 Task: Research Airbnb properties in Qazax, Azerbaijan from 12th November, 2023 to 15th November, 2023 for 2 adults.1  bedroom having 1 bed and 1 bathroom. Property type can be hotel. Amenities needed are: air conditioning. Look for 4 properties as per requirement.
Action: Mouse moved to (422, 65)
Screenshot: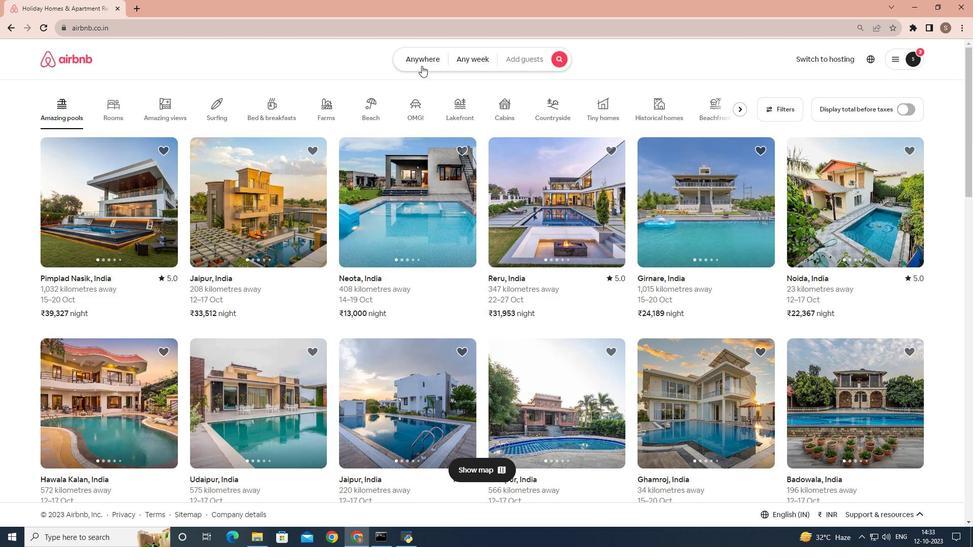 
Action: Mouse pressed left at (422, 65)
Screenshot: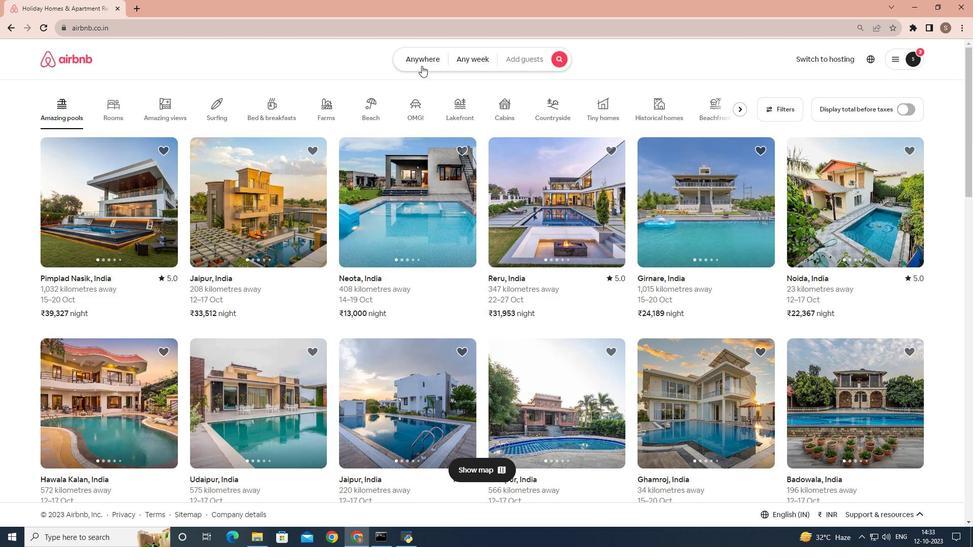 
Action: Mouse moved to (348, 97)
Screenshot: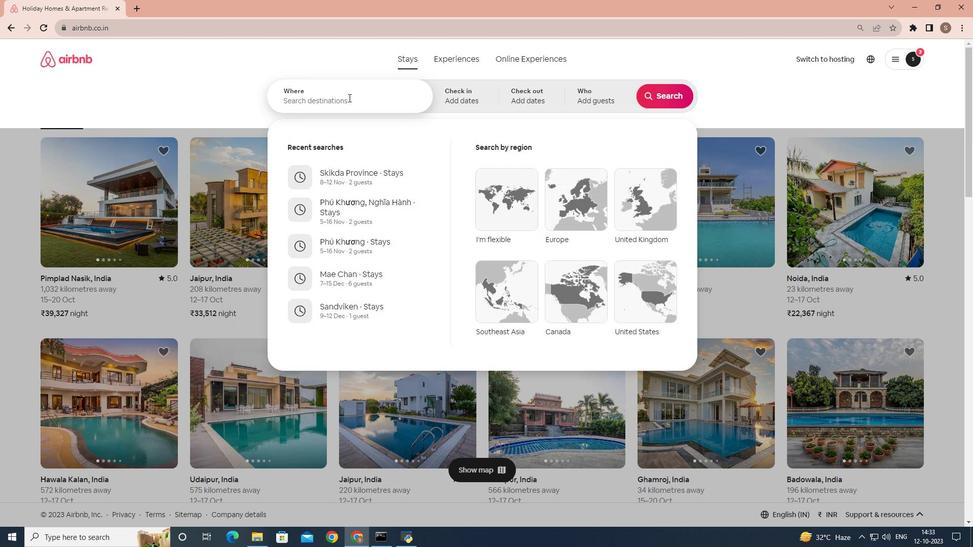 
Action: Mouse pressed left at (348, 97)
Screenshot: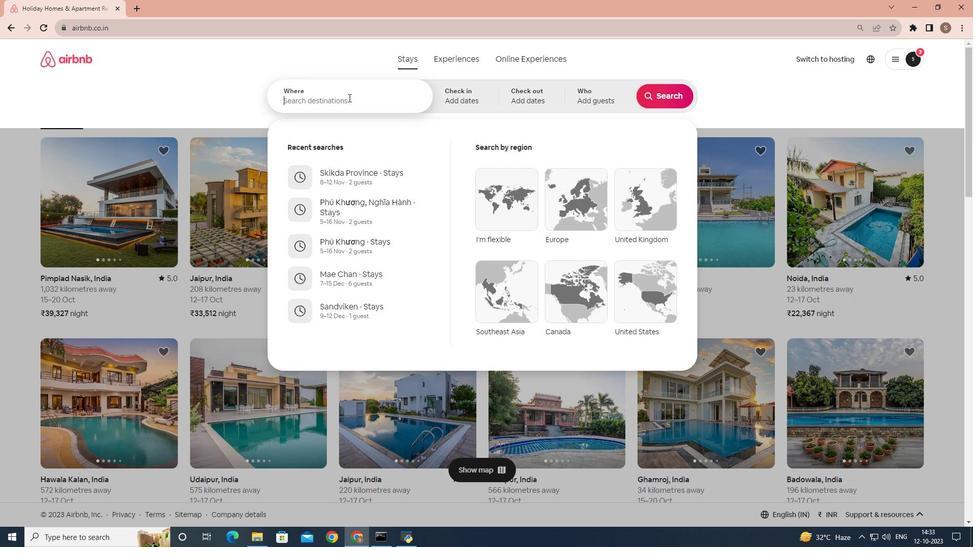 
Action: Key pressed <Key.shift>Qazax,<Key.space><Key.shift>Azerbaijan
Screenshot: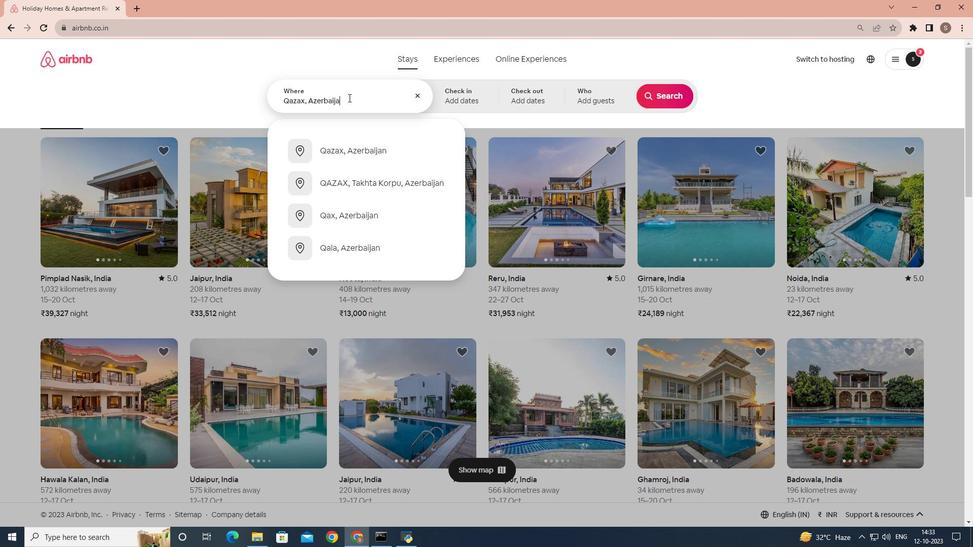 
Action: Mouse moved to (349, 148)
Screenshot: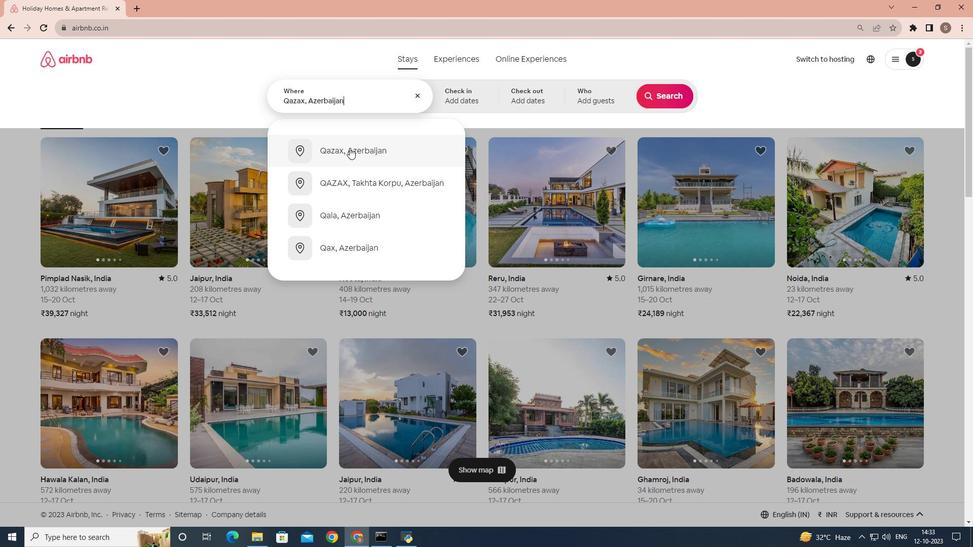 
Action: Mouse pressed left at (349, 148)
Screenshot: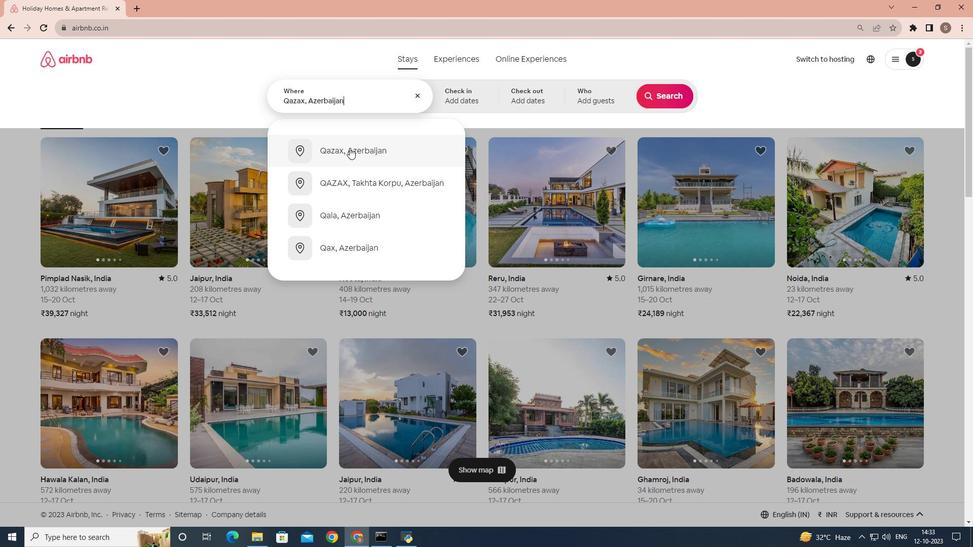 
Action: Mouse moved to (507, 267)
Screenshot: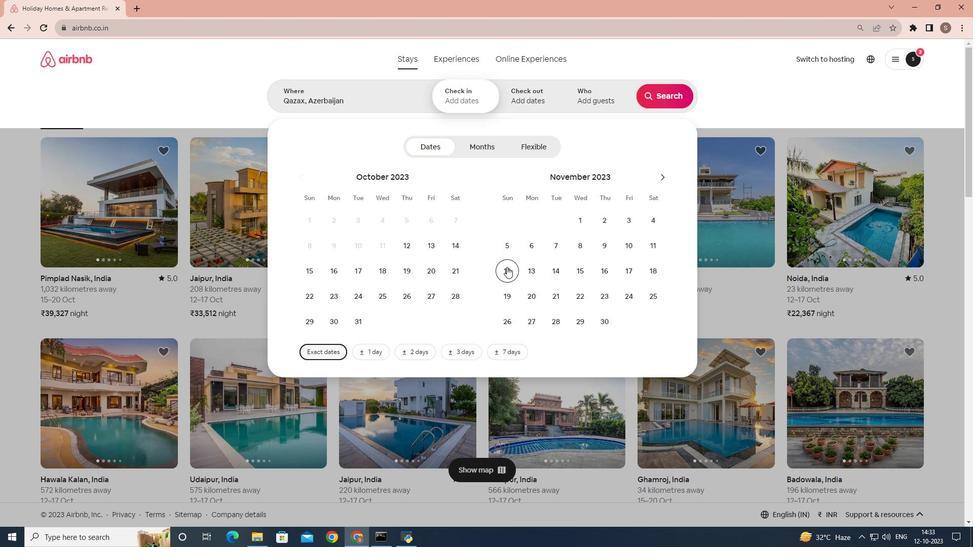 
Action: Mouse pressed left at (507, 267)
Screenshot: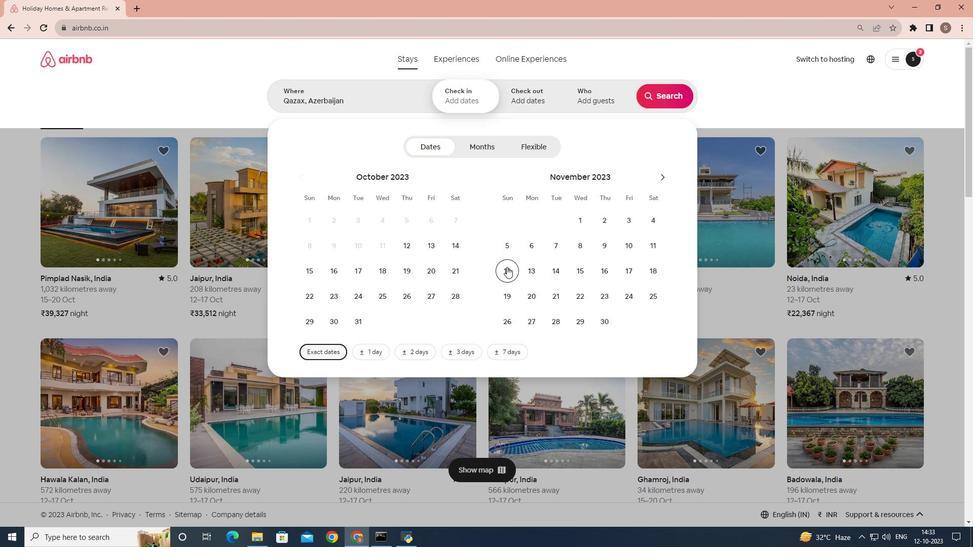 
Action: Mouse moved to (579, 276)
Screenshot: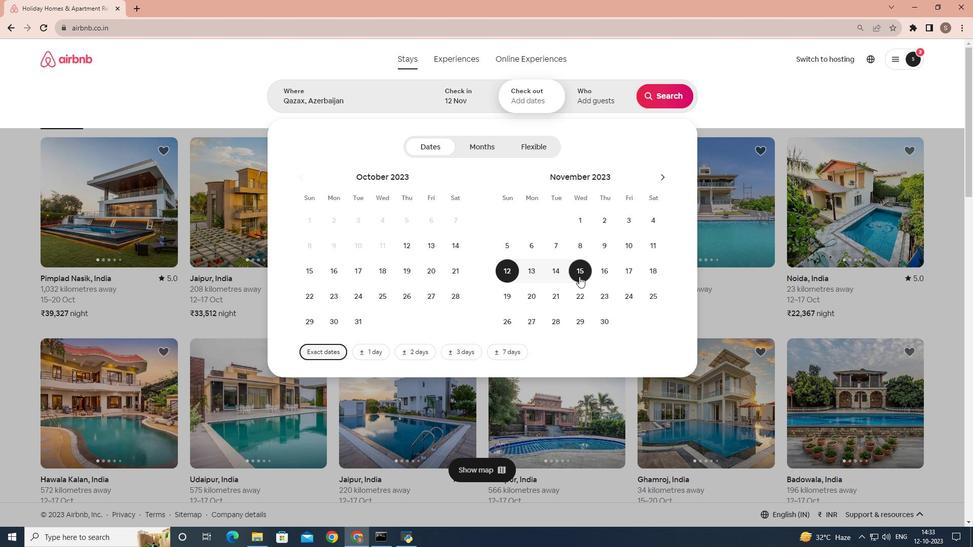 
Action: Mouse pressed left at (579, 276)
Screenshot: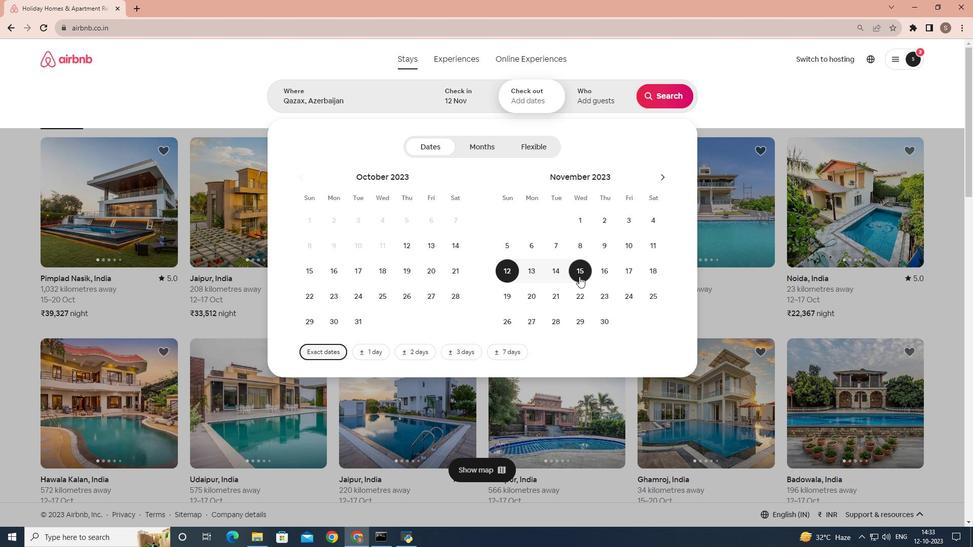 
Action: Mouse moved to (603, 105)
Screenshot: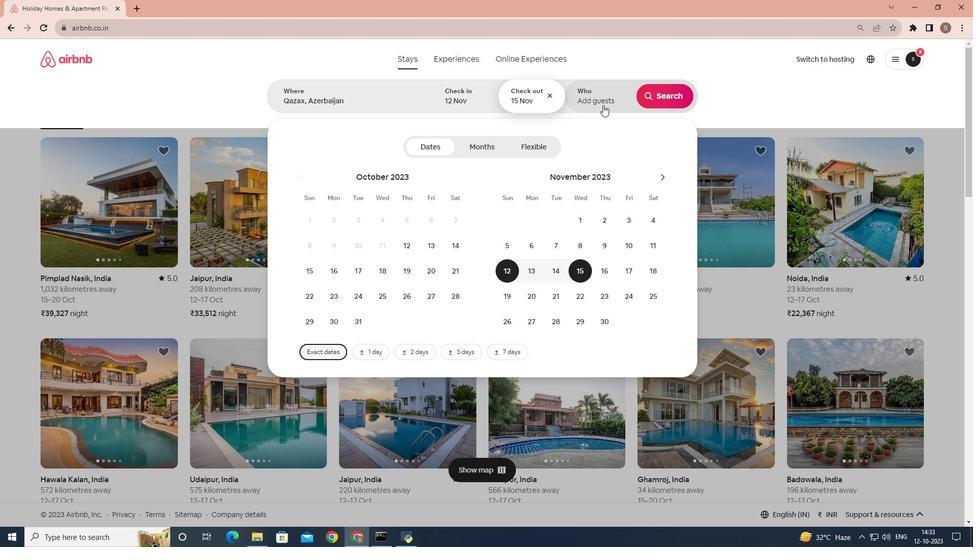 
Action: Mouse pressed left at (603, 105)
Screenshot: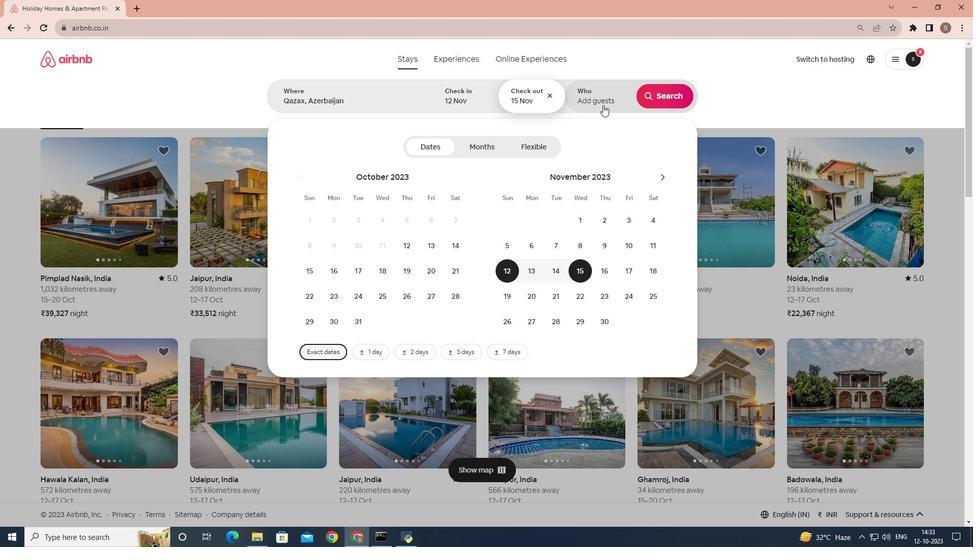 
Action: Mouse moved to (672, 145)
Screenshot: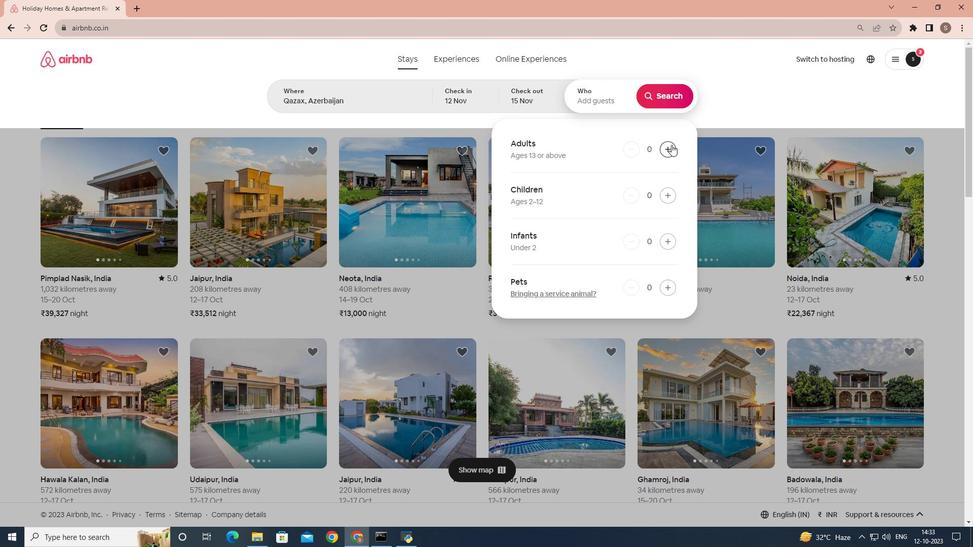 
Action: Mouse pressed left at (672, 145)
Screenshot: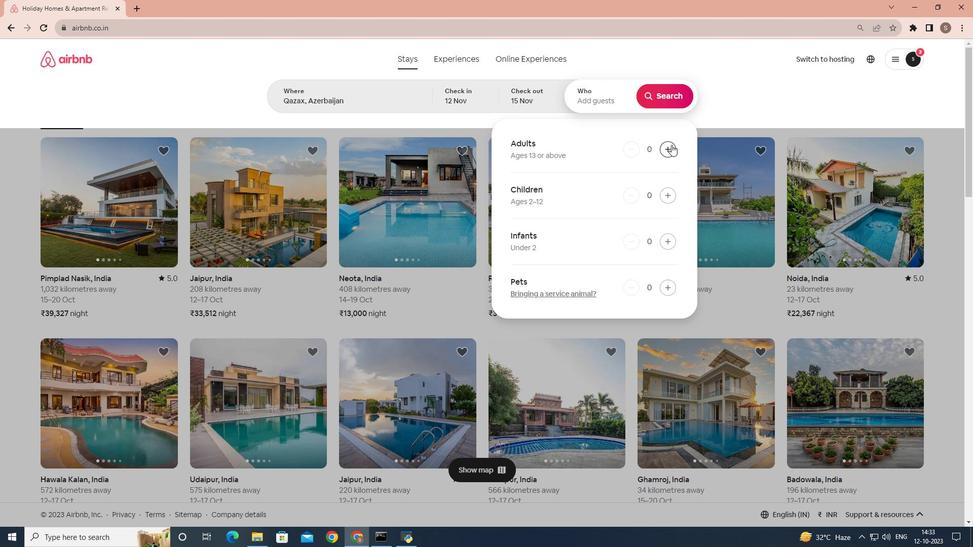 
Action: Mouse pressed left at (672, 145)
Screenshot: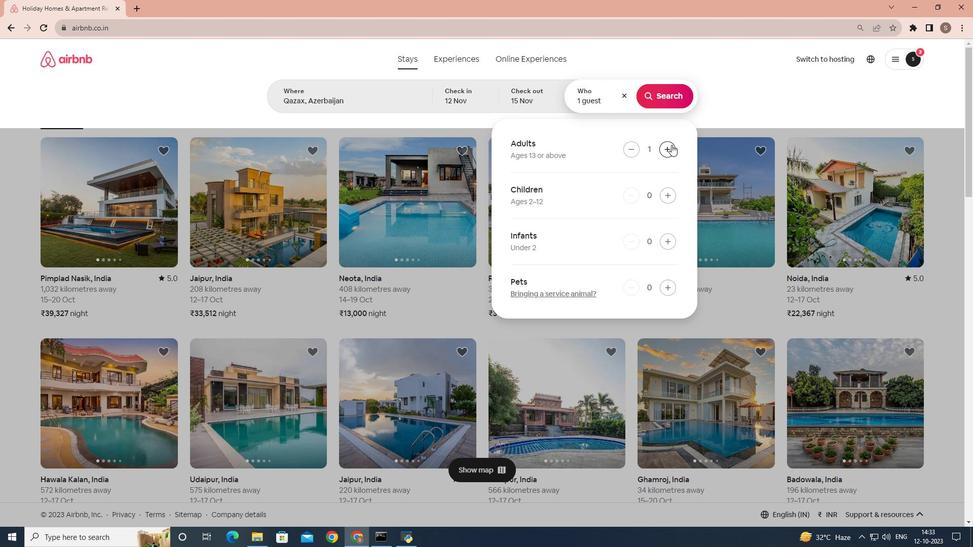 
Action: Mouse moved to (669, 93)
Screenshot: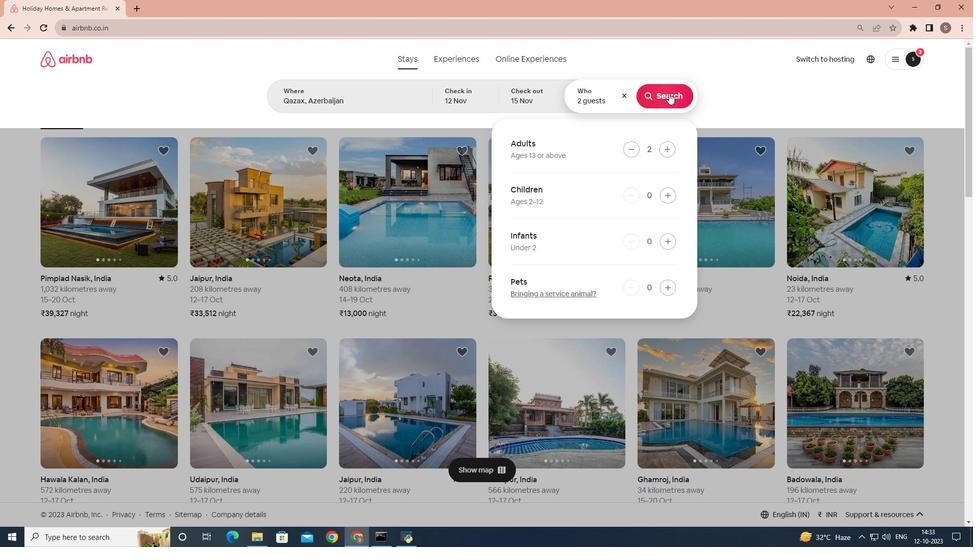 
Action: Mouse pressed left at (669, 93)
Screenshot: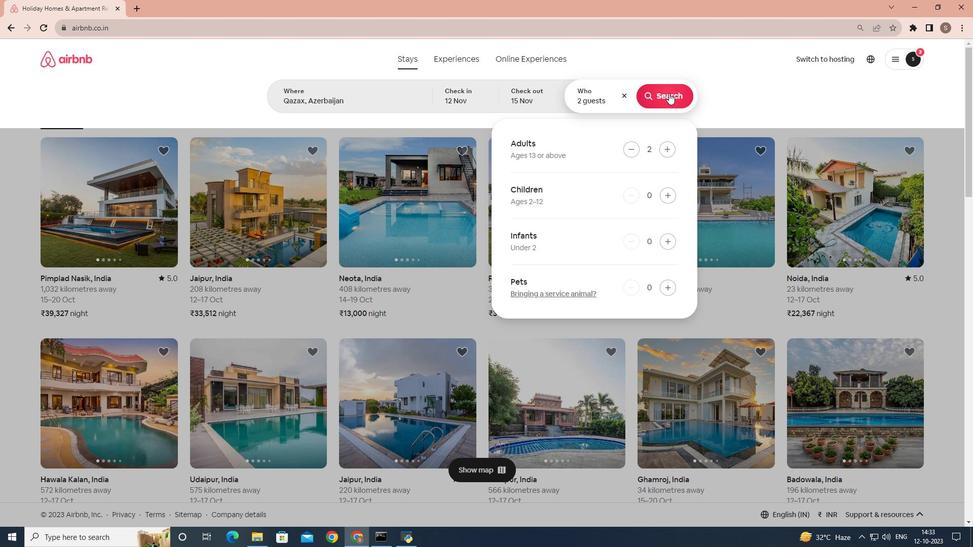 
Action: Mouse moved to (813, 100)
Screenshot: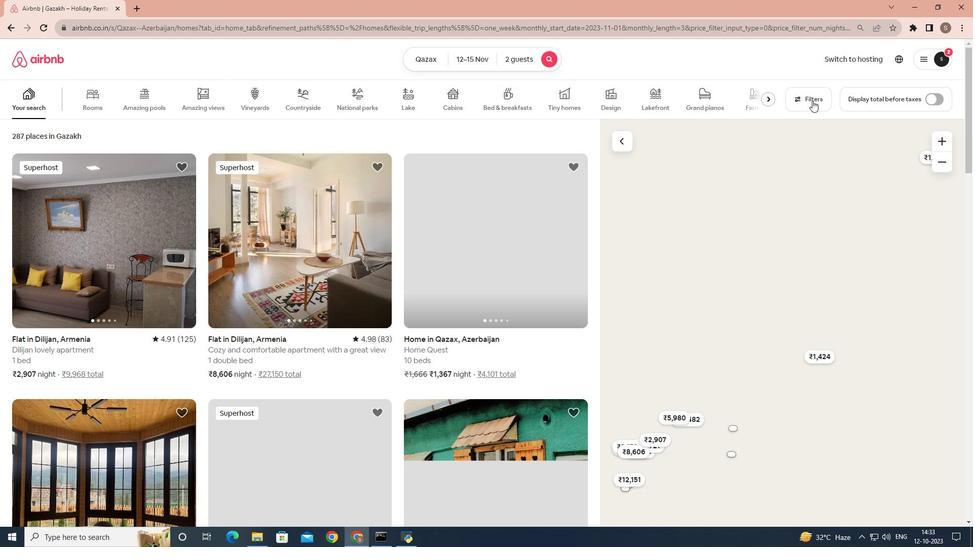 
Action: Mouse pressed left at (813, 100)
Screenshot: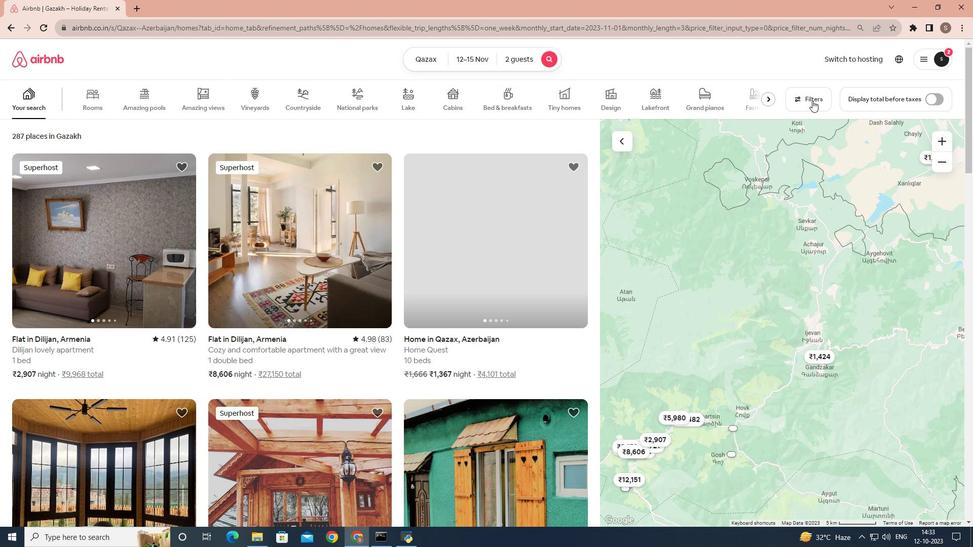 
Action: Mouse moved to (515, 285)
Screenshot: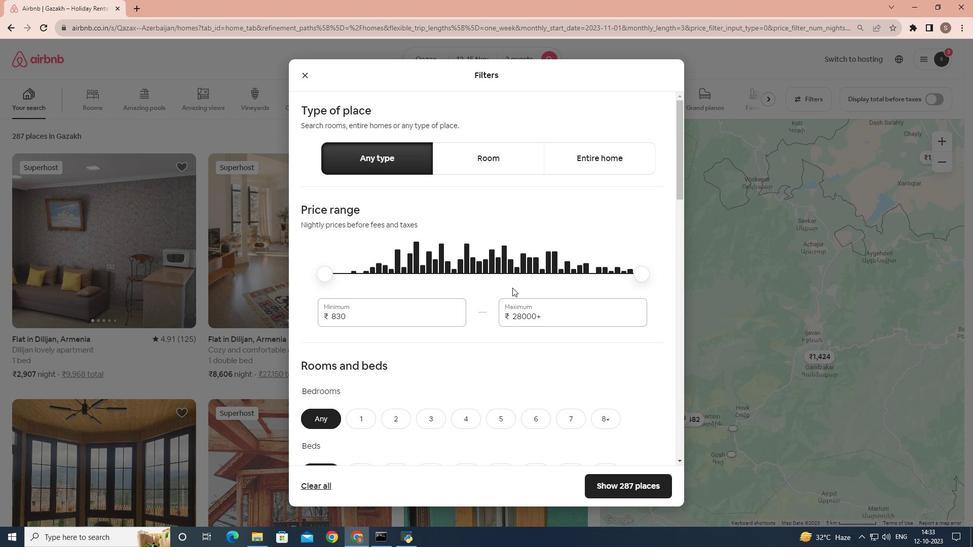 
Action: Mouse scrolled (515, 285) with delta (0, 0)
Screenshot: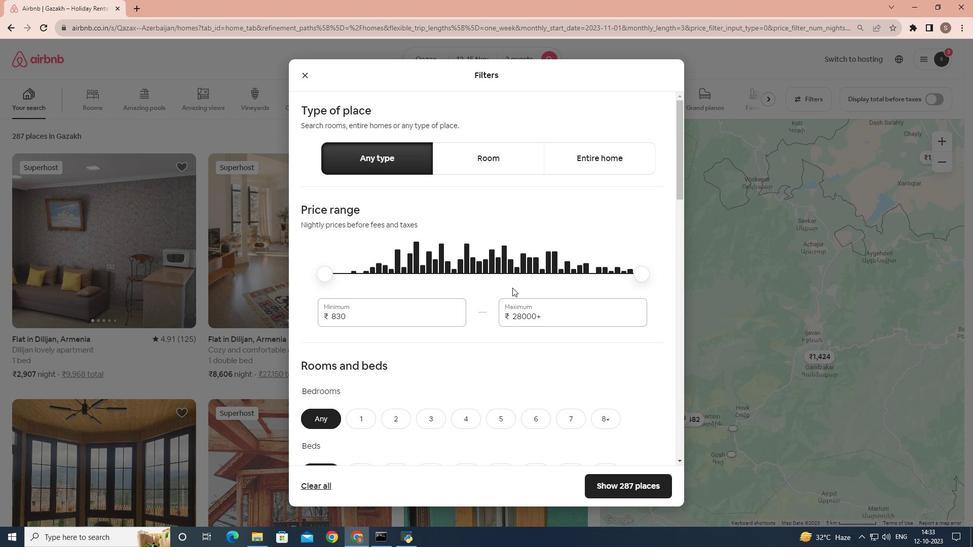 
Action: Mouse moved to (510, 289)
Screenshot: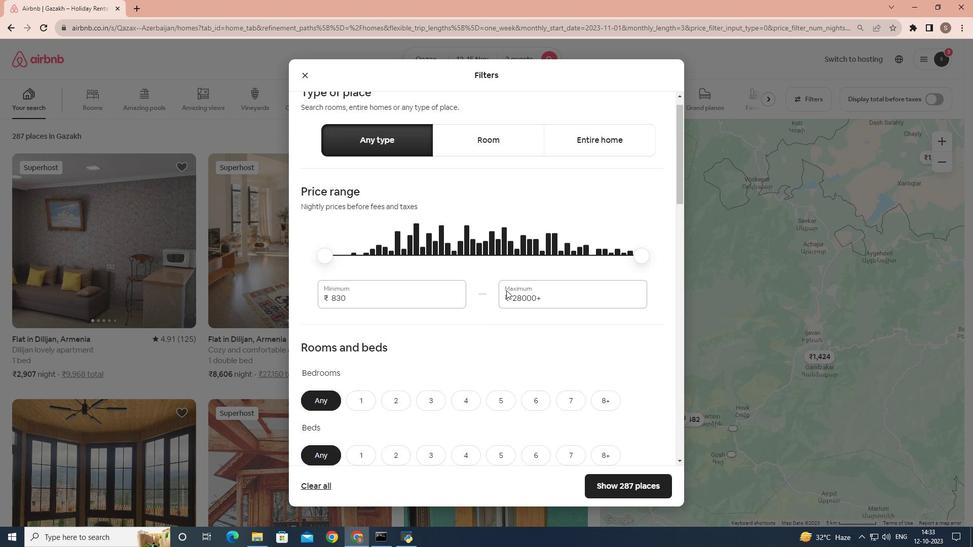 
Action: Mouse scrolled (510, 289) with delta (0, 0)
Screenshot: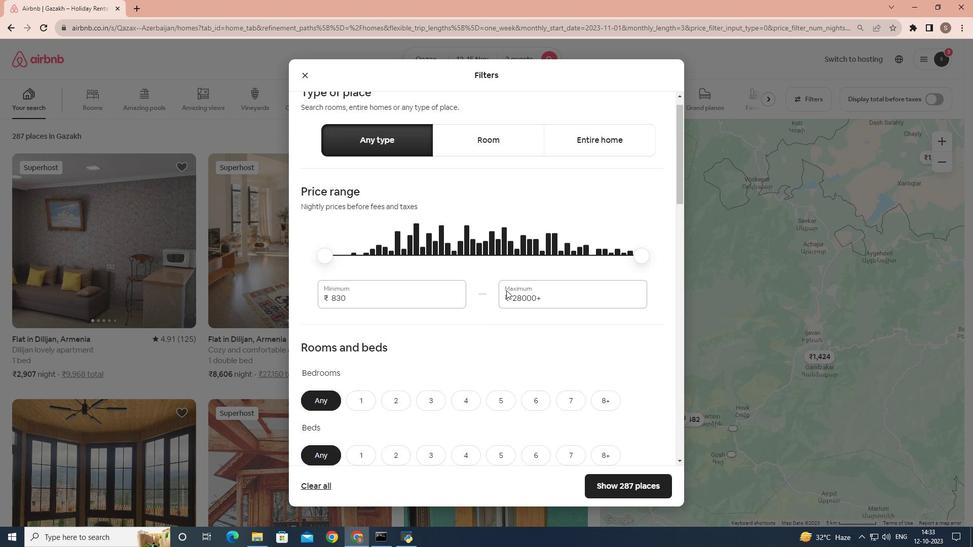 
Action: Mouse moved to (367, 311)
Screenshot: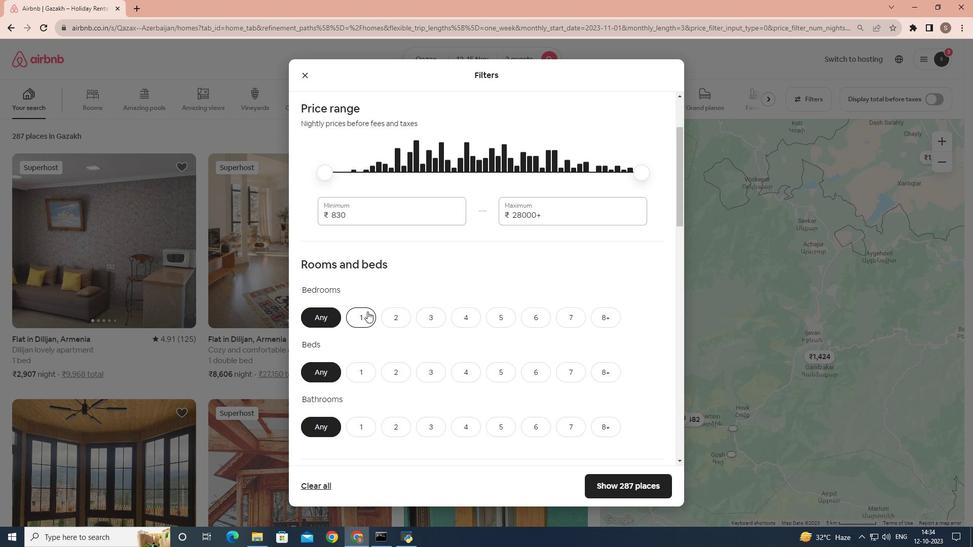 
Action: Mouse pressed left at (367, 311)
Screenshot: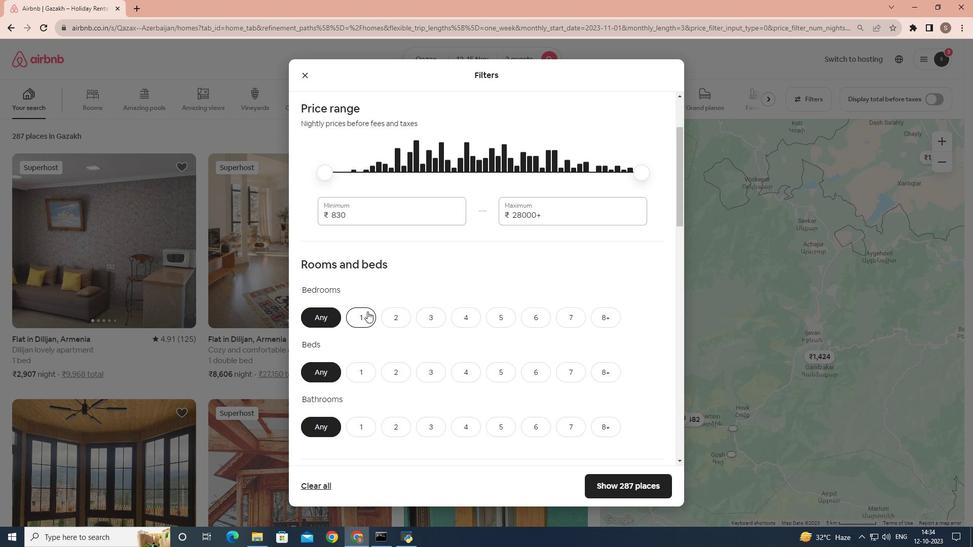 
Action: Mouse scrolled (367, 311) with delta (0, 0)
Screenshot: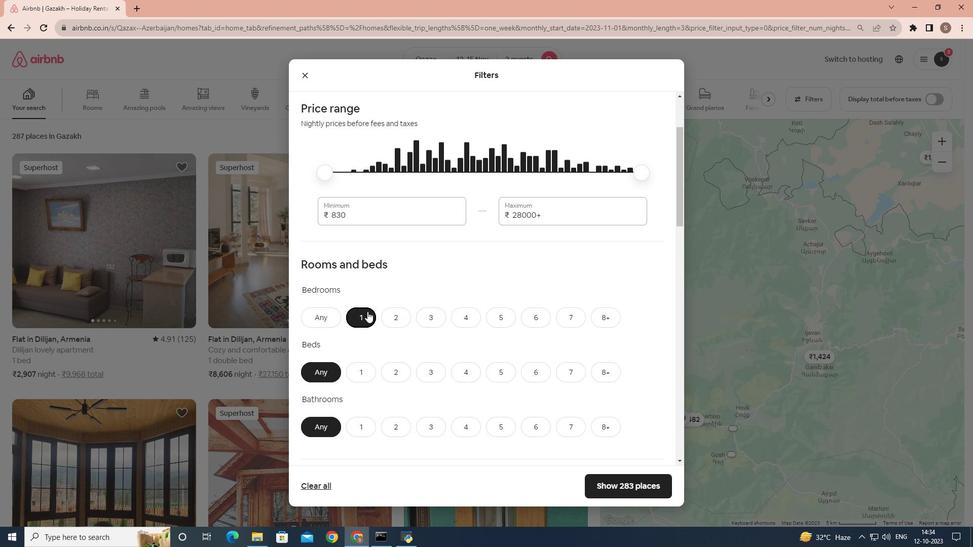 
Action: Mouse moved to (356, 324)
Screenshot: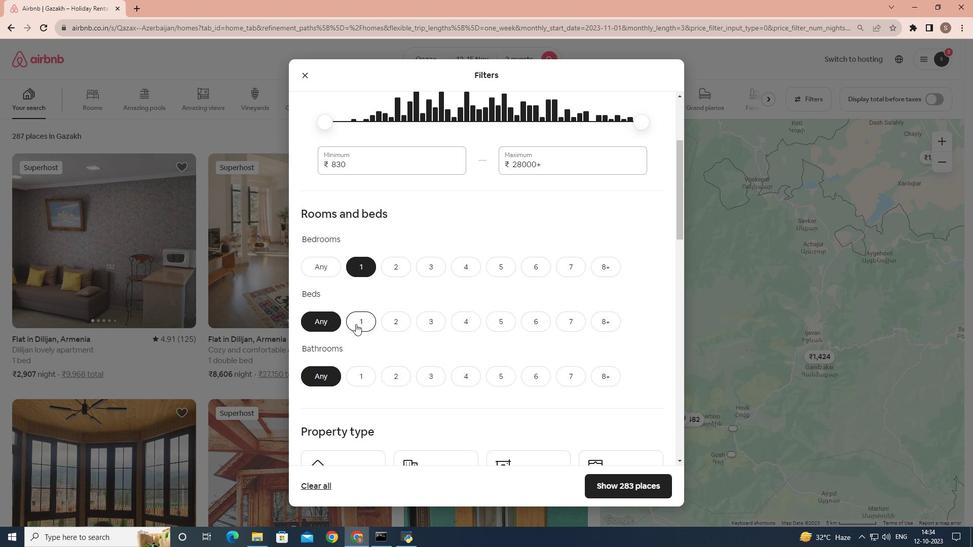 
Action: Mouse pressed left at (356, 324)
Screenshot: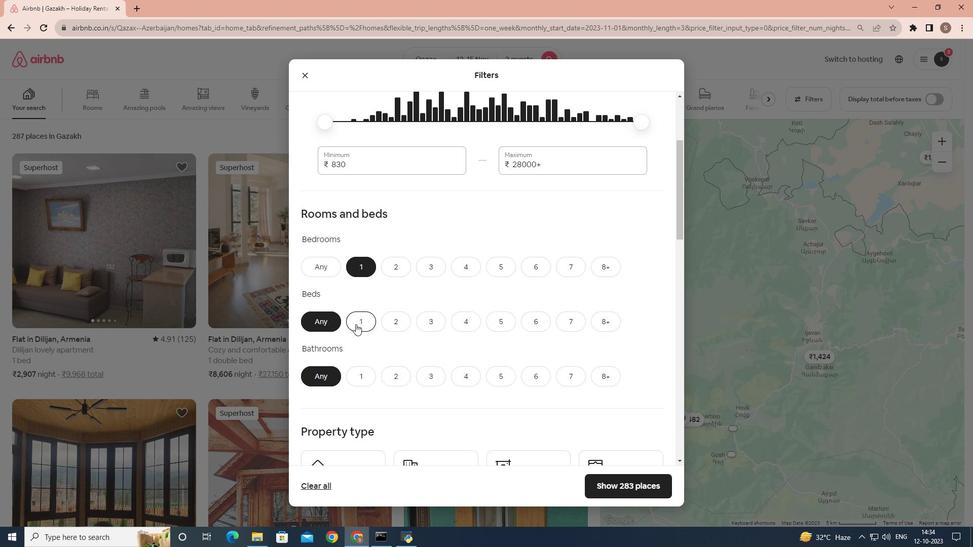 
Action: Mouse scrolled (356, 324) with delta (0, 0)
Screenshot: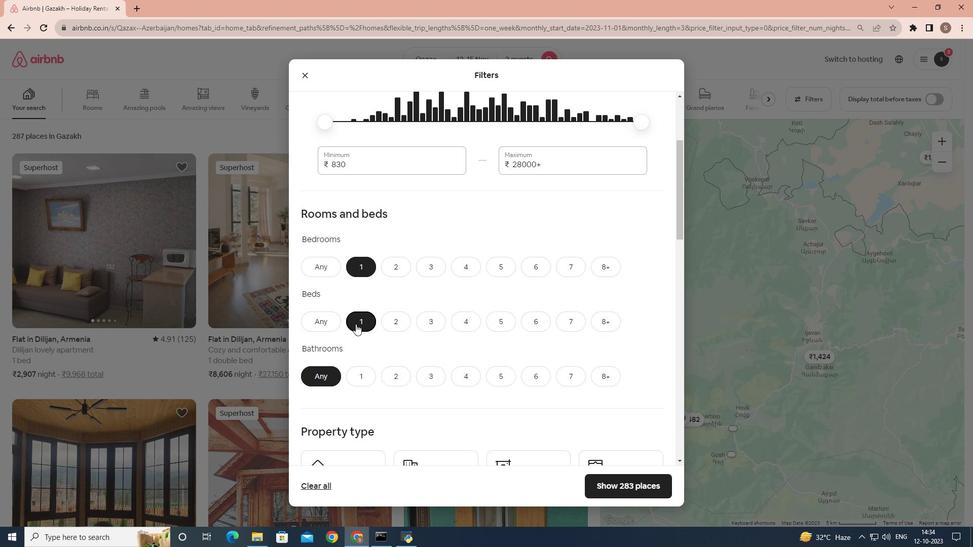 
Action: Mouse scrolled (356, 324) with delta (0, 0)
Screenshot: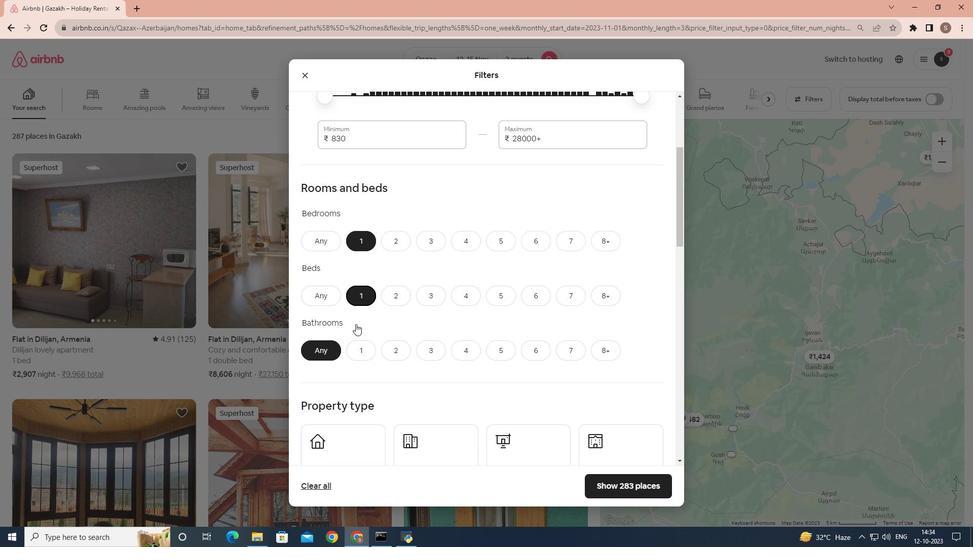 
Action: Mouse moved to (359, 283)
Screenshot: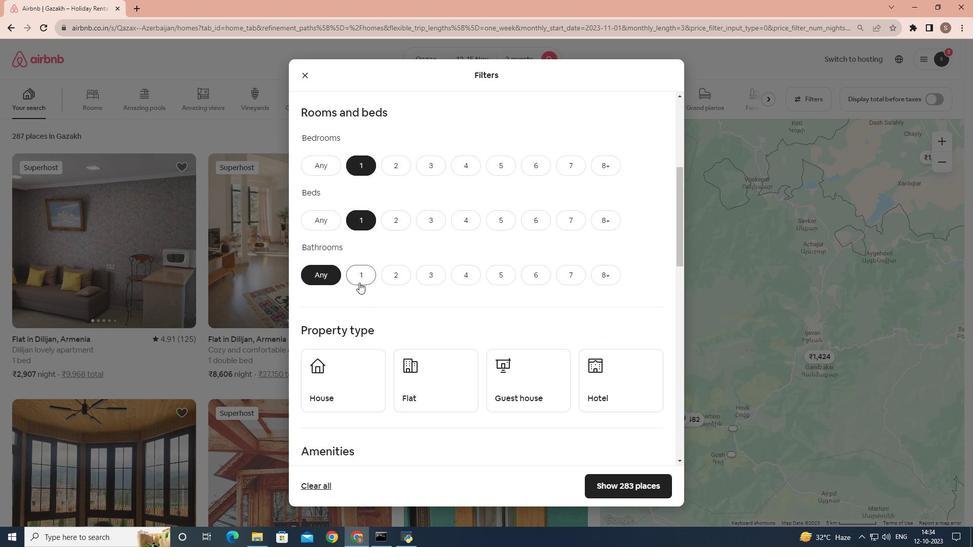 
Action: Mouse pressed left at (359, 283)
Screenshot: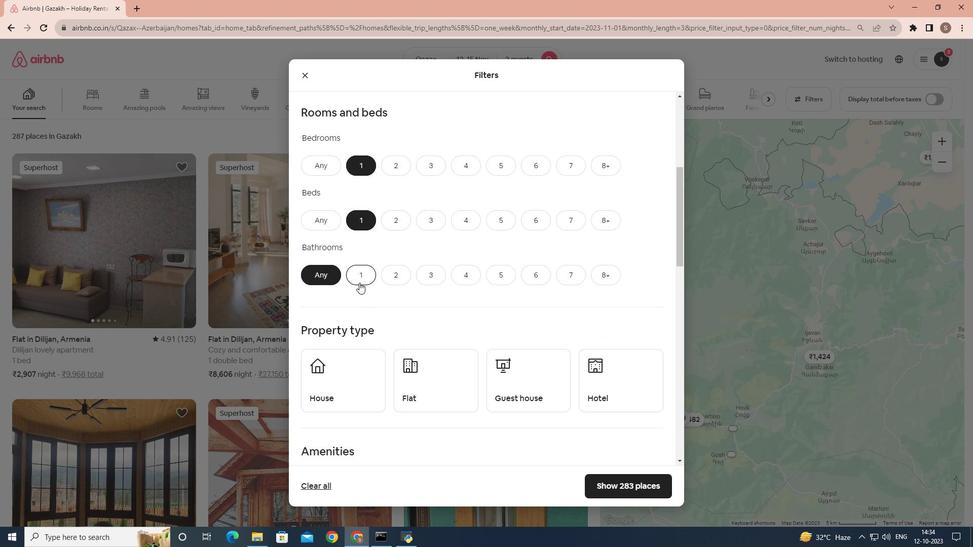 
Action: Mouse moved to (376, 291)
Screenshot: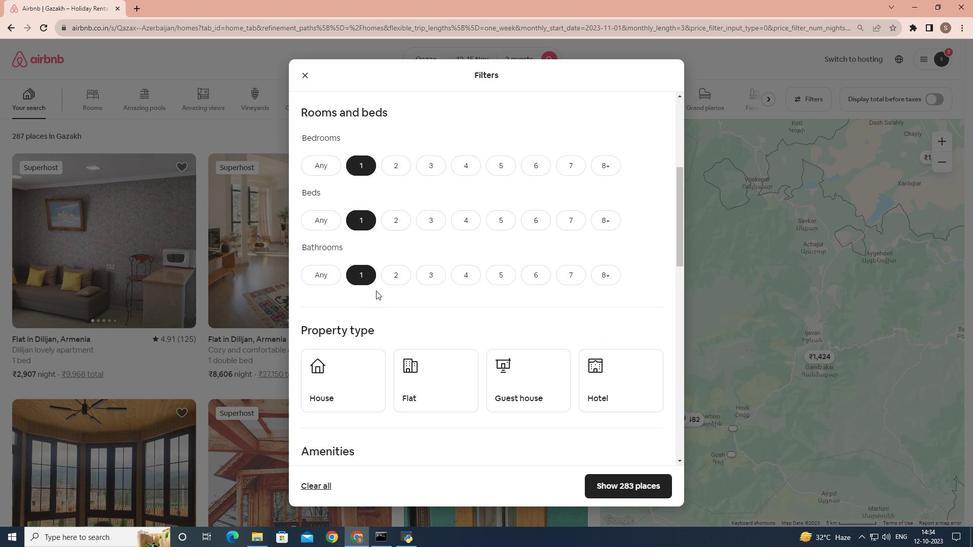 
Action: Mouse scrolled (376, 290) with delta (0, 0)
Screenshot: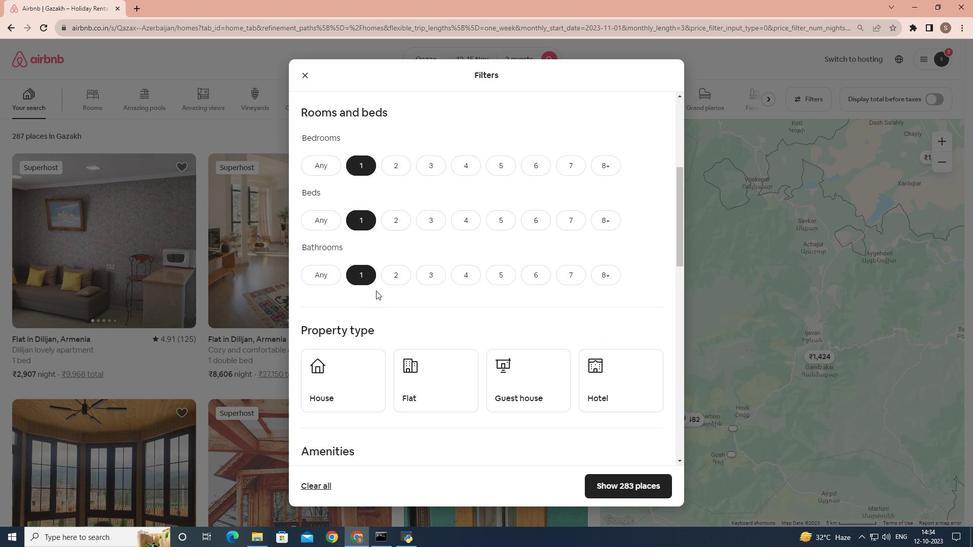 
Action: Mouse scrolled (376, 290) with delta (0, 0)
Screenshot: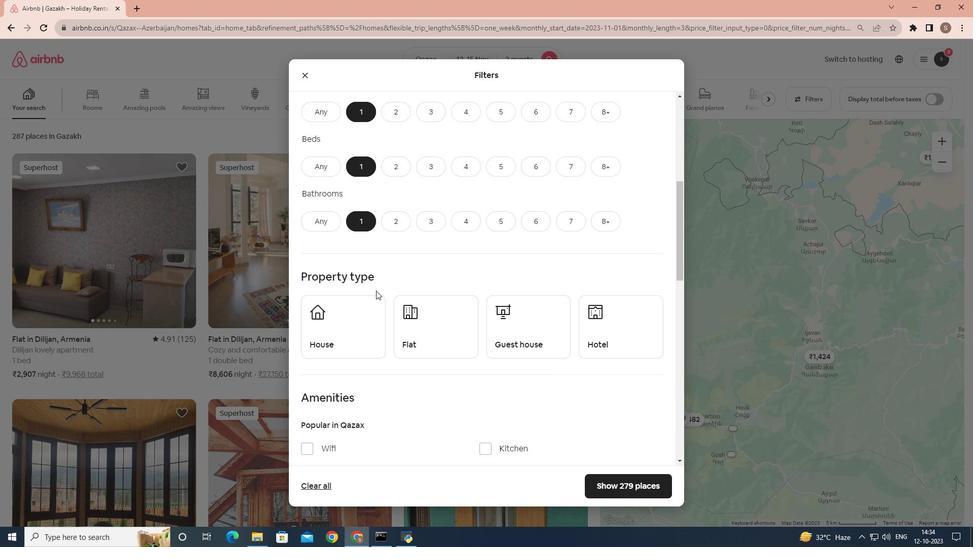
Action: Mouse moved to (603, 287)
Screenshot: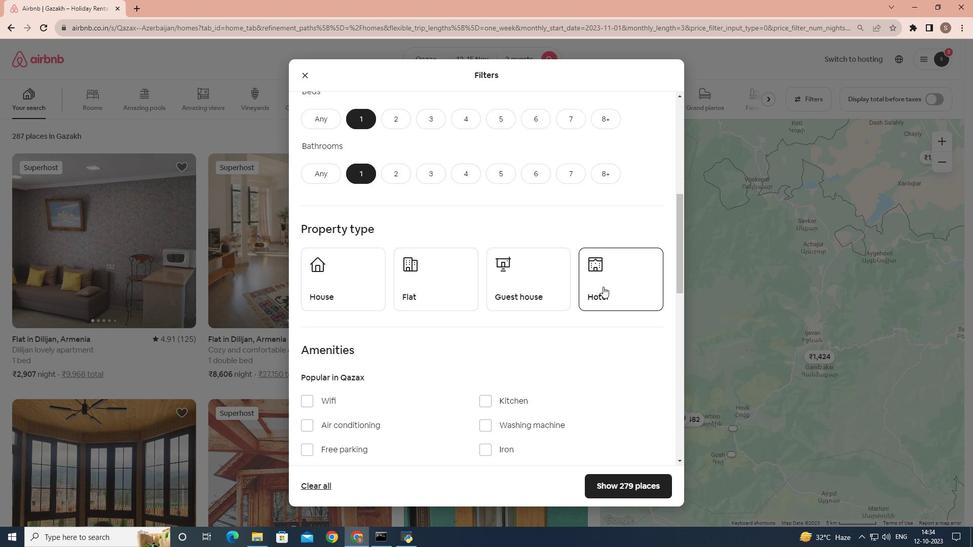 
Action: Mouse pressed left at (603, 287)
Screenshot: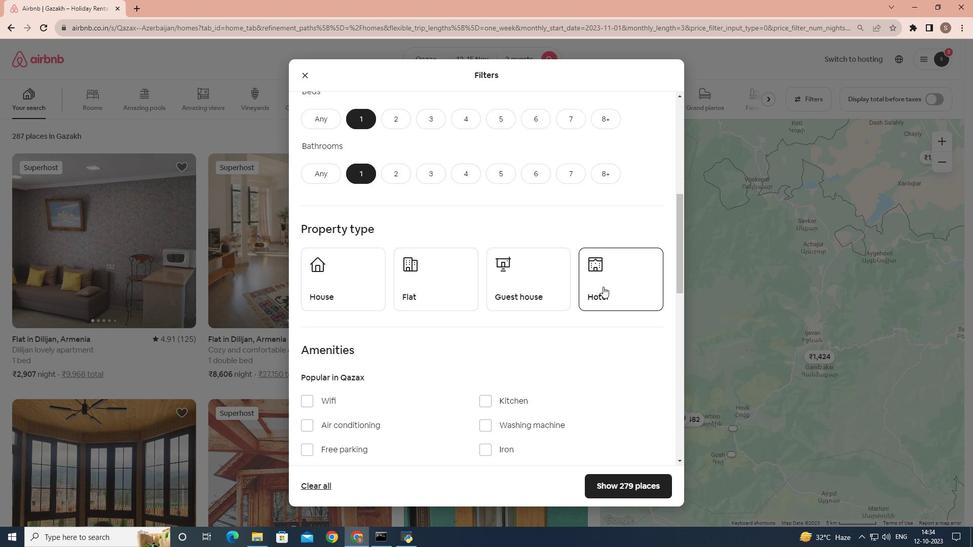 
Action: Mouse moved to (476, 302)
Screenshot: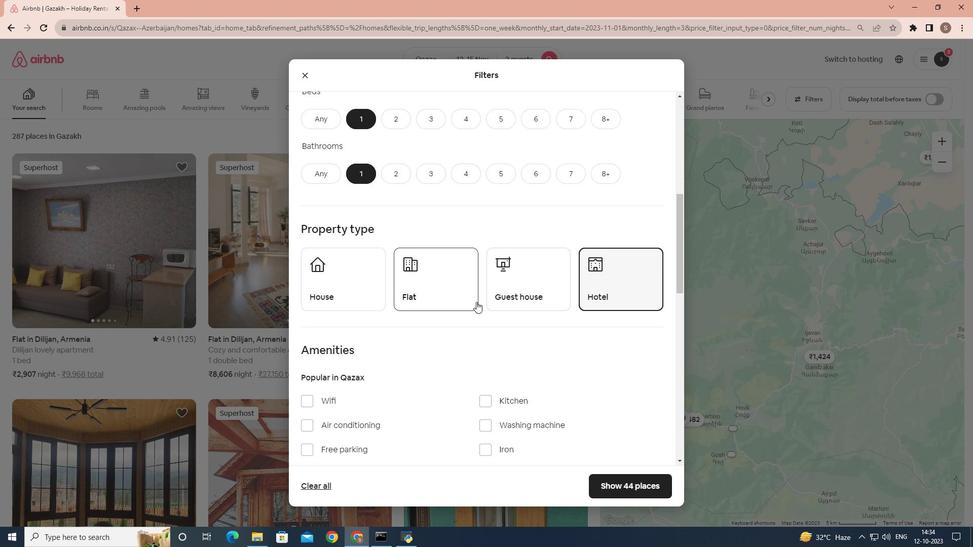 
Action: Mouse scrolled (476, 301) with delta (0, 0)
Screenshot: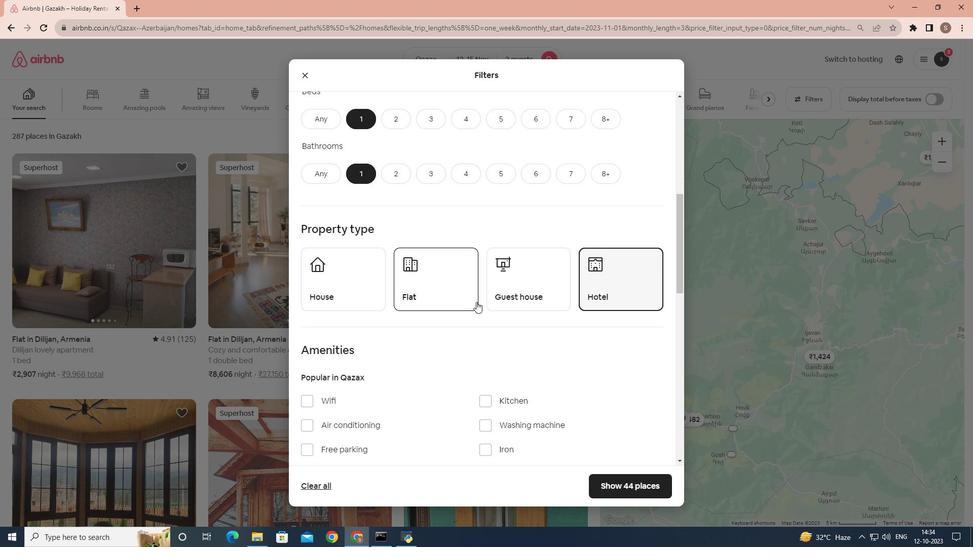 
Action: Mouse scrolled (476, 301) with delta (0, 0)
Screenshot: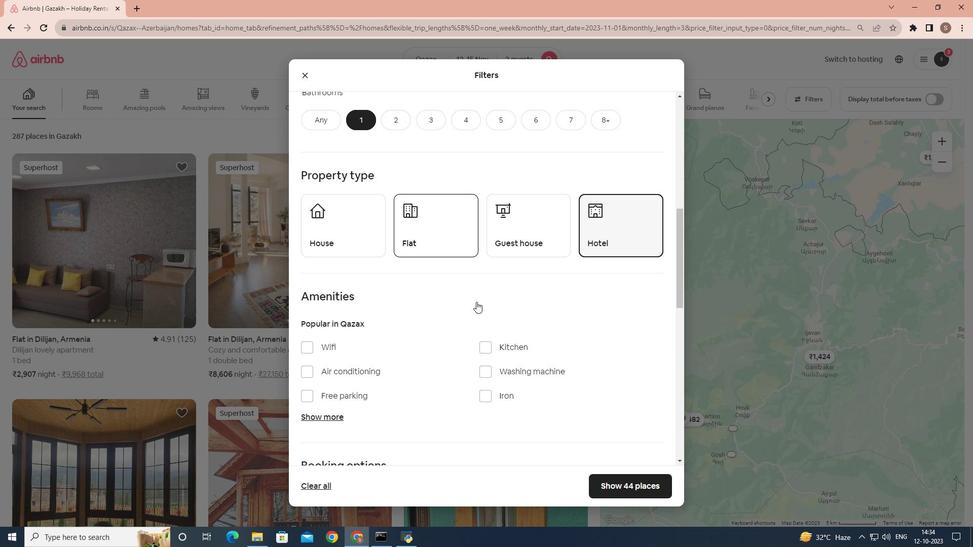 
Action: Mouse scrolled (476, 301) with delta (0, 0)
Screenshot: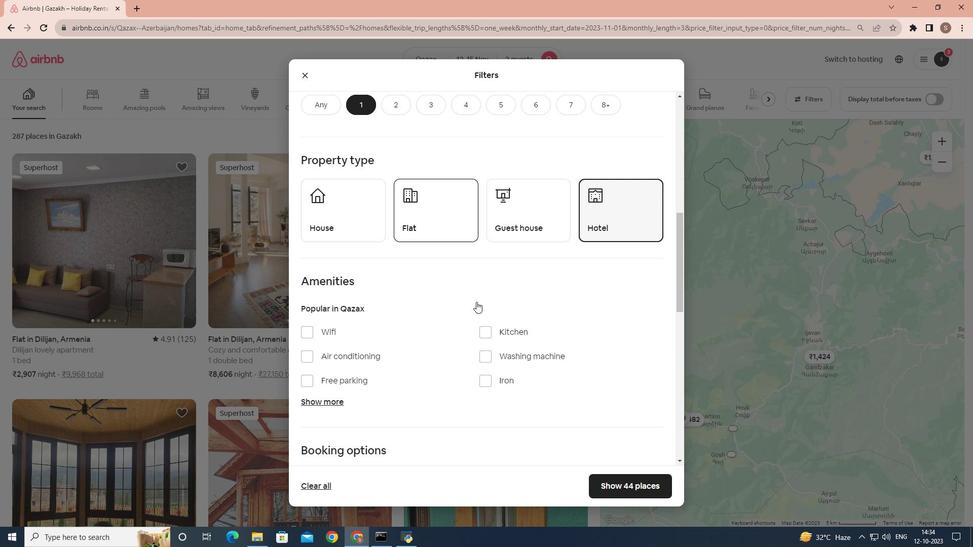 
Action: Mouse moved to (304, 277)
Screenshot: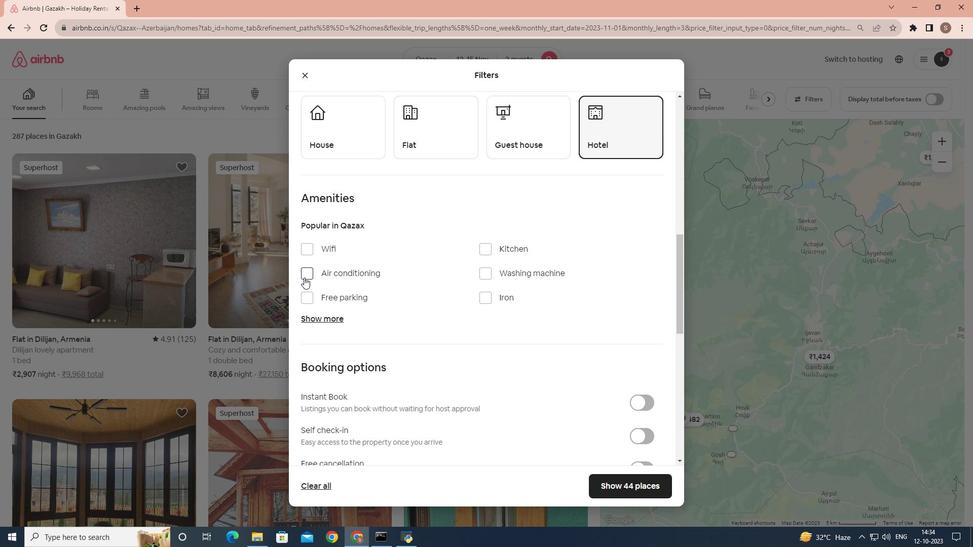 
Action: Mouse pressed left at (304, 277)
Screenshot: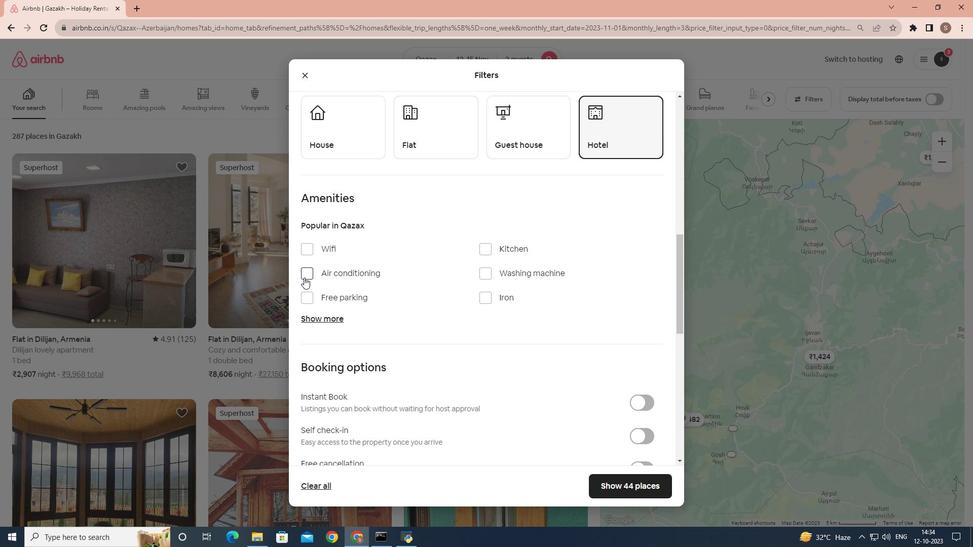 
Action: Mouse moved to (618, 488)
Screenshot: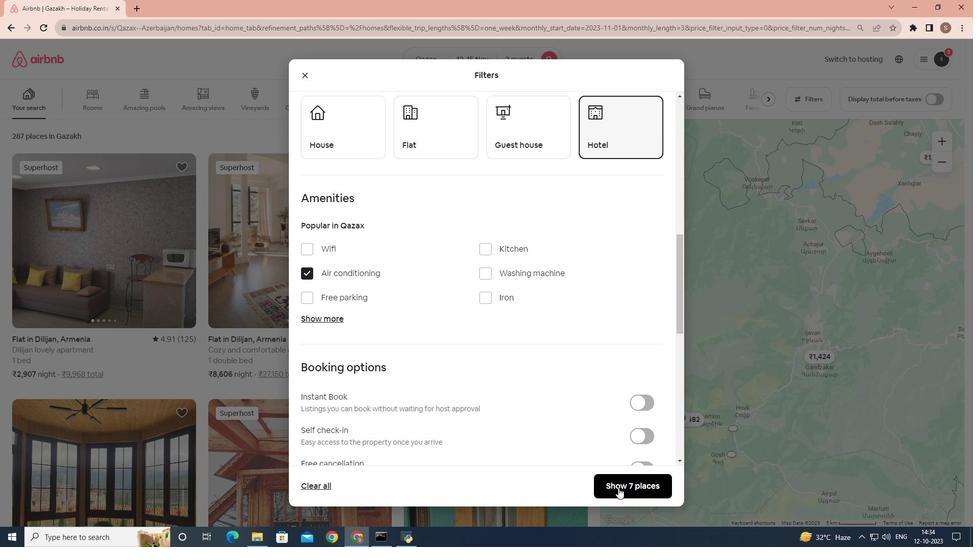 
Action: Mouse pressed left at (618, 488)
Screenshot: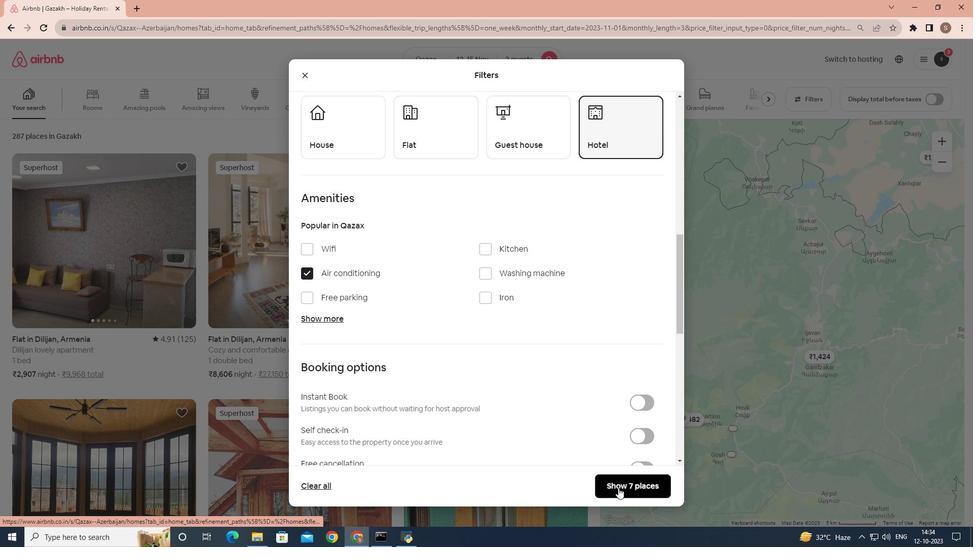 
Action: Mouse moved to (135, 270)
Screenshot: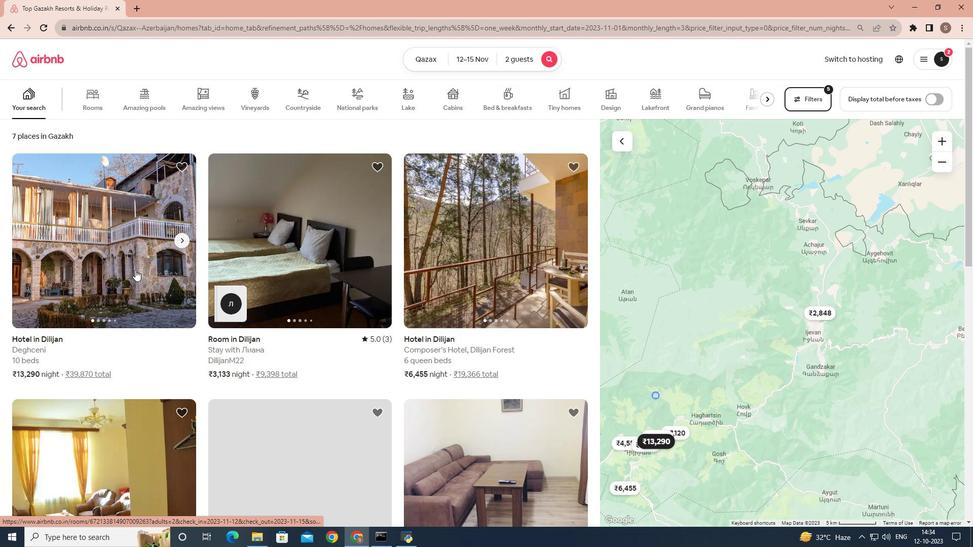 
Action: Mouse pressed left at (135, 270)
Screenshot: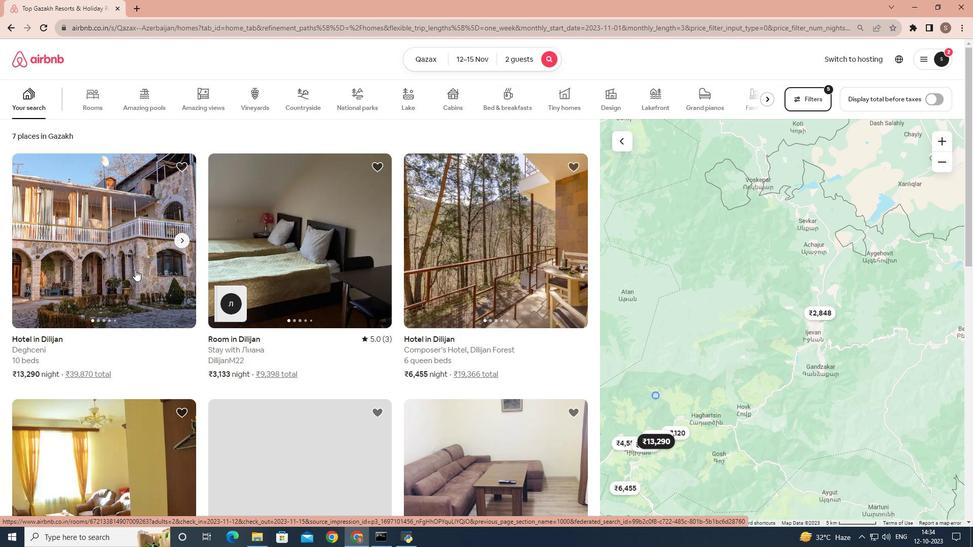 
Action: Mouse moved to (706, 370)
Screenshot: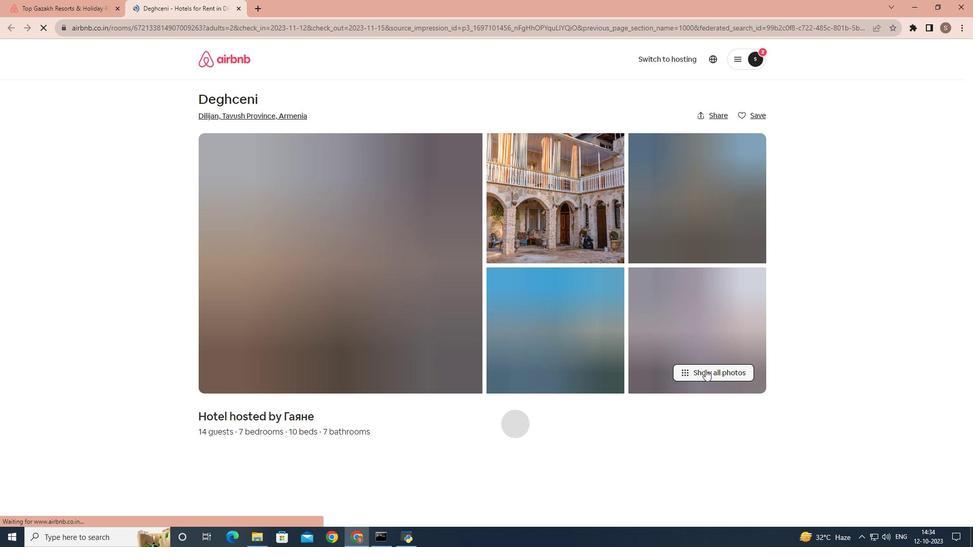 
Action: Mouse pressed left at (706, 370)
Screenshot: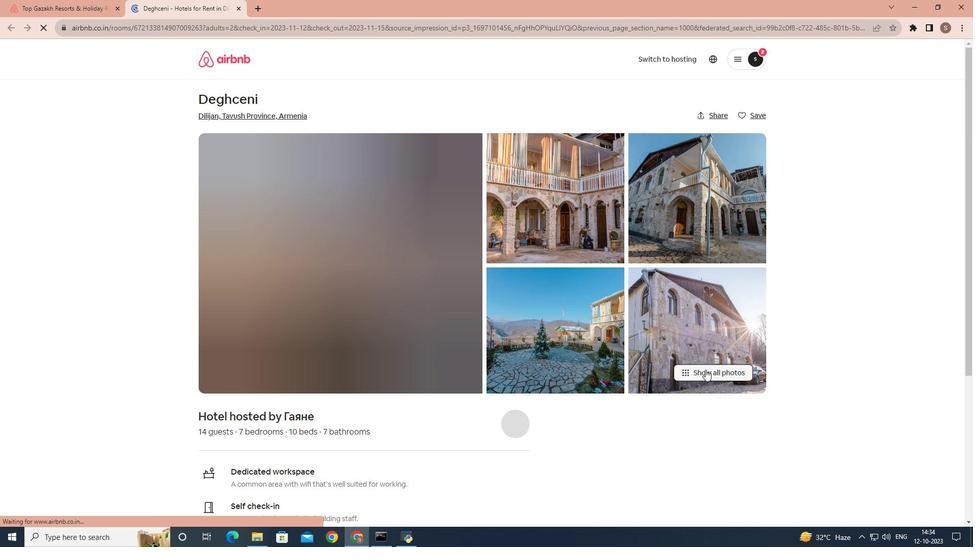 
Action: Mouse scrolled (706, 369) with delta (0, 0)
Screenshot: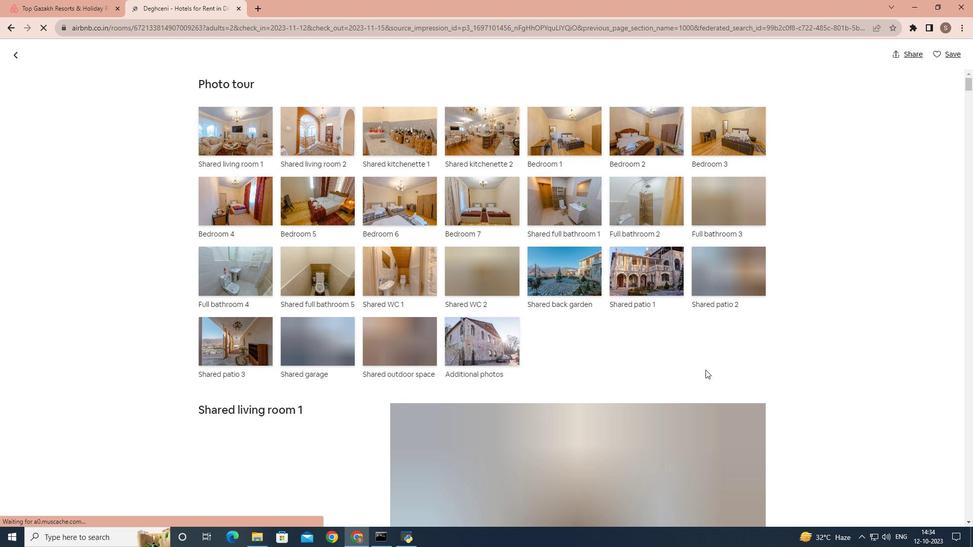 
Action: Mouse scrolled (706, 369) with delta (0, 0)
Screenshot: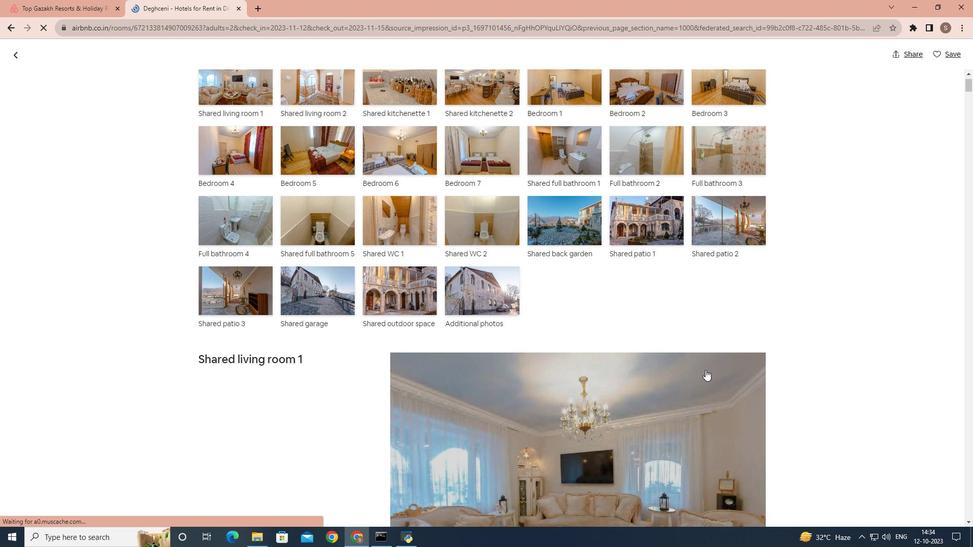
Action: Mouse scrolled (706, 369) with delta (0, 0)
Screenshot: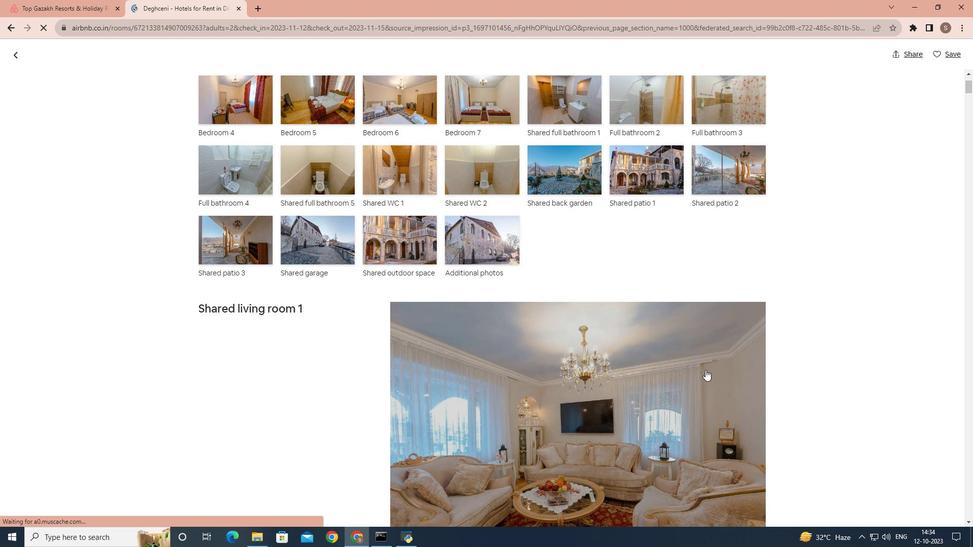 
Action: Mouse scrolled (706, 370) with delta (0, 0)
Screenshot: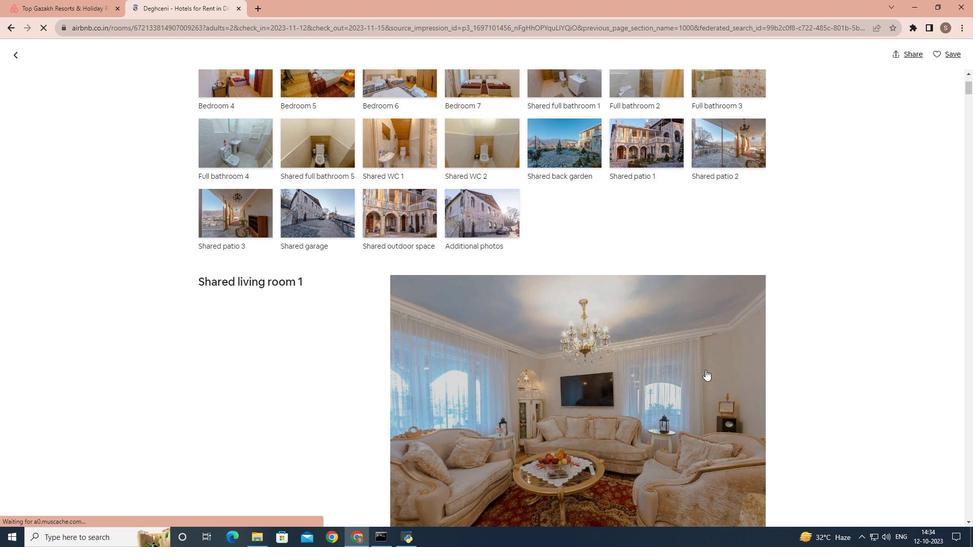 
Action: Mouse scrolled (706, 369) with delta (0, 0)
Screenshot: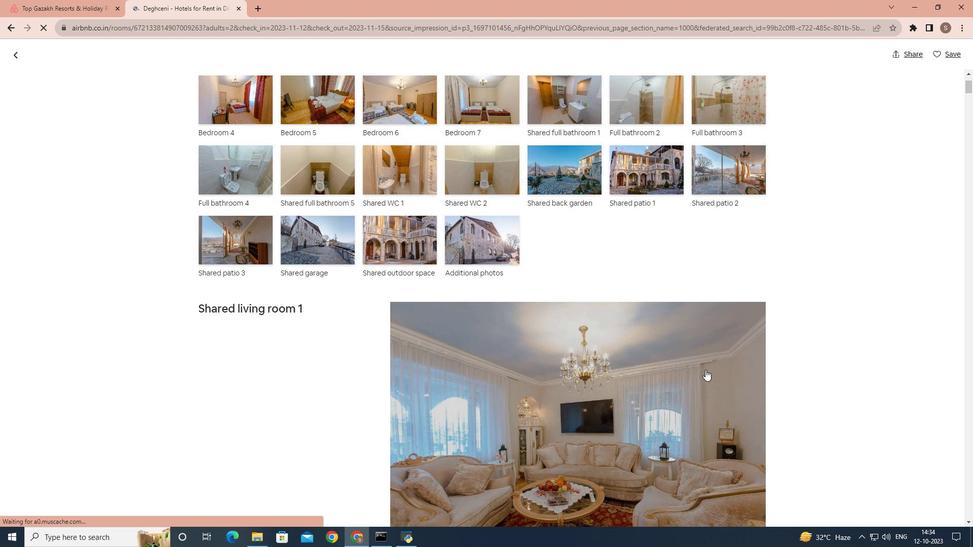 
Action: Mouse scrolled (706, 369) with delta (0, 0)
Screenshot: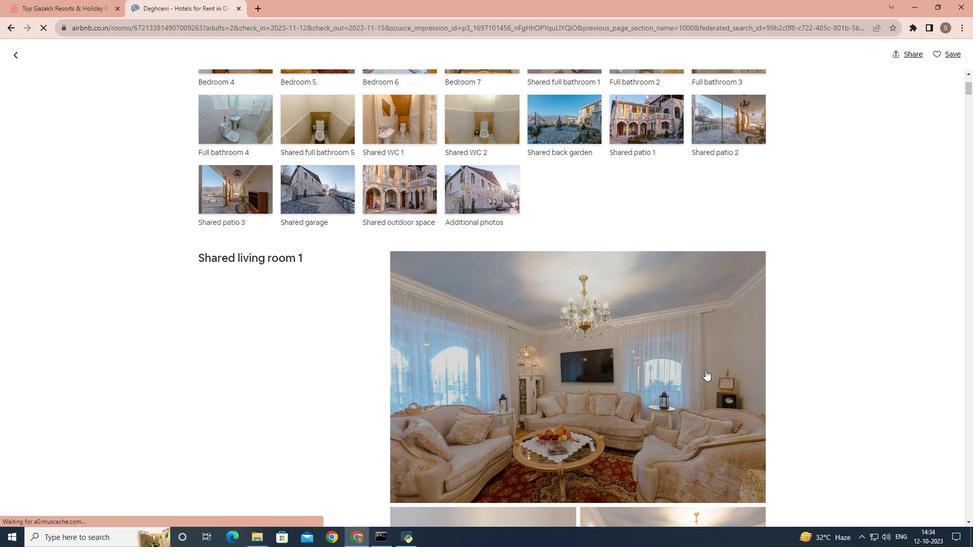 
Action: Mouse scrolled (706, 369) with delta (0, 0)
Screenshot: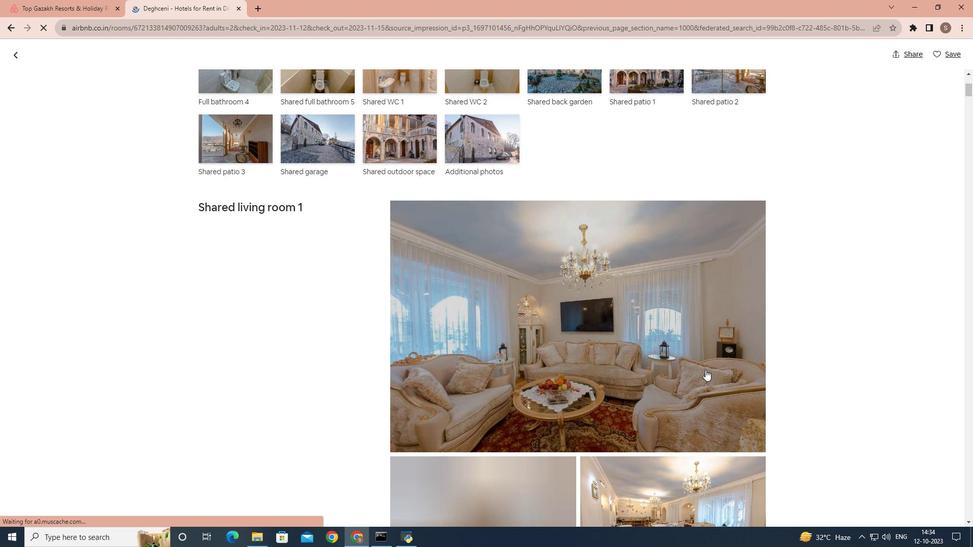 
Action: Mouse scrolled (706, 369) with delta (0, 0)
Screenshot: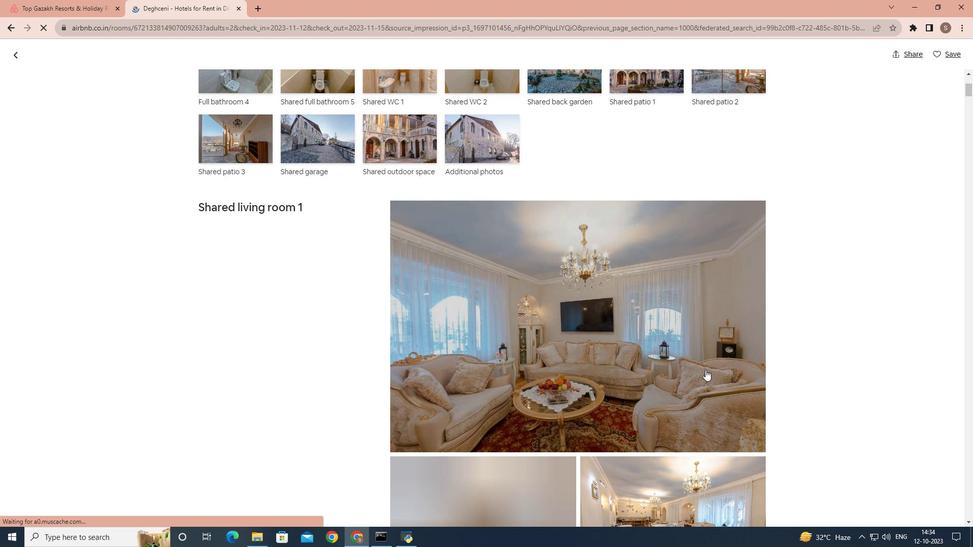 
Action: Mouse scrolled (706, 369) with delta (0, 0)
Screenshot: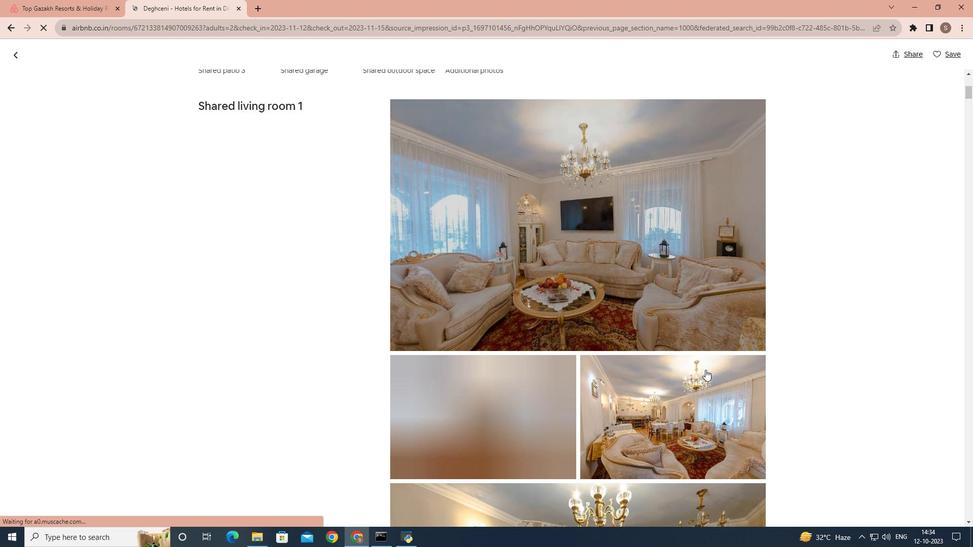 
Action: Mouse scrolled (706, 369) with delta (0, 0)
Screenshot: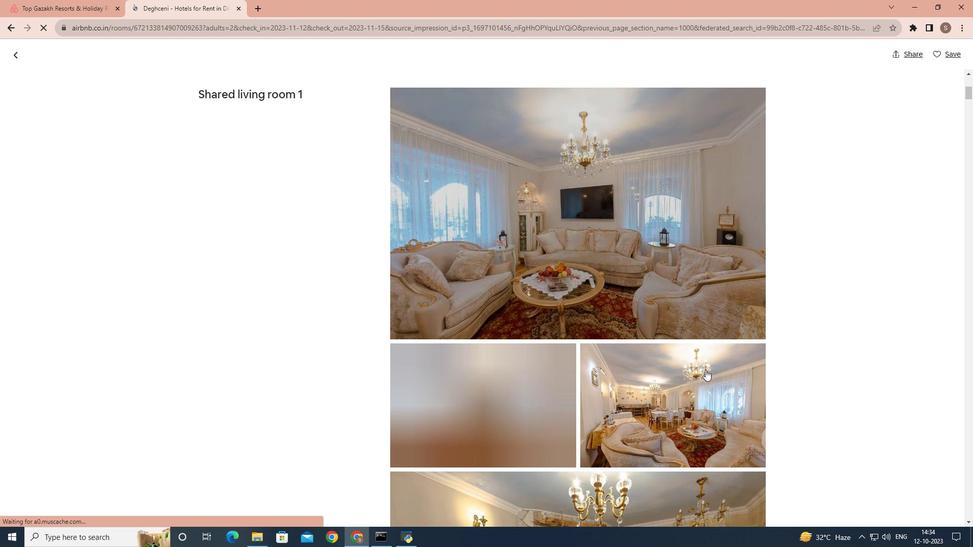 
Action: Mouse scrolled (706, 369) with delta (0, 0)
Screenshot: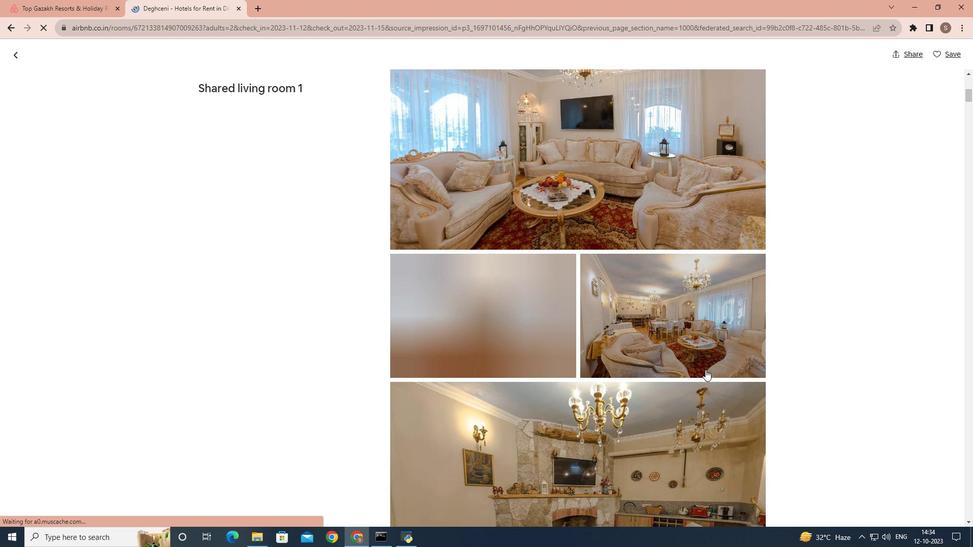 
Action: Mouse scrolled (706, 369) with delta (0, 0)
Screenshot: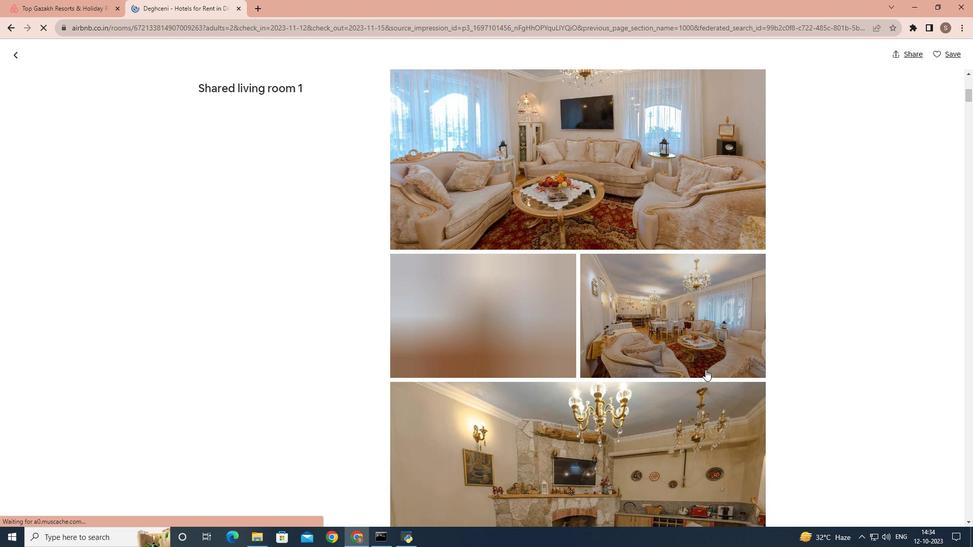 
Action: Mouse scrolled (706, 369) with delta (0, 0)
Screenshot: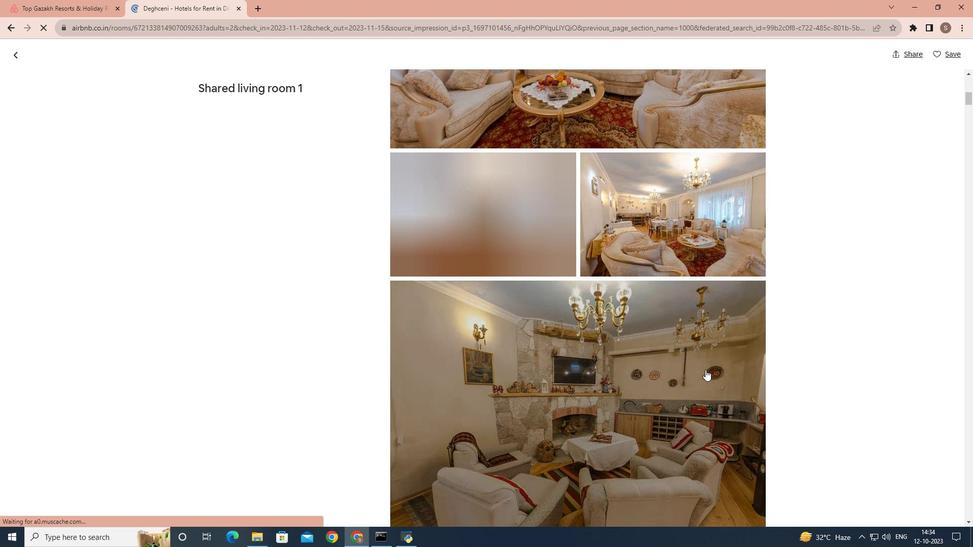 
Action: Mouse scrolled (706, 369) with delta (0, 0)
Screenshot: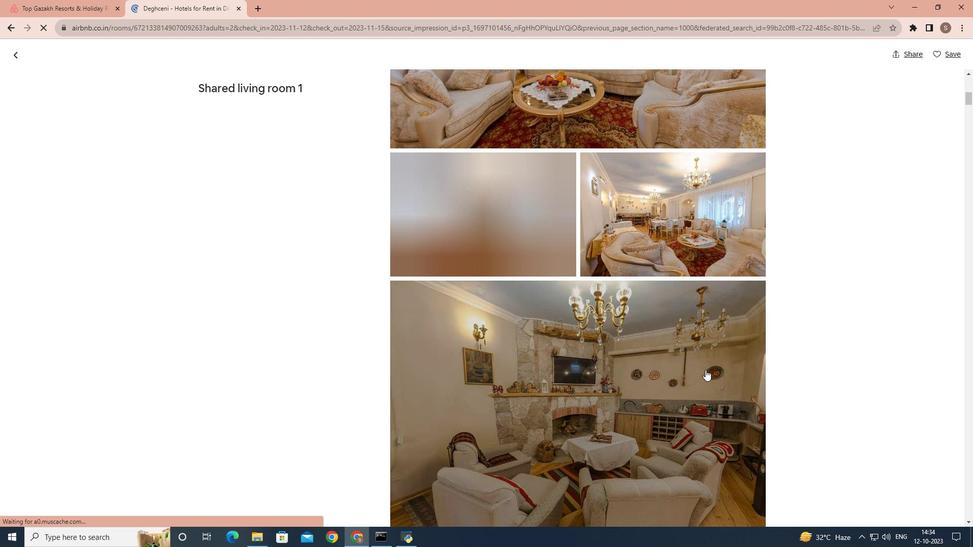 
Action: Mouse scrolled (706, 369) with delta (0, 0)
Screenshot: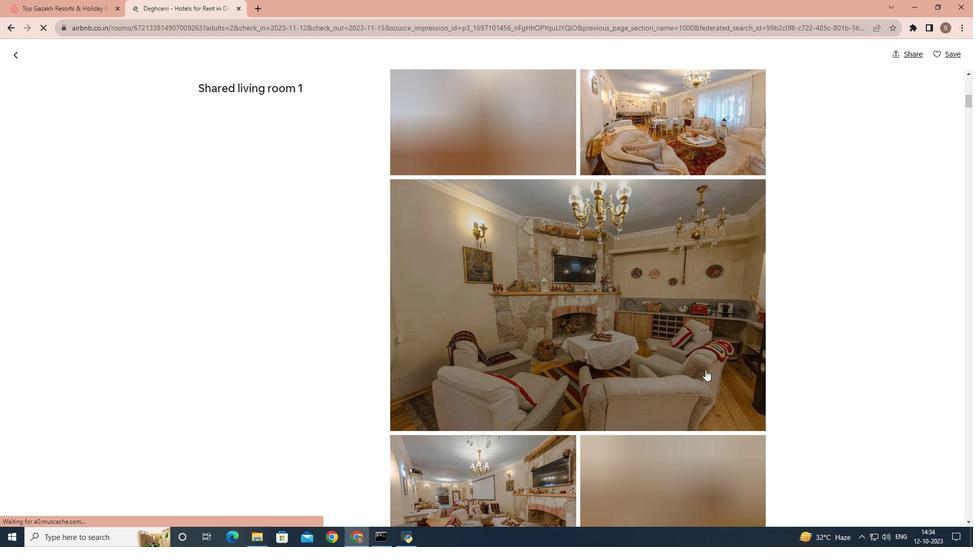 
Action: Mouse scrolled (706, 369) with delta (0, 0)
Screenshot: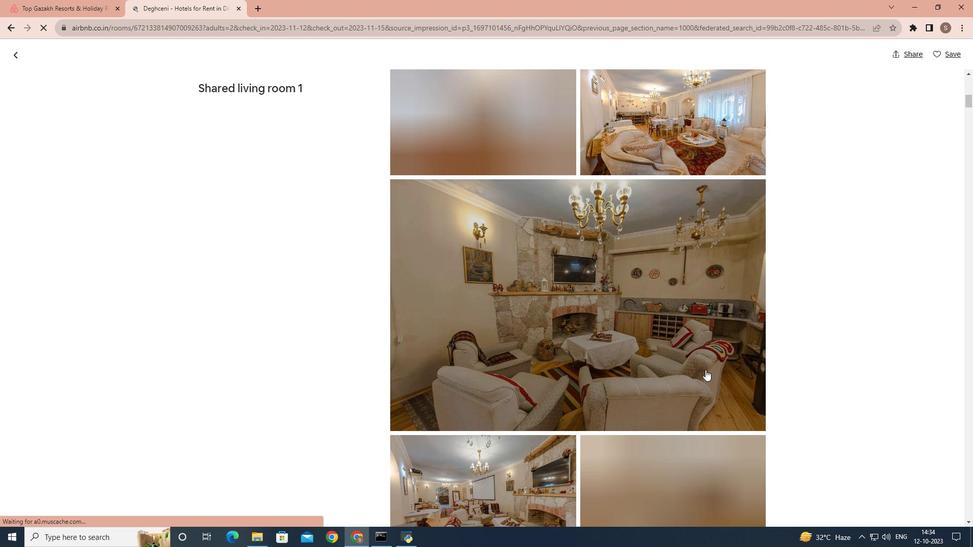 
Action: Mouse scrolled (706, 369) with delta (0, 0)
Screenshot: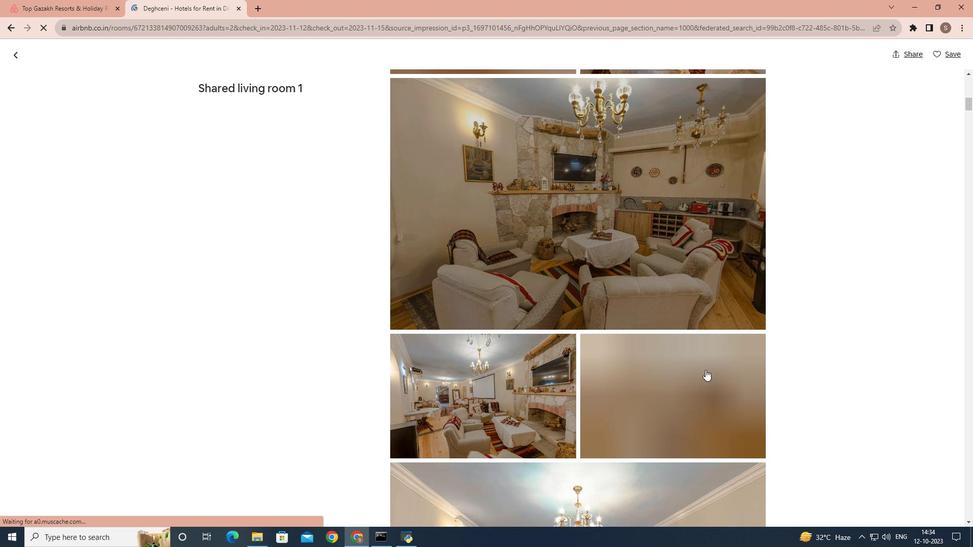 
Action: Mouse scrolled (706, 369) with delta (0, 0)
Screenshot: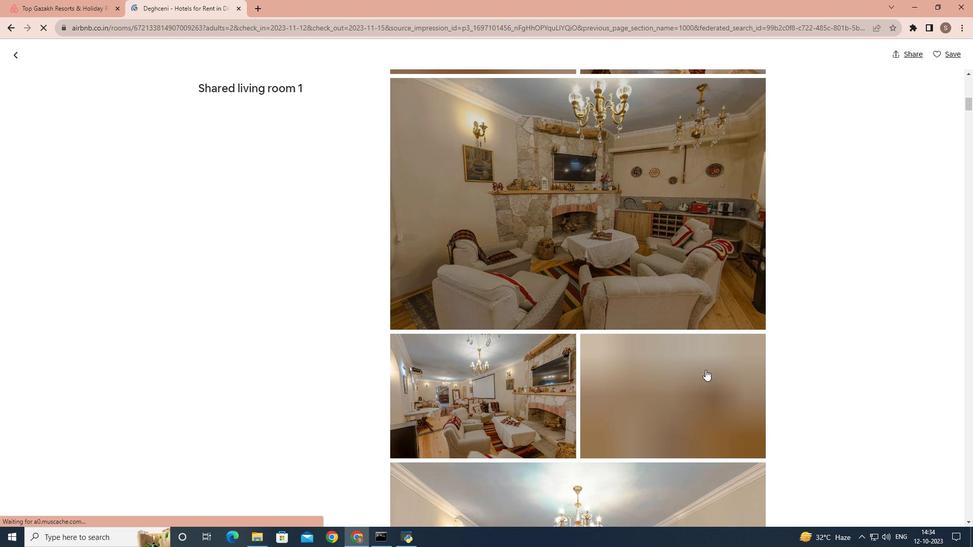 
Action: Mouse scrolled (706, 369) with delta (0, 0)
Screenshot: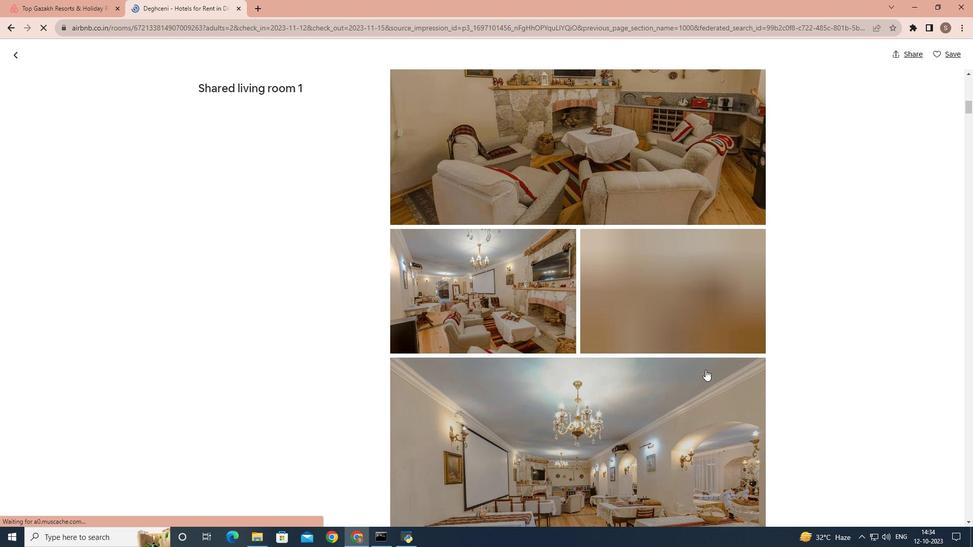 
Action: Mouse scrolled (706, 369) with delta (0, 0)
Screenshot: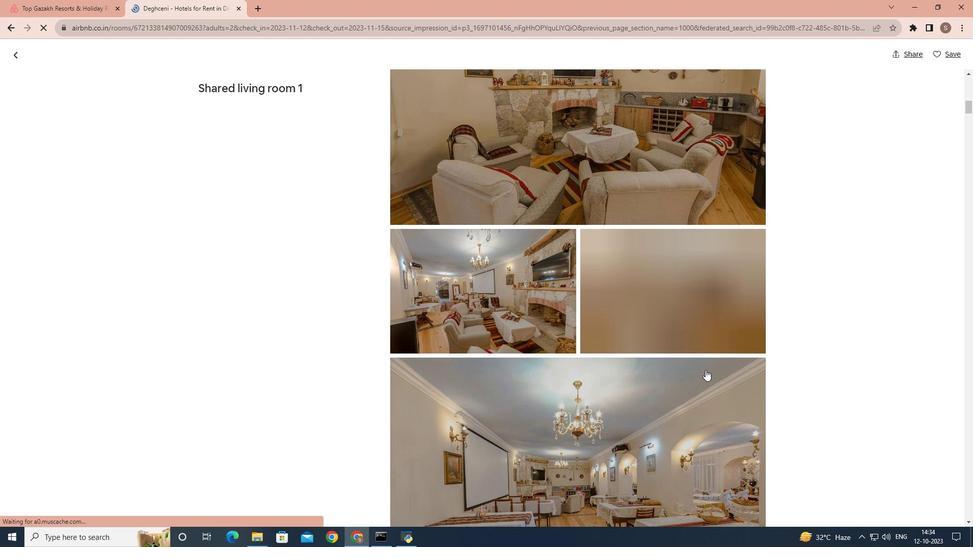 
Action: Mouse scrolled (706, 369) with delta (0, 0)
Screenshot: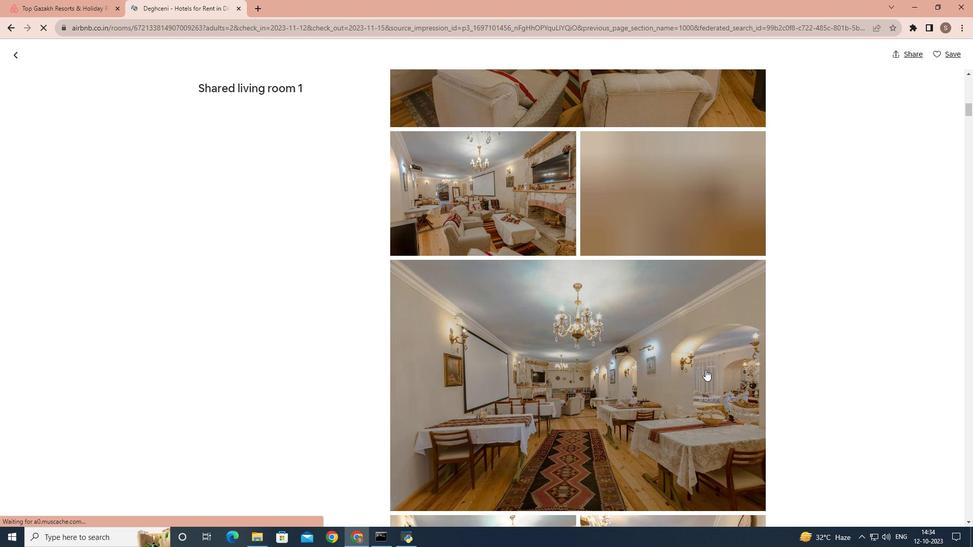
Action: Mouse scrolled (706, 369) with delta (0, 0)
Screenshot: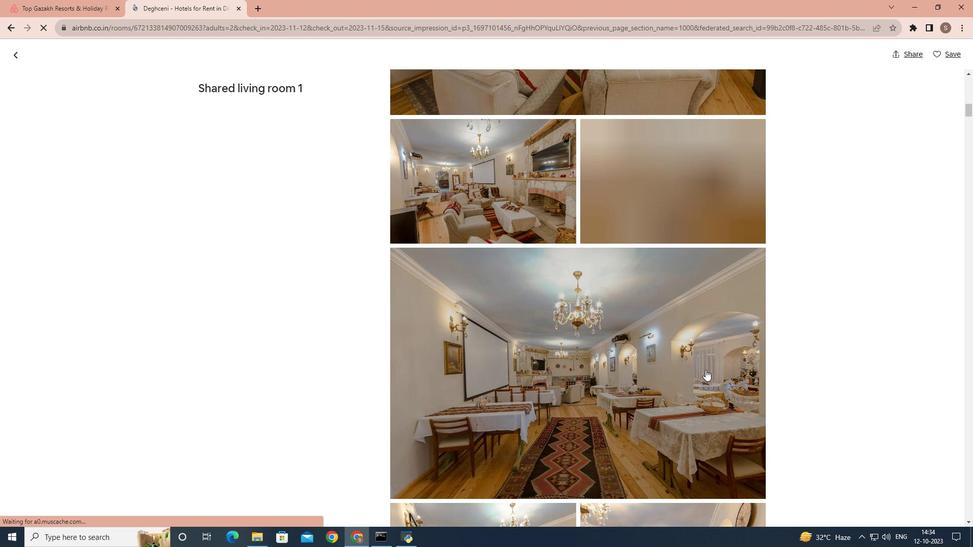 
Action: Mouse scrolled (706, 369) with delta (0, 0)
Screenshot: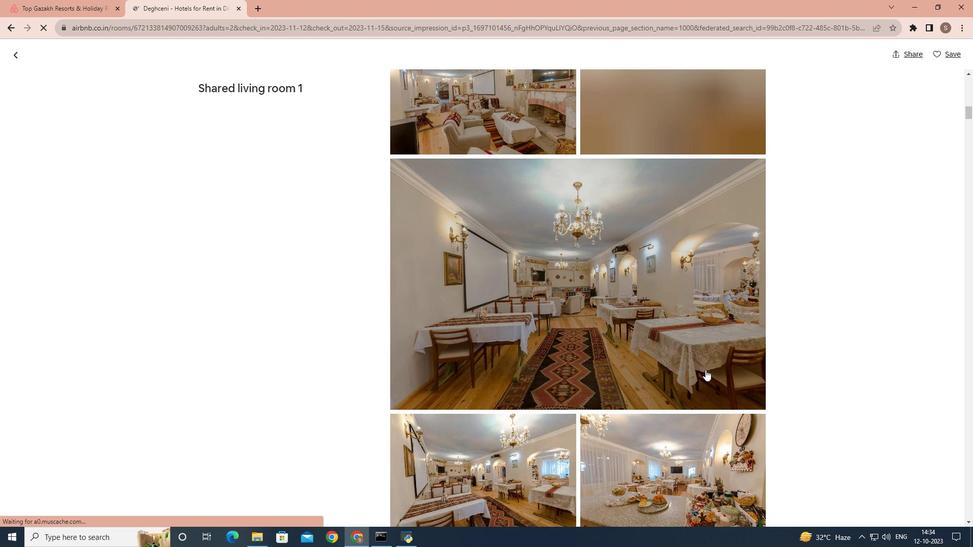 
Action: Mouse scrolled (706, 369) with delta (0, 0)
Screenshot: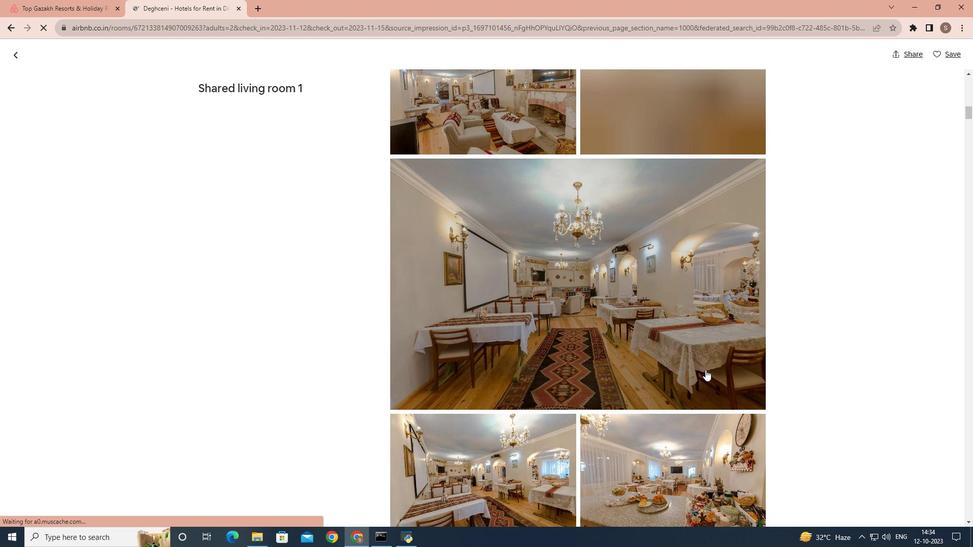 
Action: Mouse scrolled (706, 369) with delta (0, 0)
Screenshot: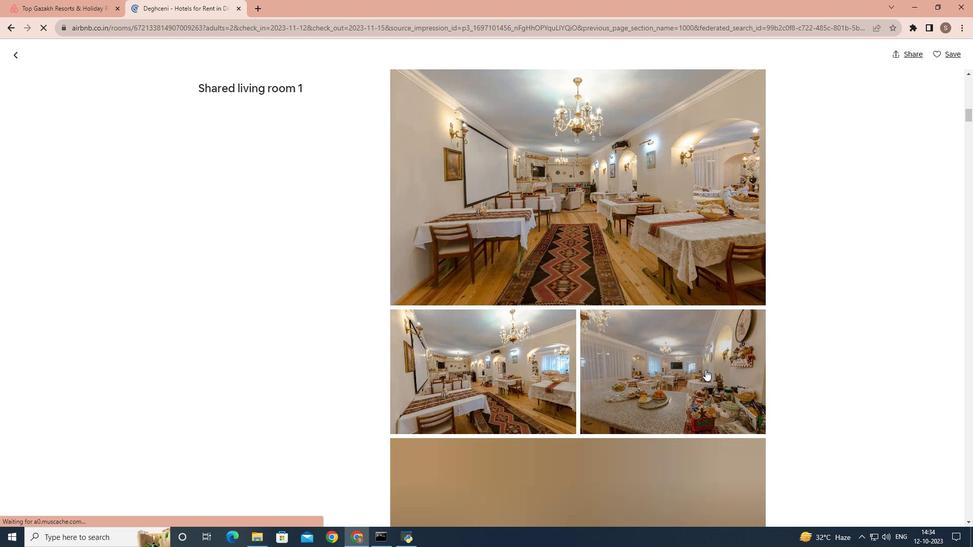 
Action: Mouse scrolled (706, 369) with delta (0, 0)
Screenshot: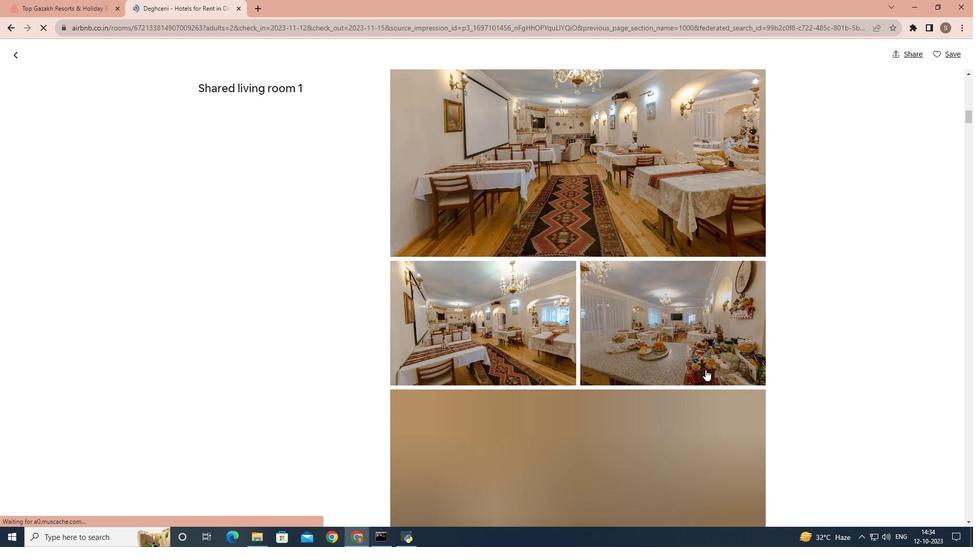 
Action: Mouse scrolled (706, 369) with delta (0, 0)
Screenshot: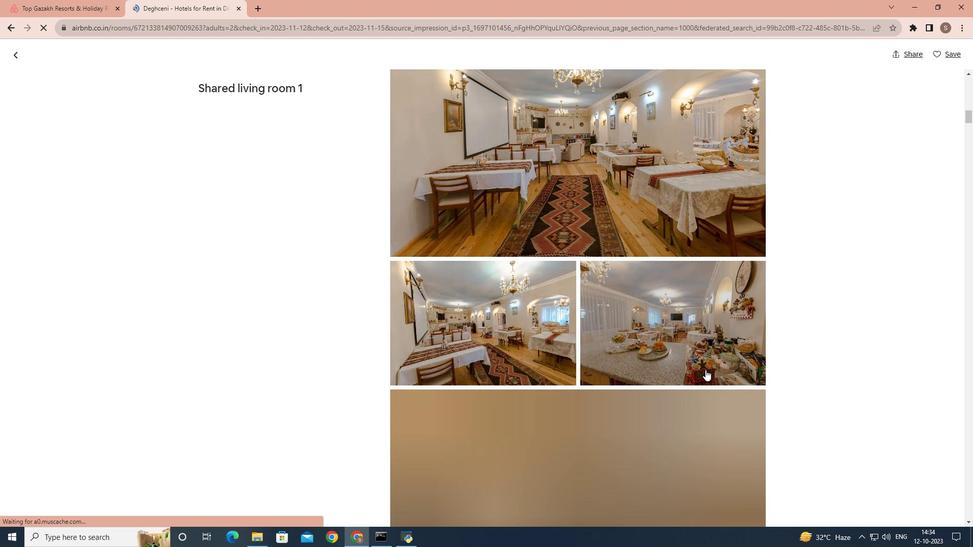 
Action: Mouse scrolled (706, 369) with delta (0, 0)
Screenshot: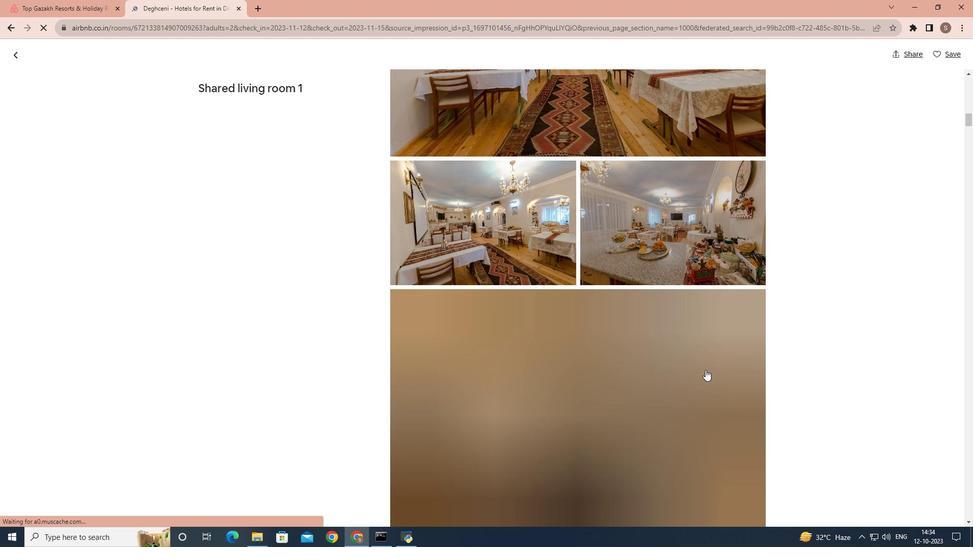 
Action: Mouse scrolled (706, 369) with delta (0, 0)
Screenshot: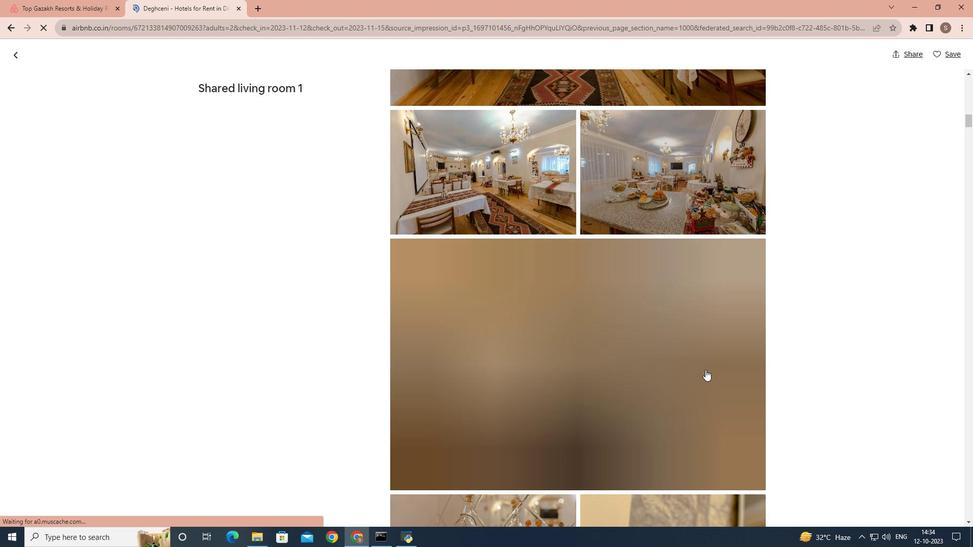
Action: Mouse scrolled (706, 369) with delta (0, 0)
Screenshot: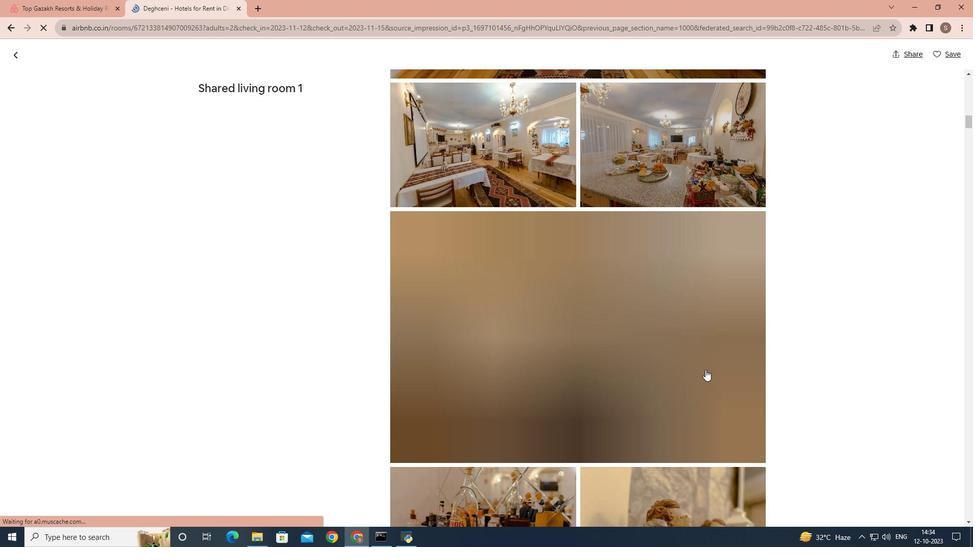 
Action: Mouse scrolled (706, 369) with delta (0, 0)
Screenshot: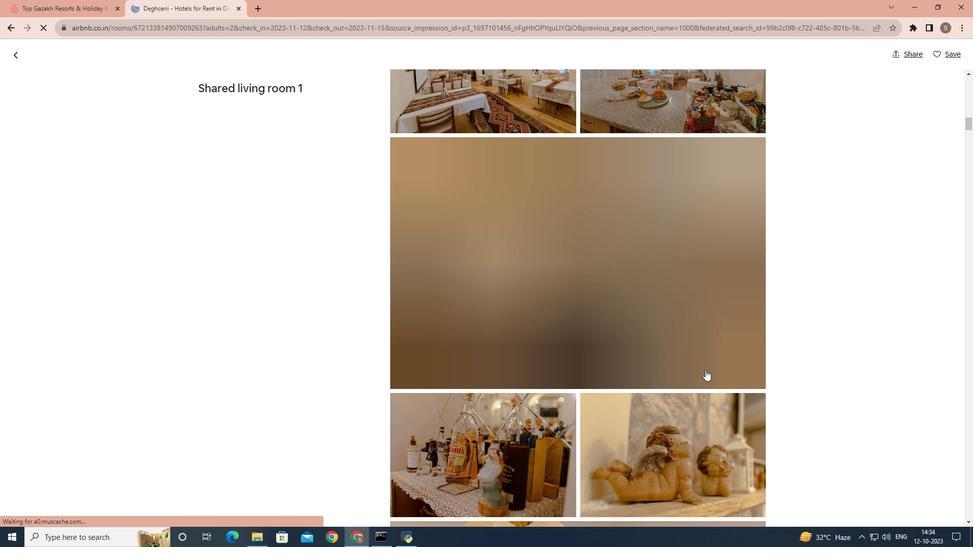 
Action: Mouse scrolled (706, 369) with delta (0, 0)
Screenshot: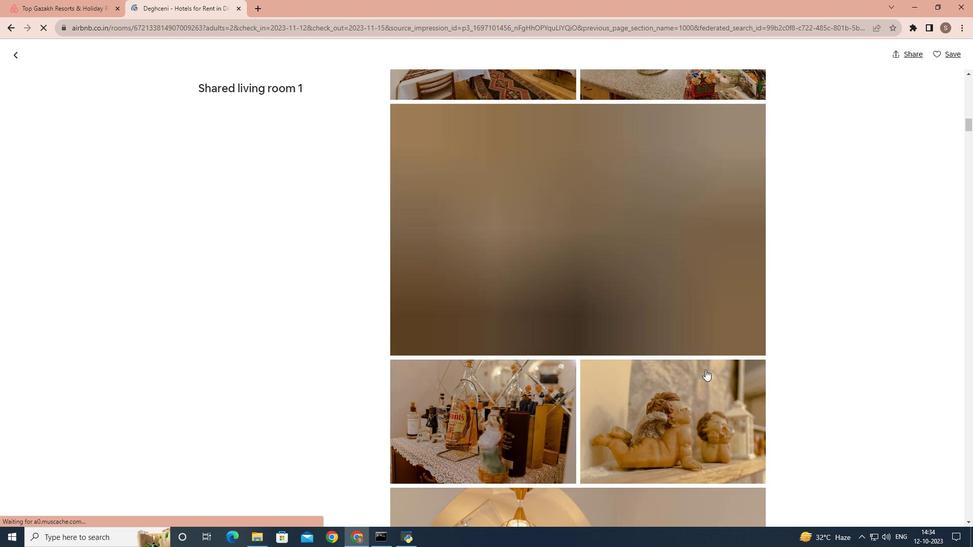 
Action: Mouse scrolled (706, 369) with delta (0, 0)
Screenshot: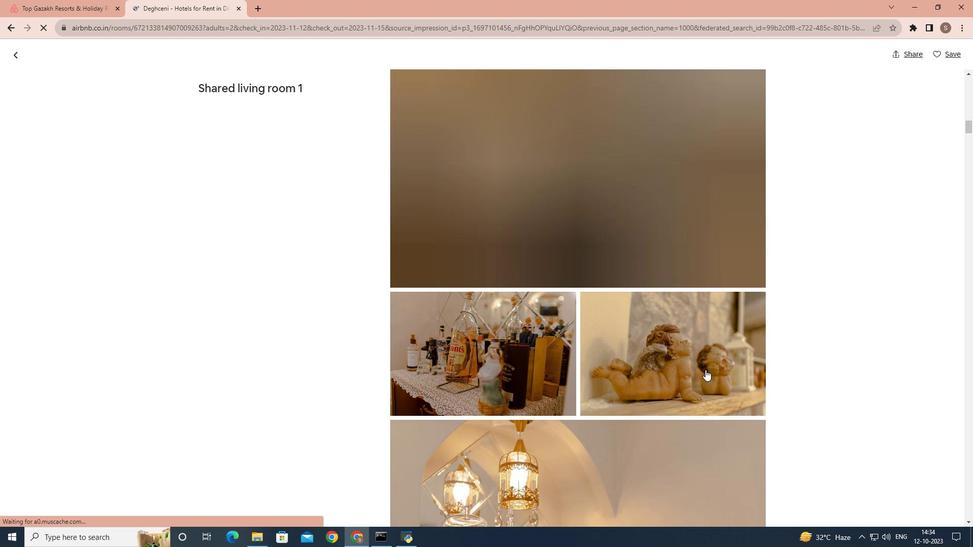 
Action: Mouse scrolled (706, 369) with delta (0, 0)
Screenshot: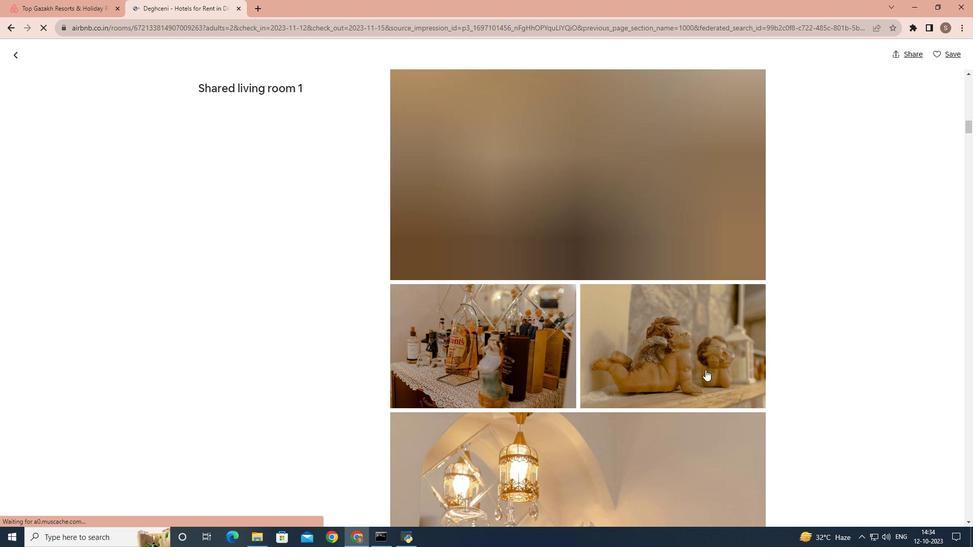 
Action: Mouse scrolled (706, 369) with delta (0, 0)
Screenshot: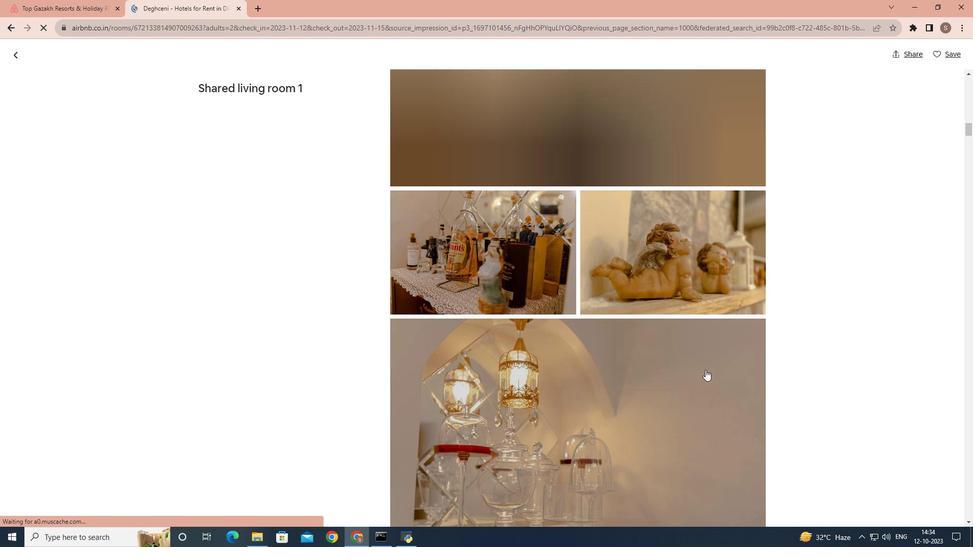 
Action: Mouse scrolled (706, 369) with delta (0, 0)
Screenshot: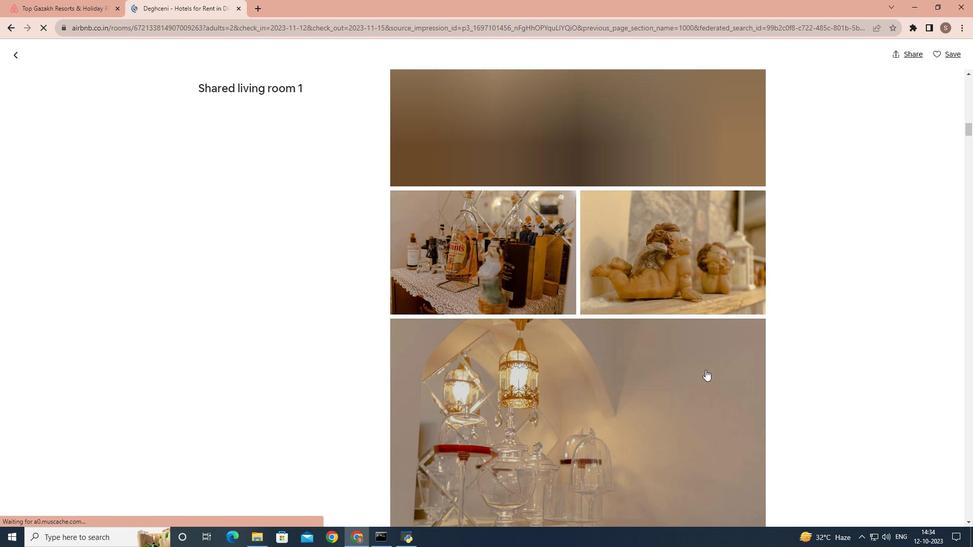 
Action: Mouse scrolled (706, 369) with delta (0, 0)
Screenshot: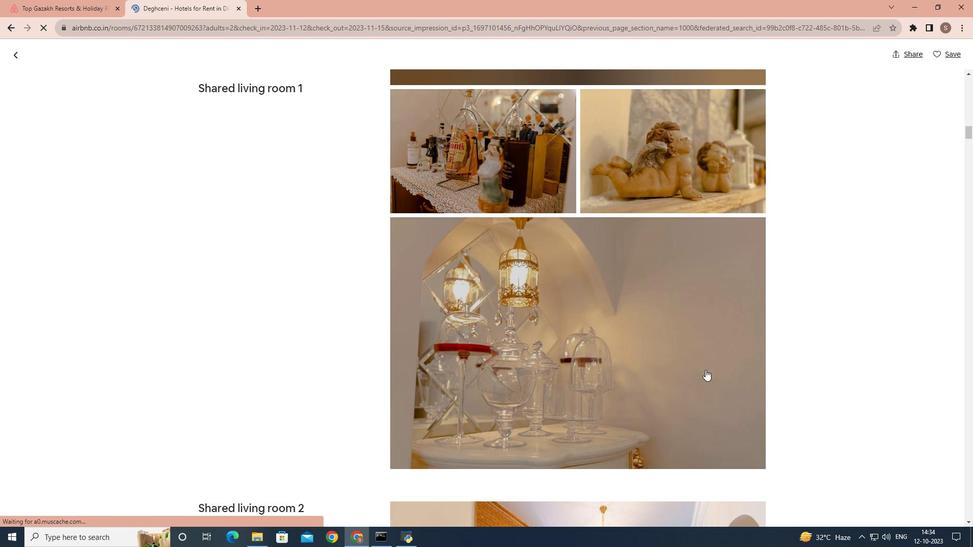 
Action: Mouse scrolled (706, 369) with delta (0, 0)
Screenshot: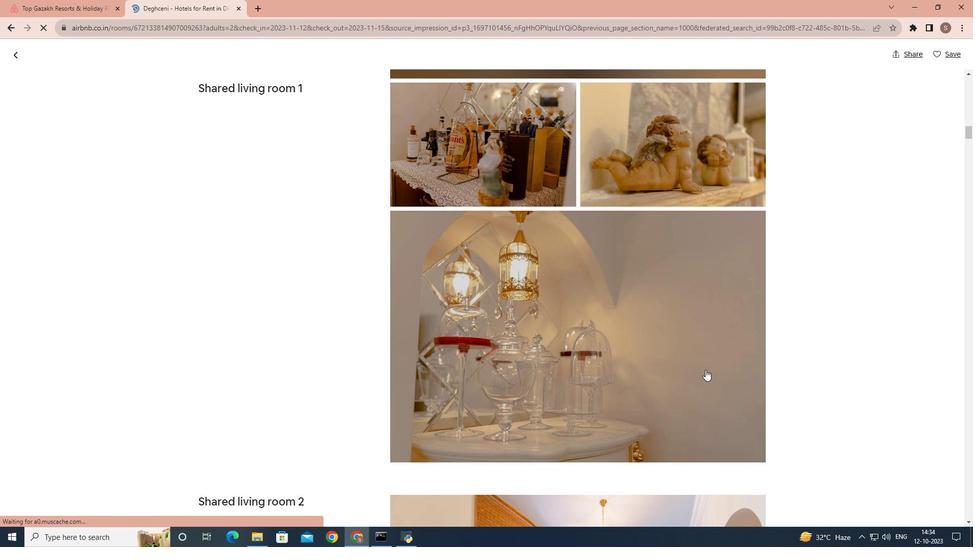 
Action: Mouse scrolled (706, 369) with delta (0, 0)
Screenshot: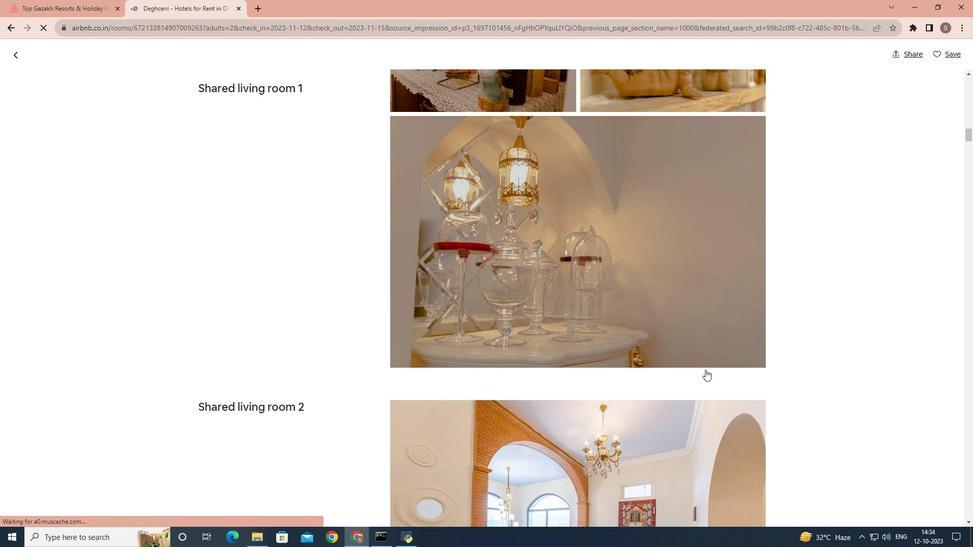 
Action: Mouse scrolled (706, 369) with delta (0, 0)
Screenshot: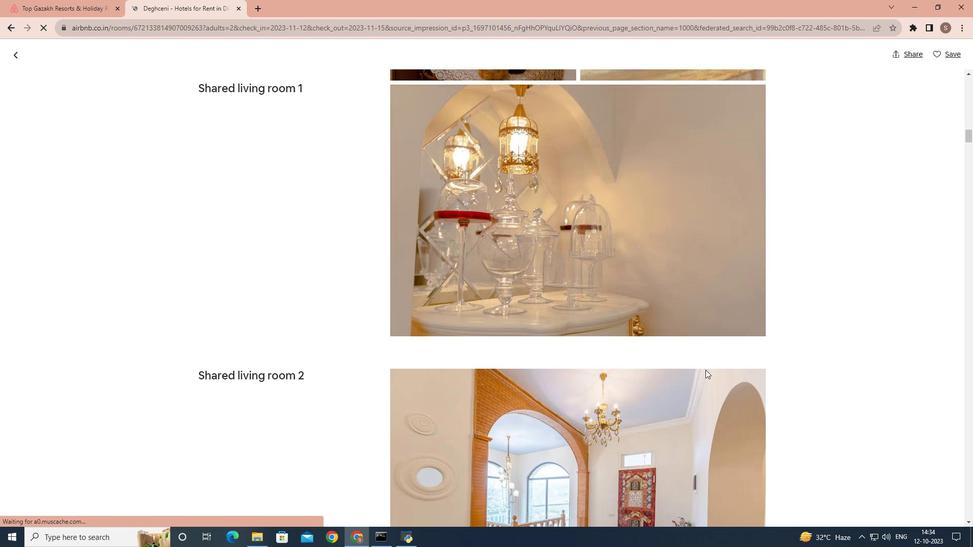 
Action: Mouse scrolled (706, 369) with delta (0, 0)
Screenshot: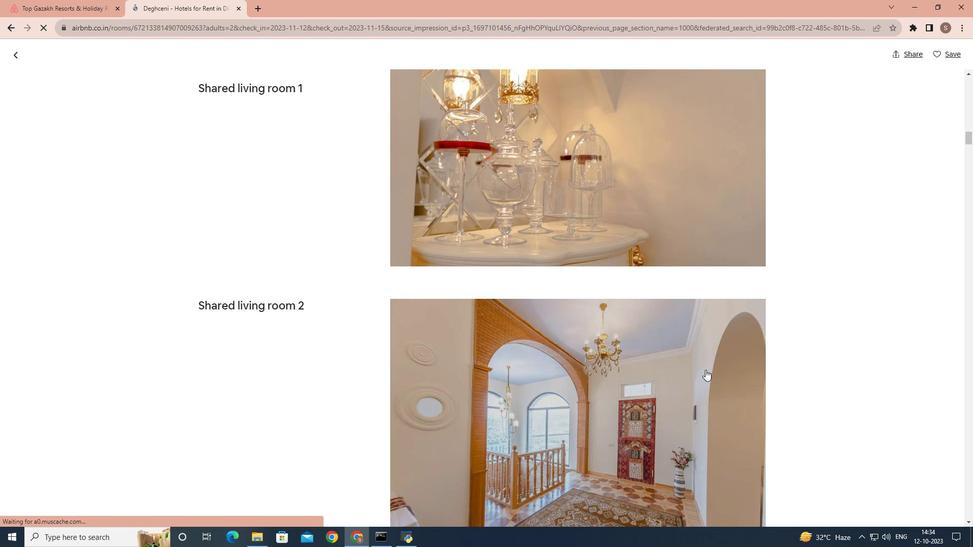 
Action: Mouse scrolled (706, 369) with delta (0, 0)
Screenshot: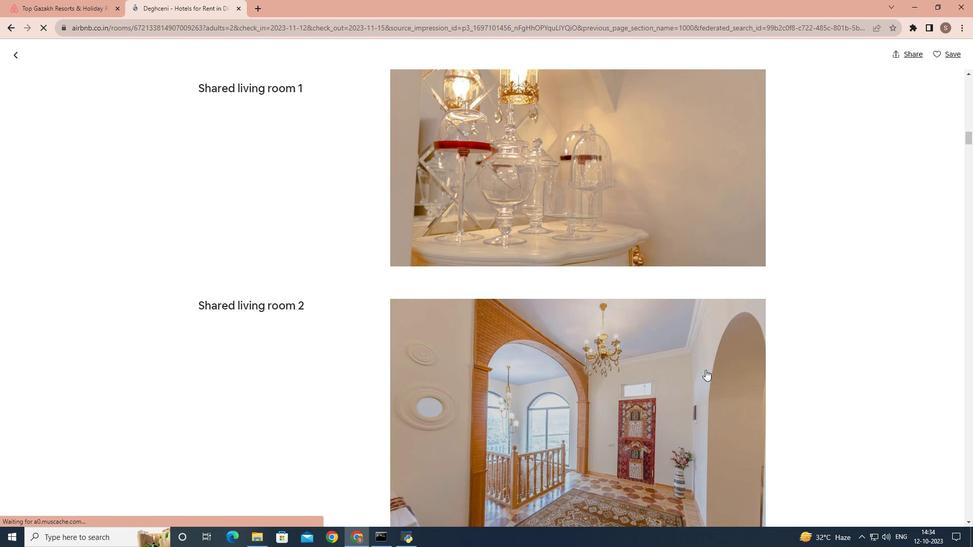 
Action: Mouse scrolled (706, 369) with delta (0, 0)
Screenshot: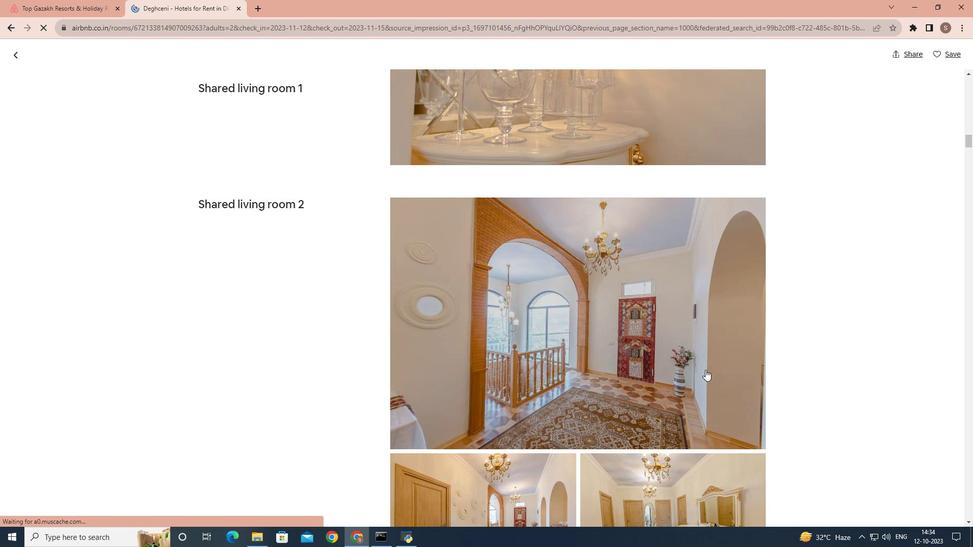 
Action: Mouse scrolled (706, 369) with delta (0, 0)
Screenshot: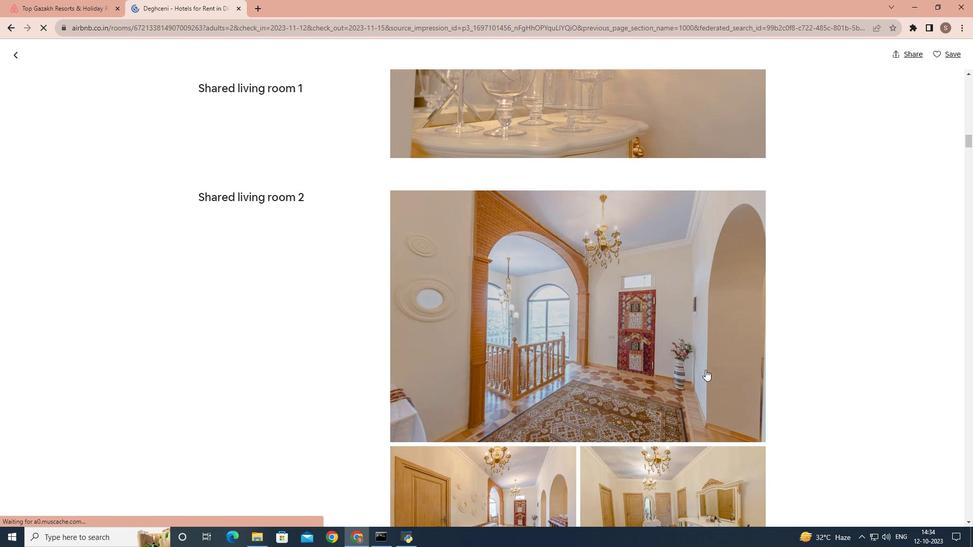
Action: Mouse scrolled (706, 369) with delta (0, 0)
Screenshot: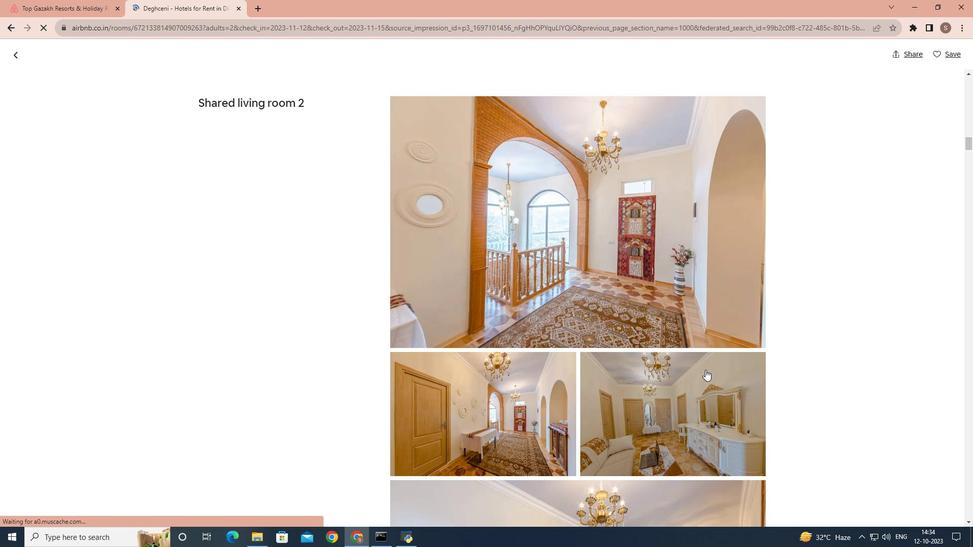 
Action: Mouse scrolled (706, 369) with delta (0, 0)
Screenshot: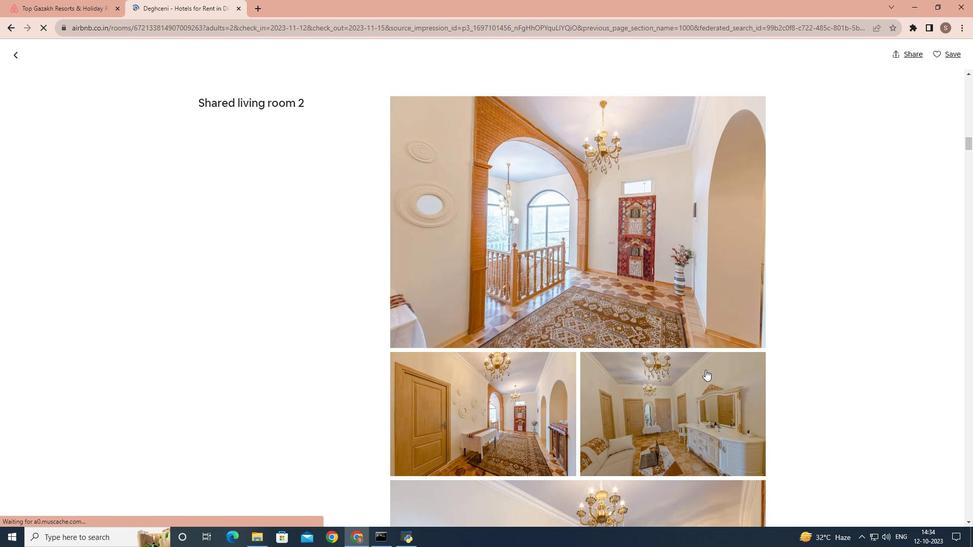 
Action: Mouse scrolled (706, 369) with delta (0, 0)
Screenshot: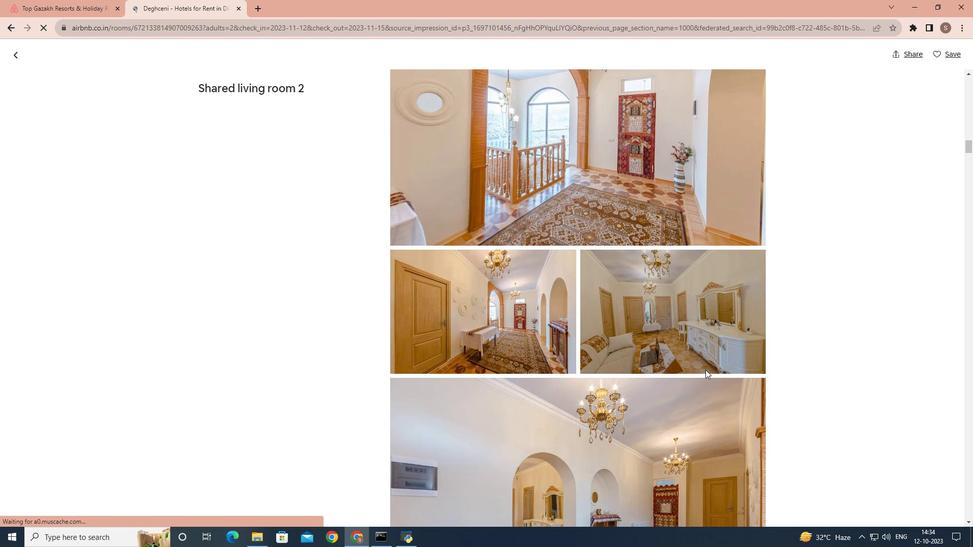 
Action: Mouse scrolled (706, 369) with delta (0, 0)
Screenshot: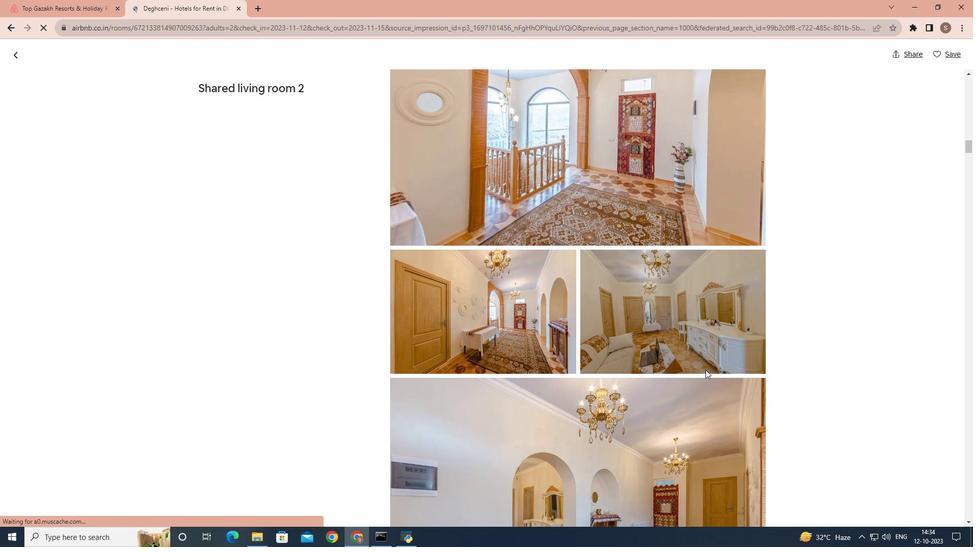 
Action: Mouse scrolled (706, 369) with delta (0, 0)
Screenshot: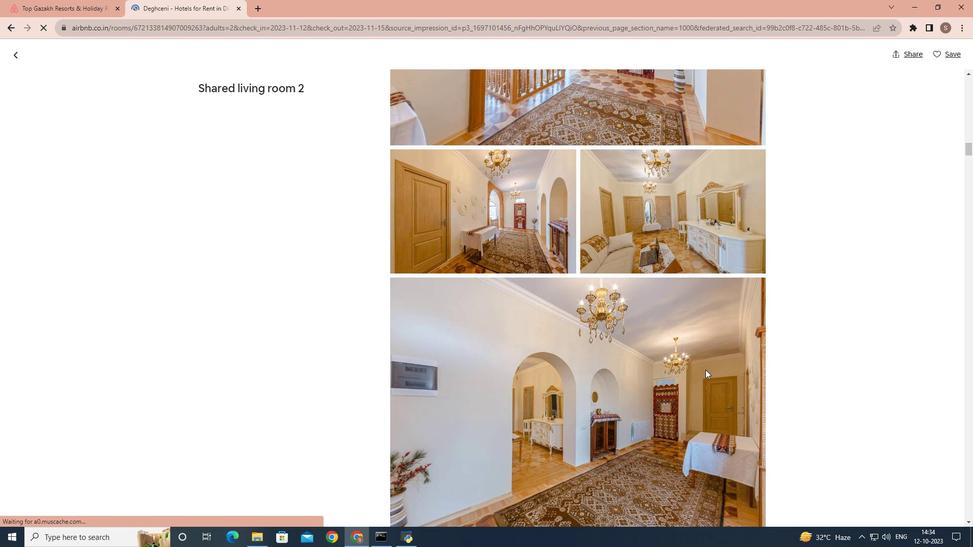 
Action: Mouse scrolled (706, 369) with delta (0, 0)
Screenshot: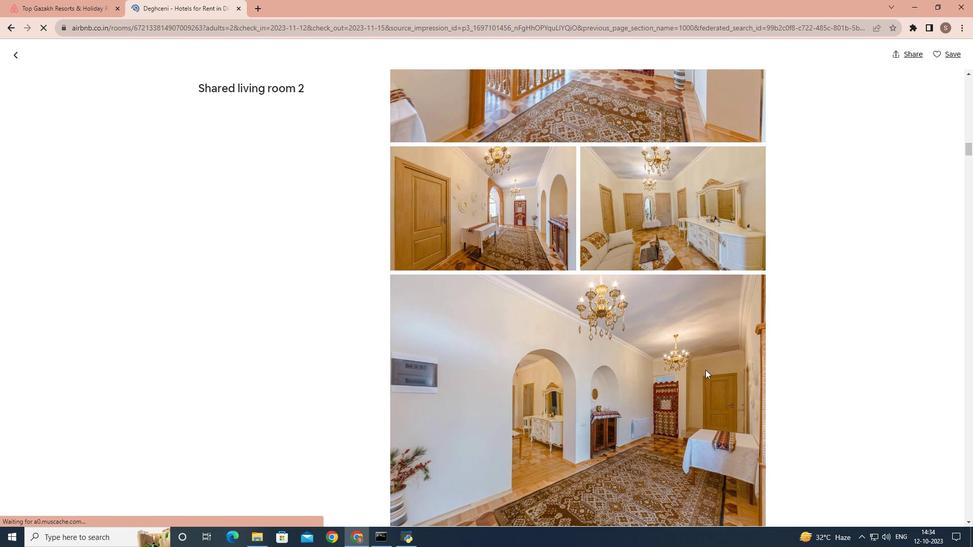 
Action: Mouse scrolled (706, 369) with delta (0, 0)
Screenshot: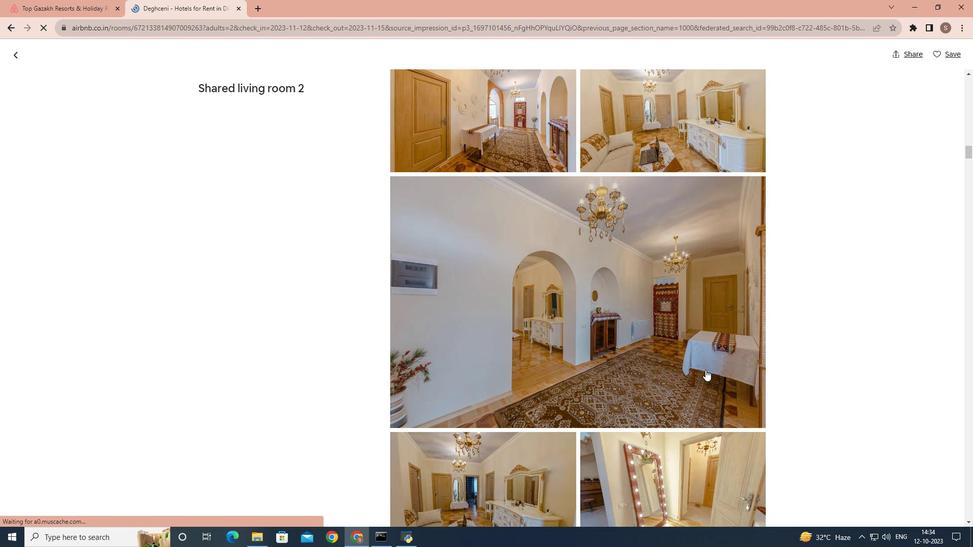 
Action: Mouse scrolled (706, 369) with delta (0, 0)
Screenshot: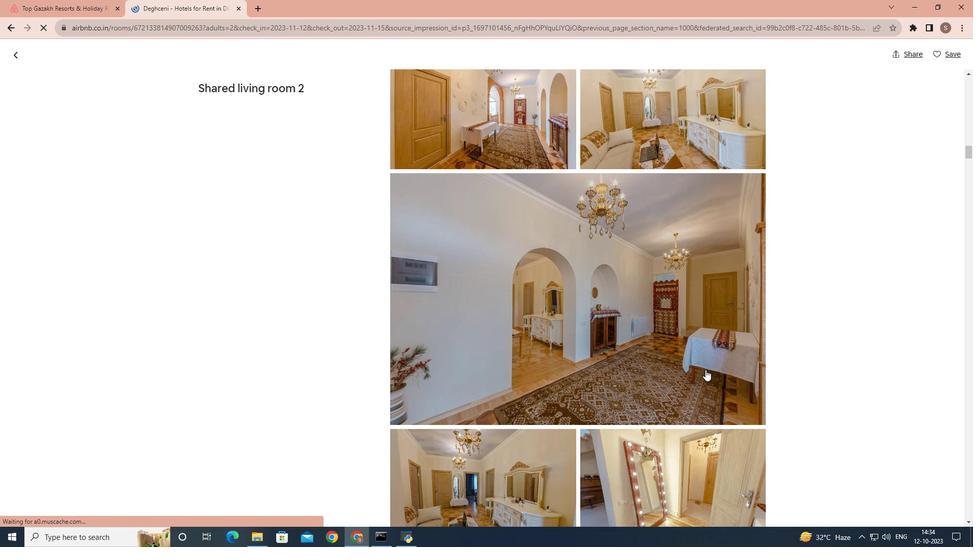 
Action: Mouse scrolled (706, 369) with delta (0, 0)
Screenshot: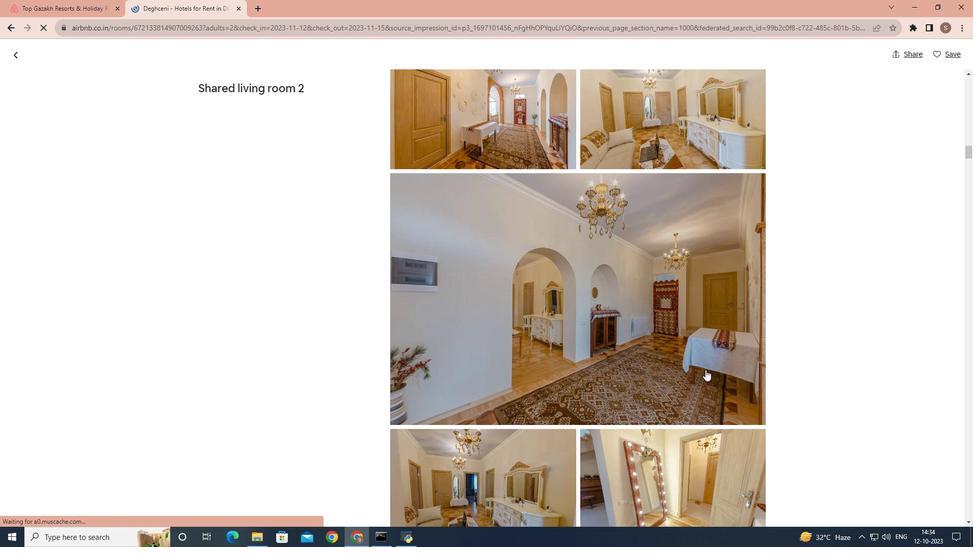 
Action: Mouse scrolled (706, 369) with delta (0, 0)
Screenshot: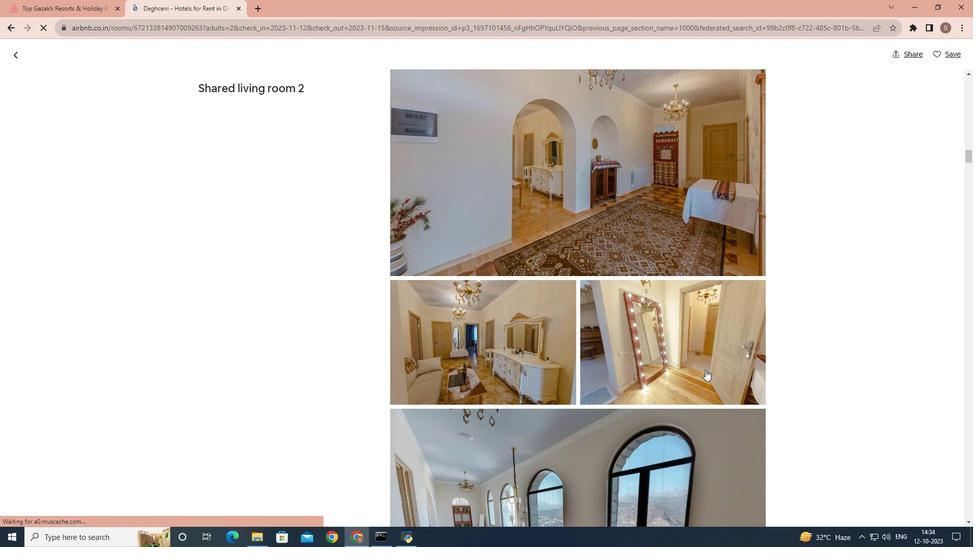 
Action: Mouse scrolled (706, 369) with delta (0, 0)
Screenshot: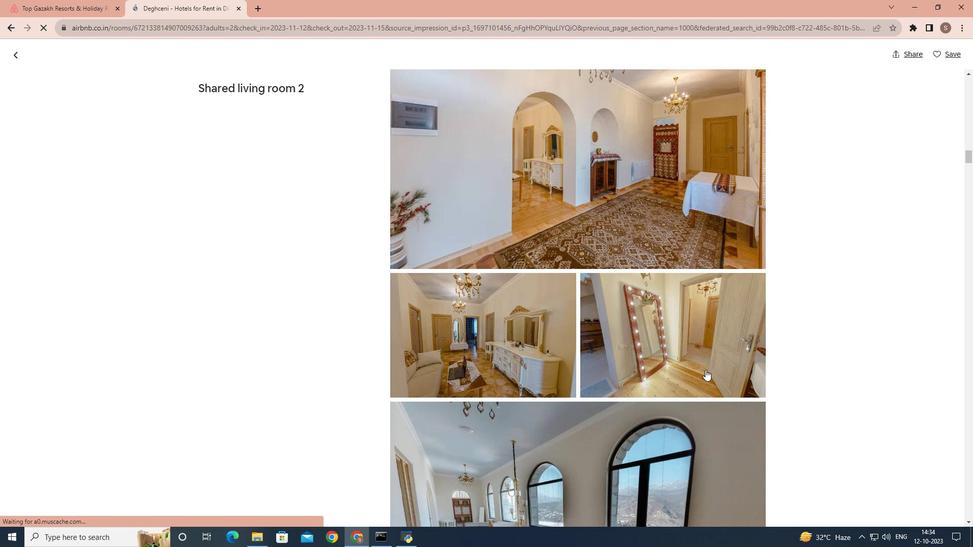 
Action: Mouse scrolled (706, 369) with delta (0, 0)
Screenshot: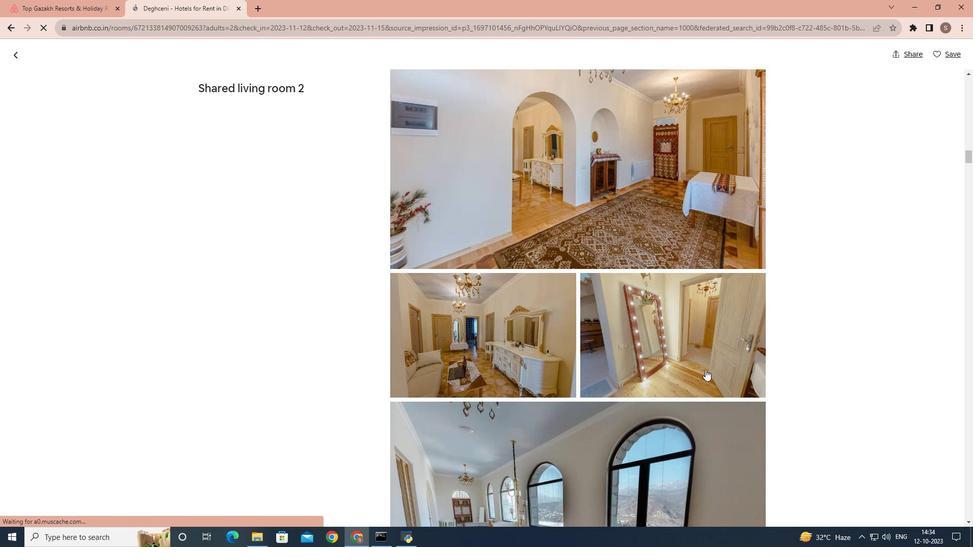 
Action: Mouse scrolled (706, 369) with delta (0, 0)
Screenshot: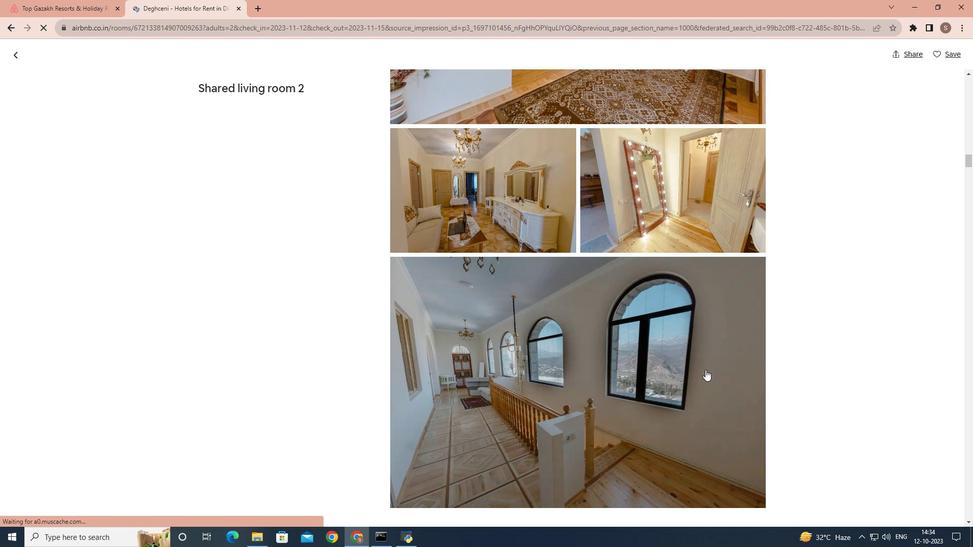 
Action: Mouse scrolled (706, 369) with delta (0, 0)
Screenshot: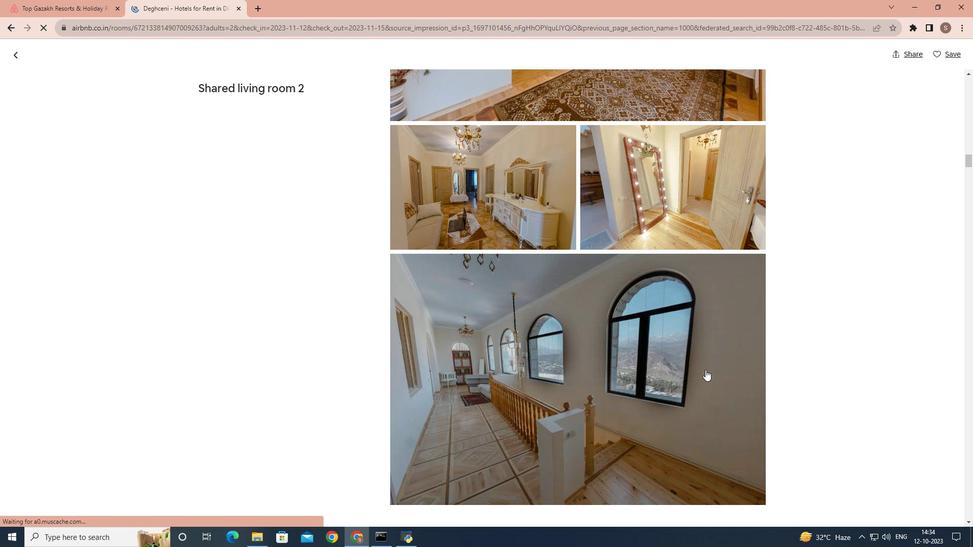 
Action: Mouse scrolled (706, 369) with delta (0, 0)
Screenshot: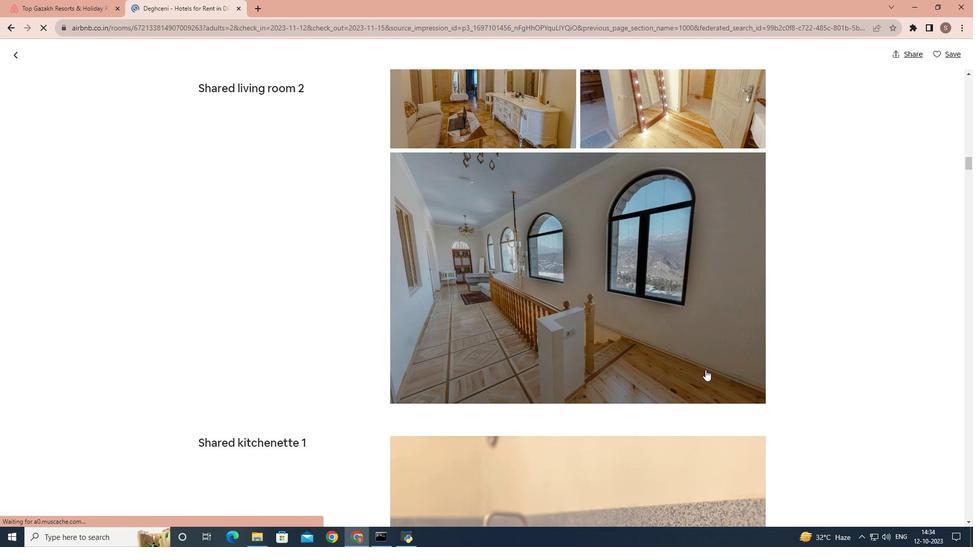 
Action: Mouse scrolled (706, 369) with delta (0, 0)
Screenshot: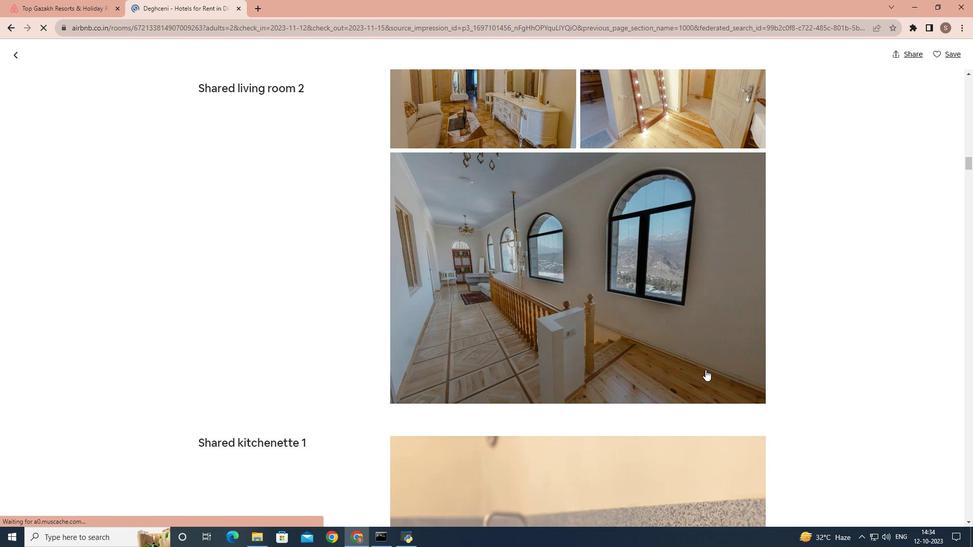 
Action: Mouse scrolled (706, 369) with delta (0, 0)
Screenshot: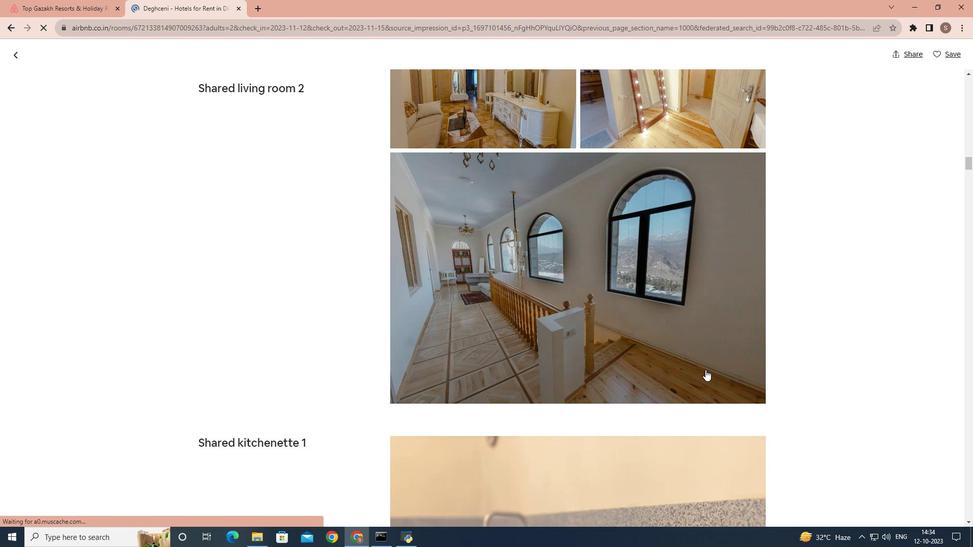 
Action: Mouse scrolled (706, 369) with delta (0, 0)
Screenshot: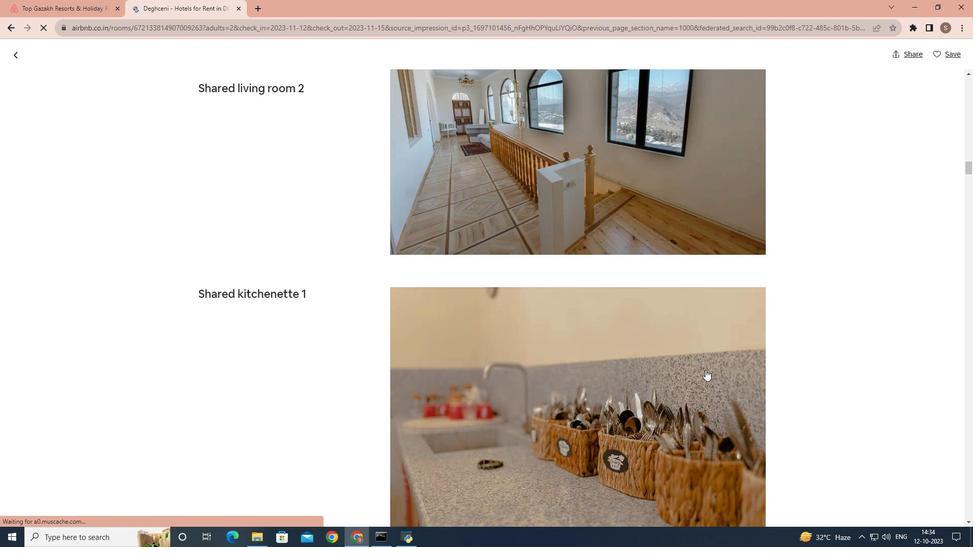 
Action: Mouse scrolled (706, 369) with delta (0, 0)
Screenshot: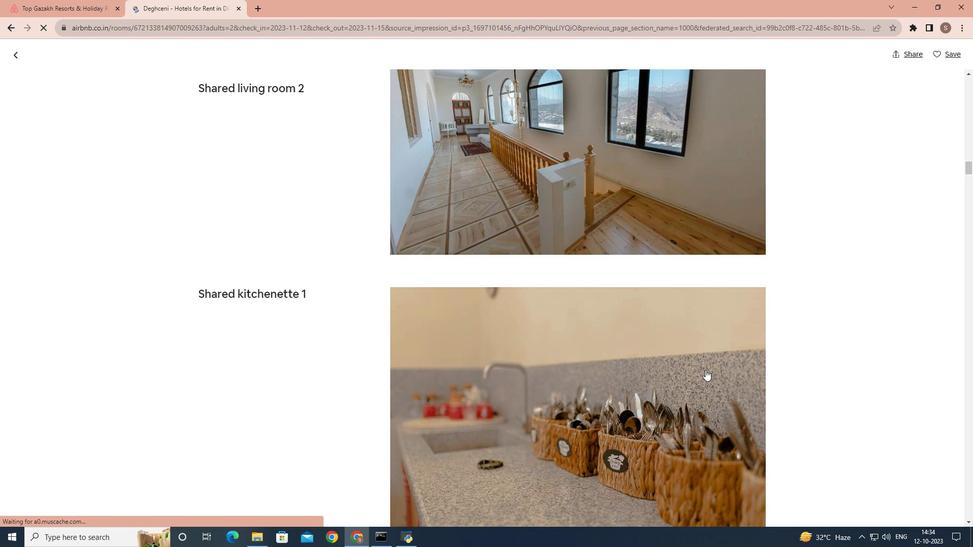 
Action: Mouse scrolled (706, 369) with delta (0, 0)
Screenshot: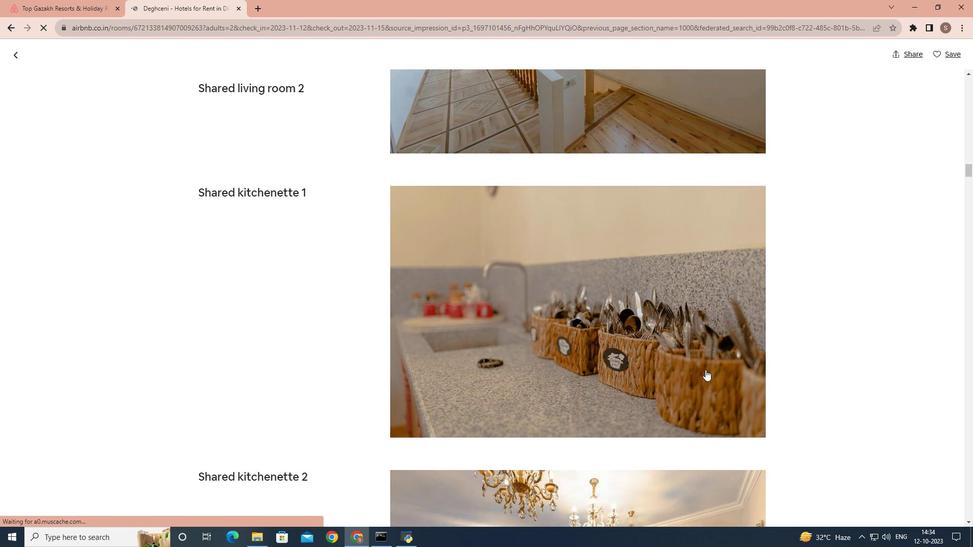 
Action: Mouse scrolled (706, 369) with delta (0, 0)
Screenshot: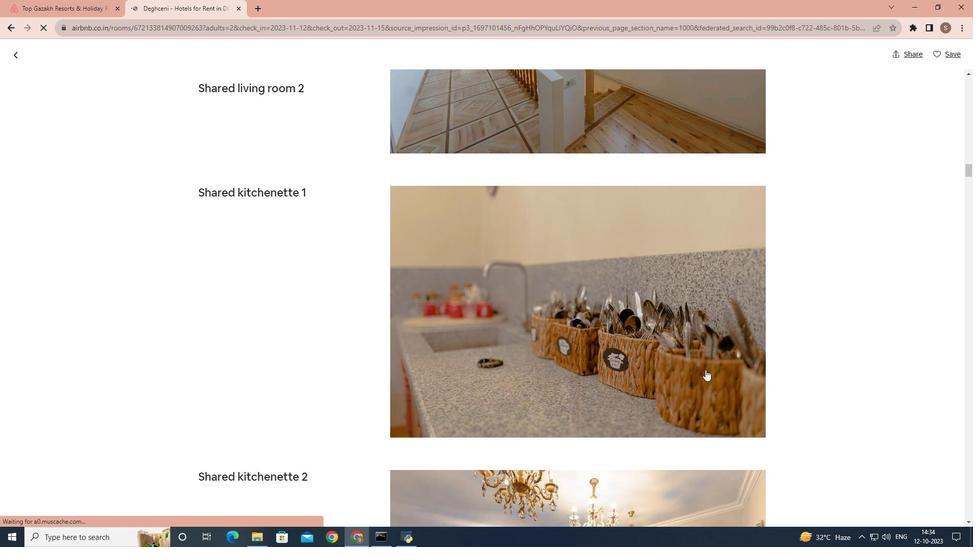 
Action: Mouse scrolled (706, 369) with delta (0, 0)
Screenshot: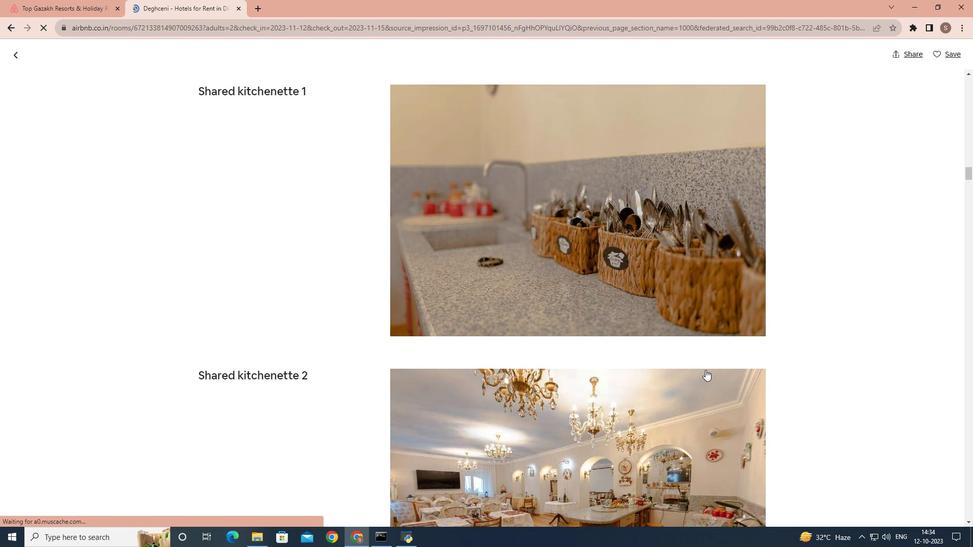 
Action: Mouse scrolled (706, 369) with delta (0, 0)
Screenshot: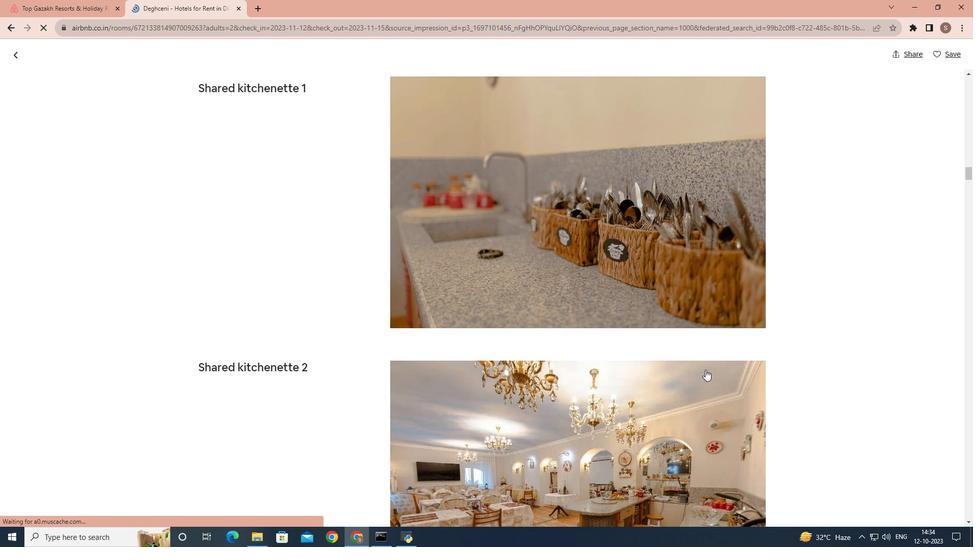 
Action: Mouse scrolled (706, 369) with delta (0, 0)
Screenshot: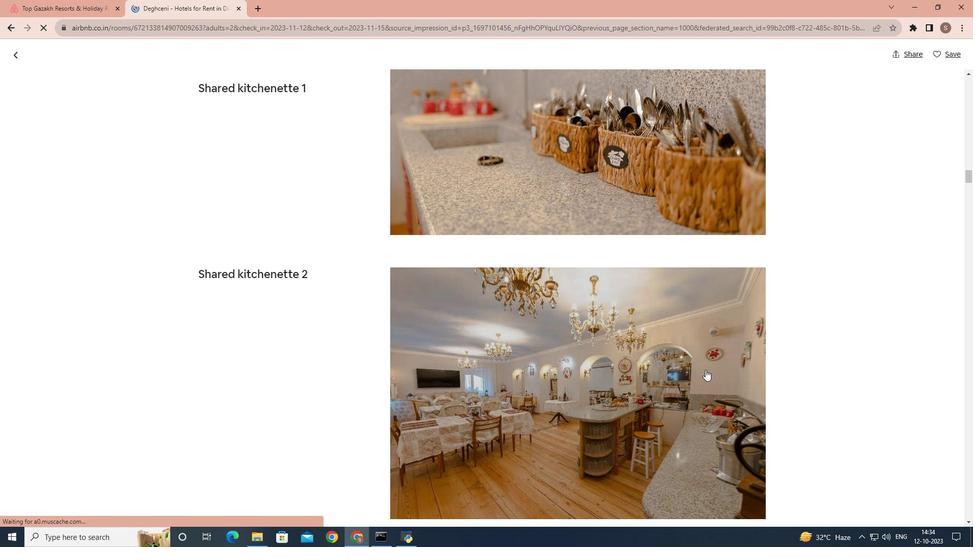 
Action: Mouse scrolled (706, 369) with delta (0, 0)
Screenshot: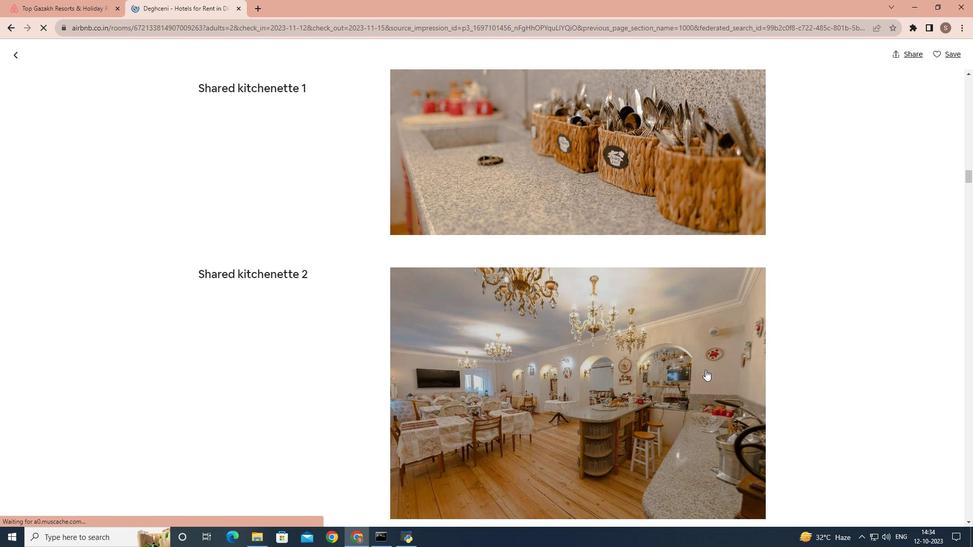 
Action: Mouse scrolled (706, 369) with delta (0, 0)
Screenshot: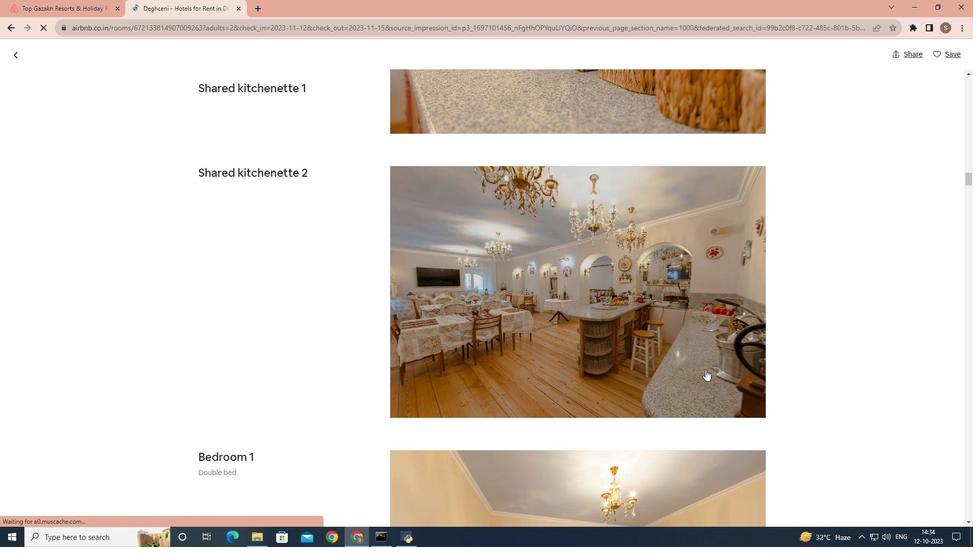 
Action: Mouse scrolled (706, 369) with delta (0, 0)
Screenshot: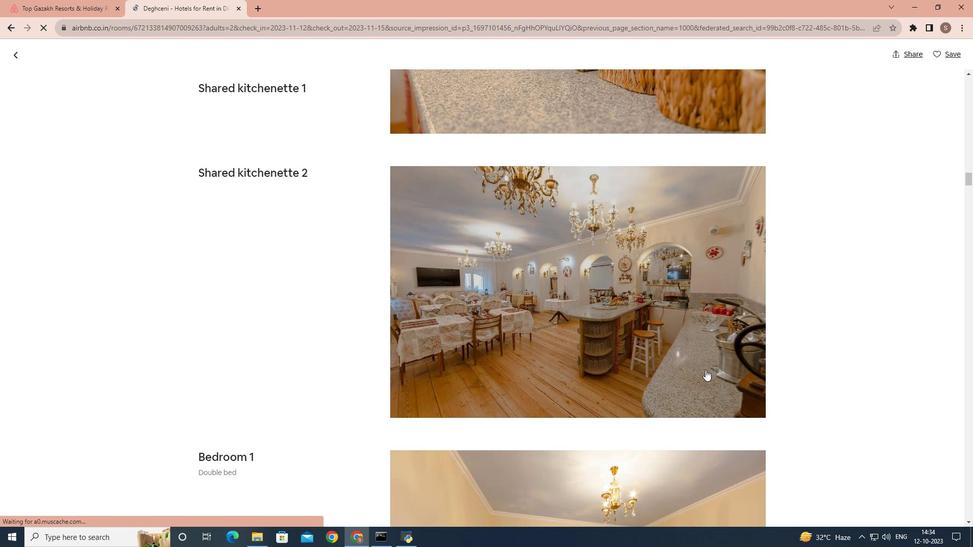
Action: Mouse scrolled (706, 369) with delta (0, 0)
Screenshot: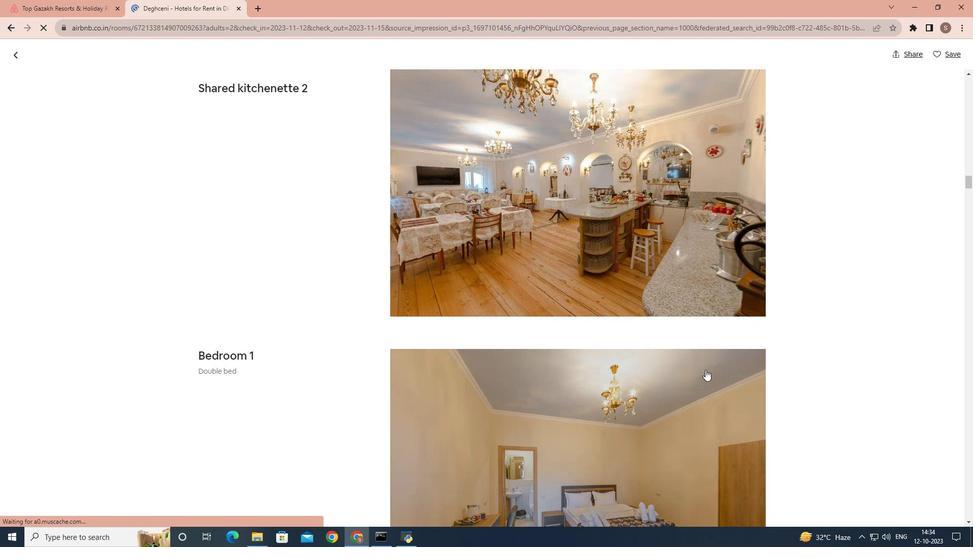 
Action: Mouse scrolled (706, 369) with delta (0, 0)
Screenshot: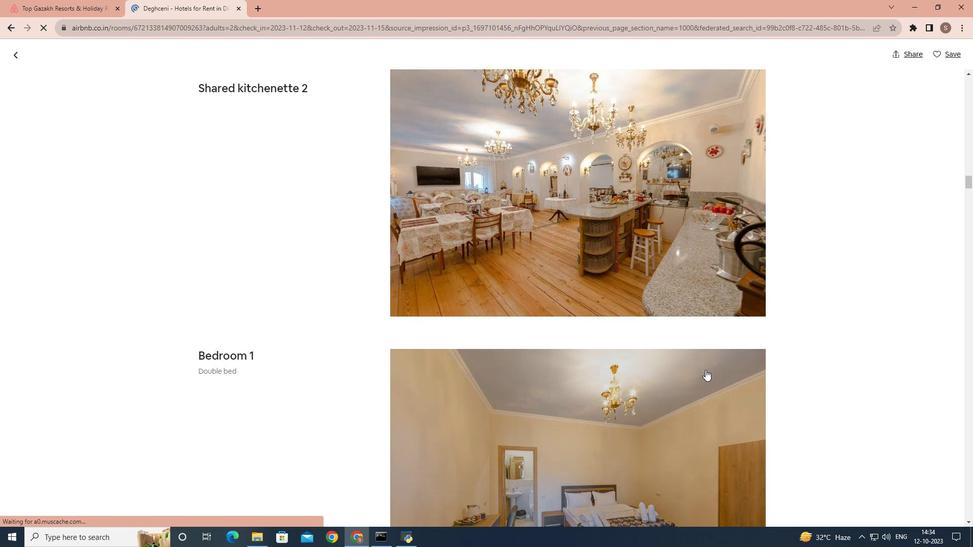 
Action: Mouse scrolled (706, 369) with delta (0, 0)
Screenshot: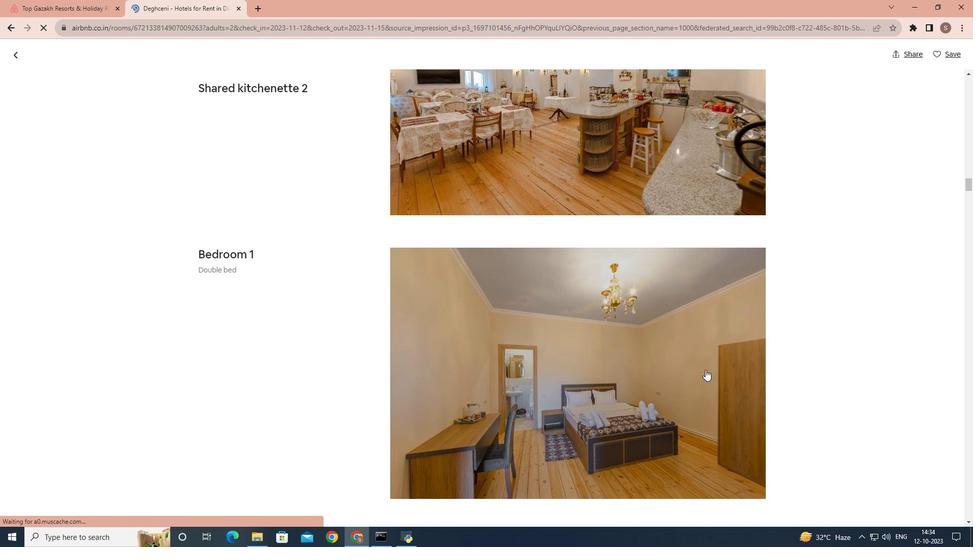 
Action: Mouse scrolled (706, 369) with delta (0, 0)
Screenshot: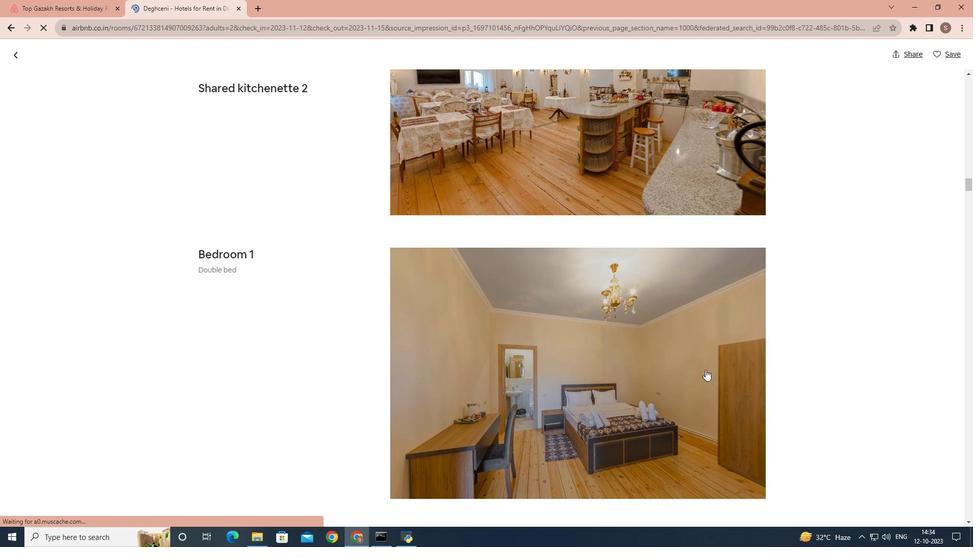 
Action: Mouse scrolled (706, 369) with delta (0, 0)
Screenshot: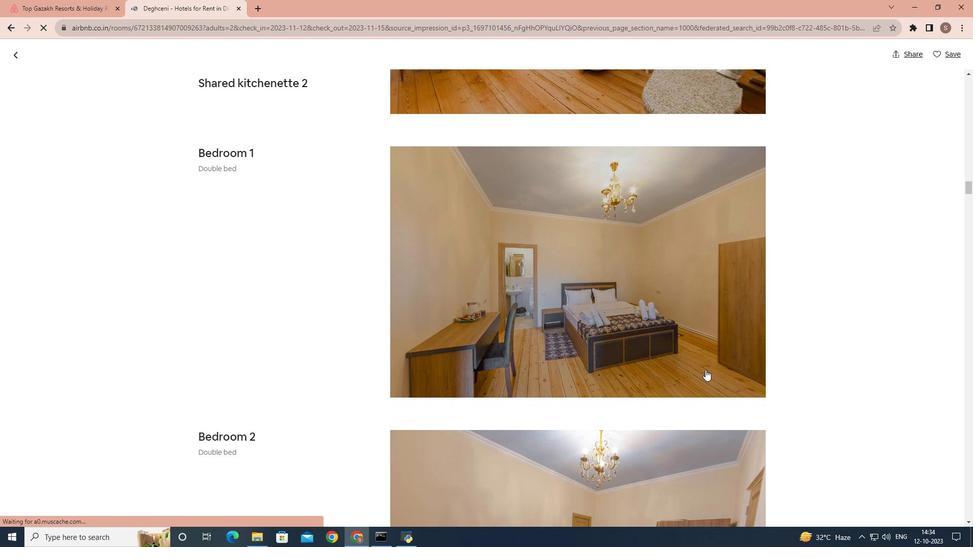 
Action: Mouse scrolled (706, 369) with delta (0, 0)
Screenshot: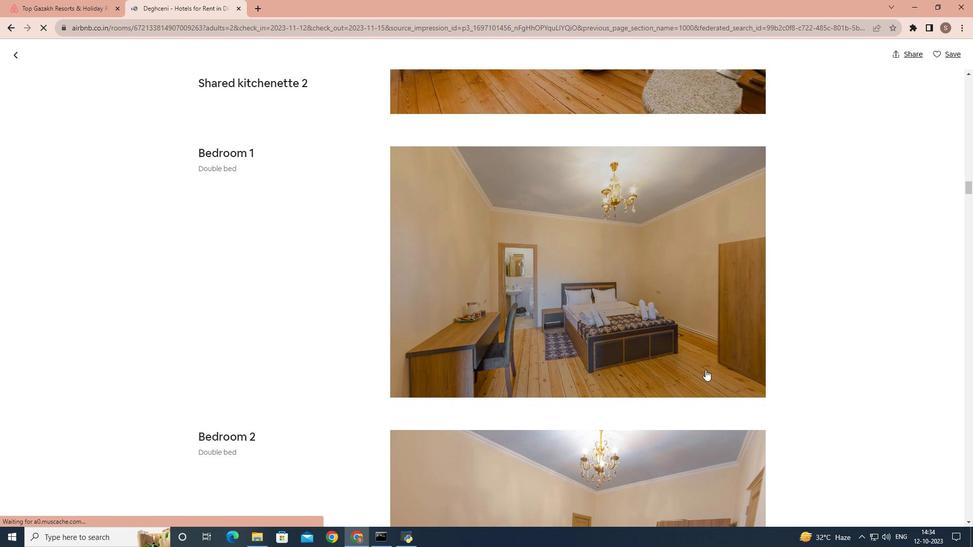 
Action: Mouse scrolled (706, 369) with delta (0, 0)
Screenshot: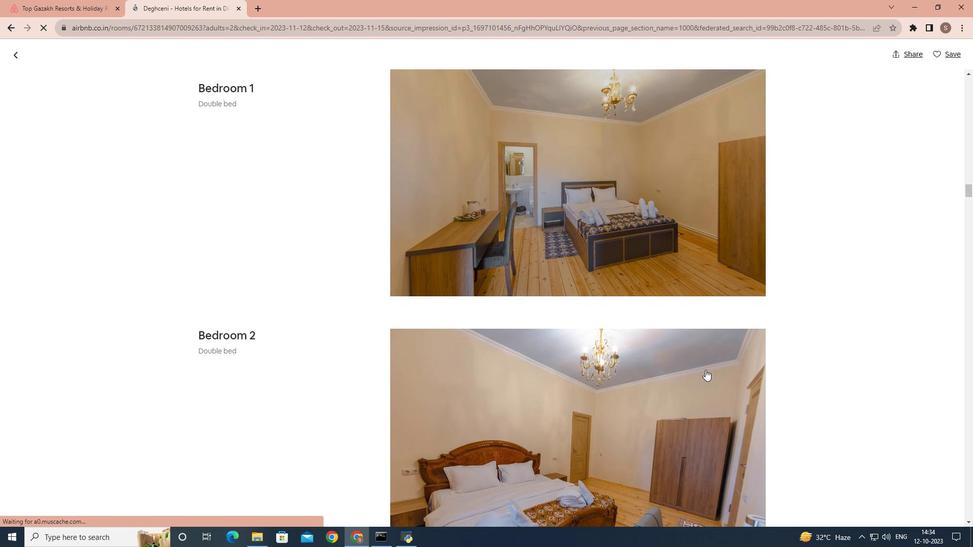 
Action: Mouse scrolled (706, 369) with delta (0, 0)
Screenshot: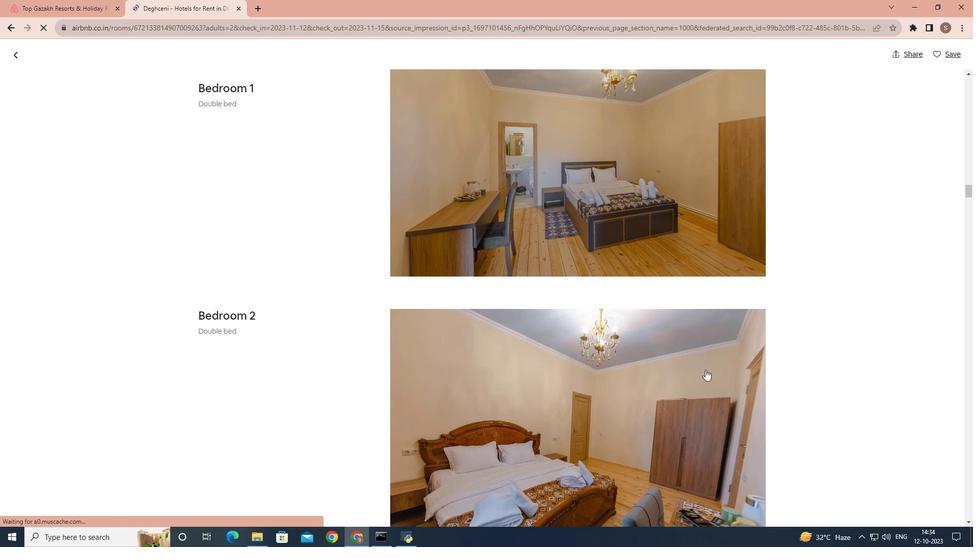 
Action: Mouse scrolled (706, 369) with delta (0, 0)
Screenshot: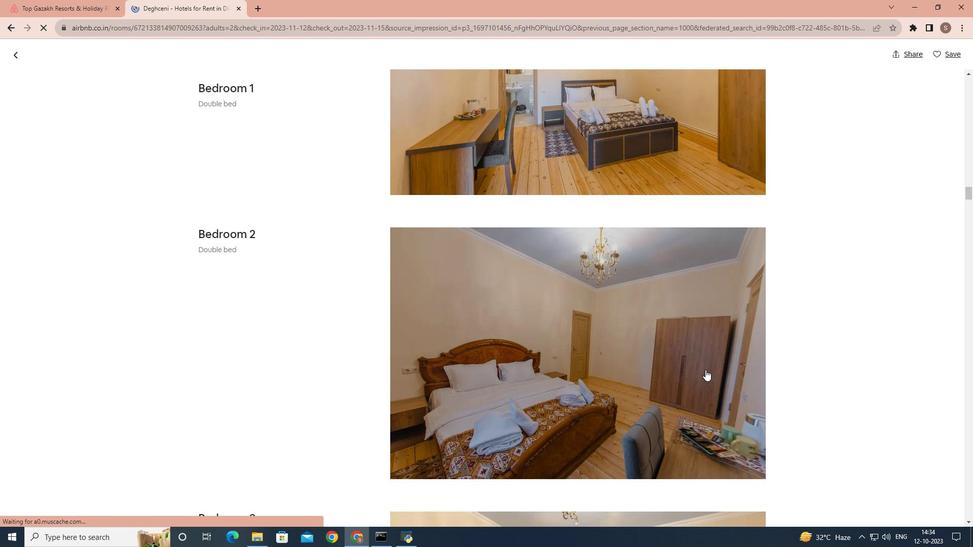 
Action: Mouse scrolled (706, 369) with delta (0, 0)
Screenshot: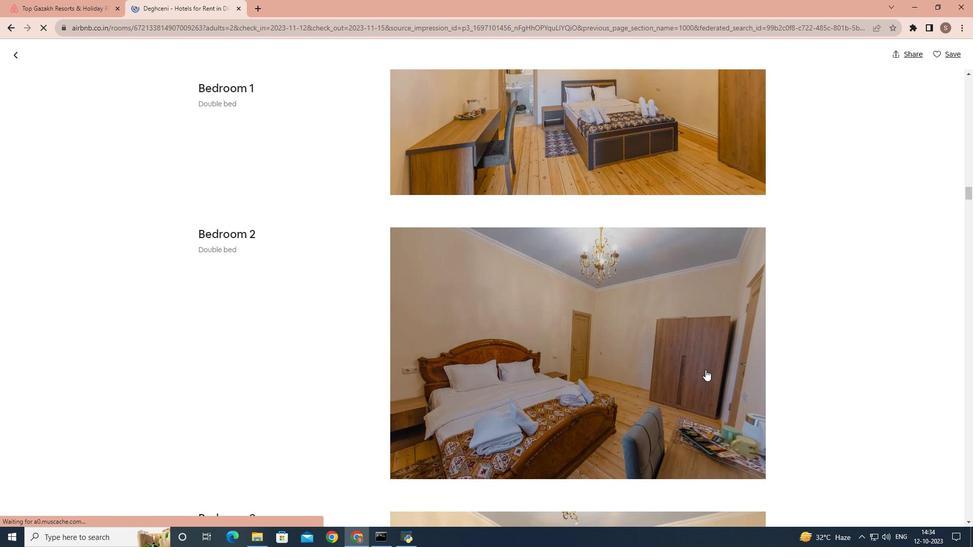 
Action: Mouse scrolled (706, 369) with delta (0, 0)
Screenshot: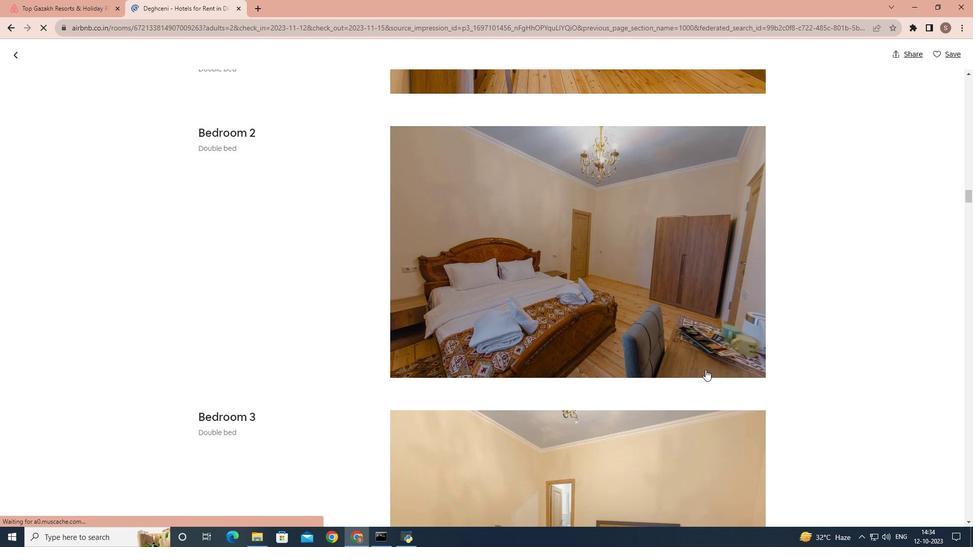 
Action: Mouse scrolled (706, 369) with delta (0, 0)
Screenshot: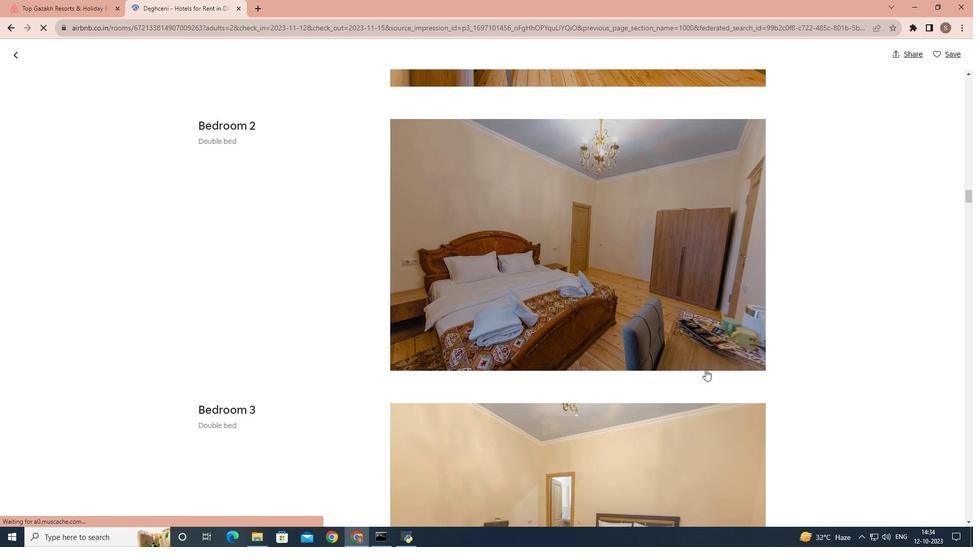 
Action: Mouse scrolled (706, 369) with delta (0, 0)
Screenshot: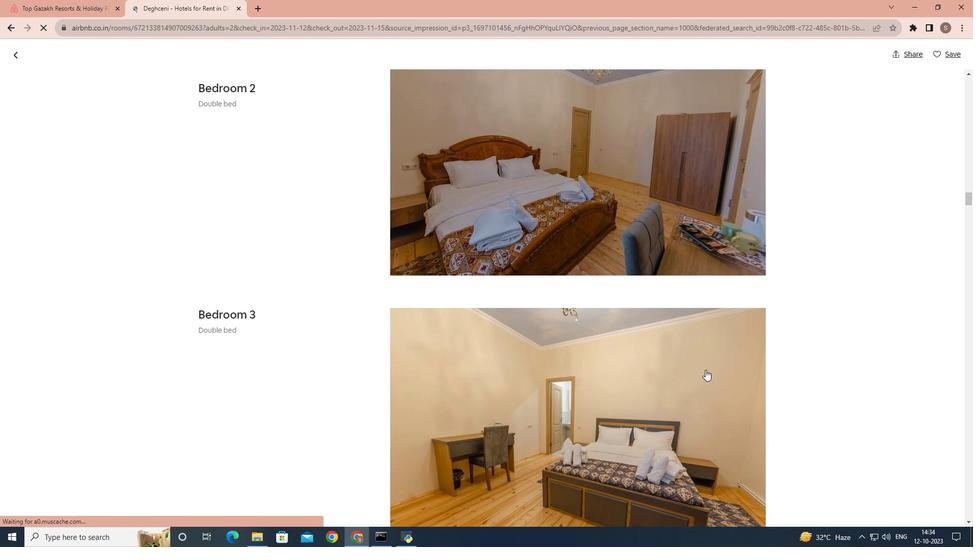 
Action: Mouse scrolled (706, 369) with delta (0, 0)
Screenshot: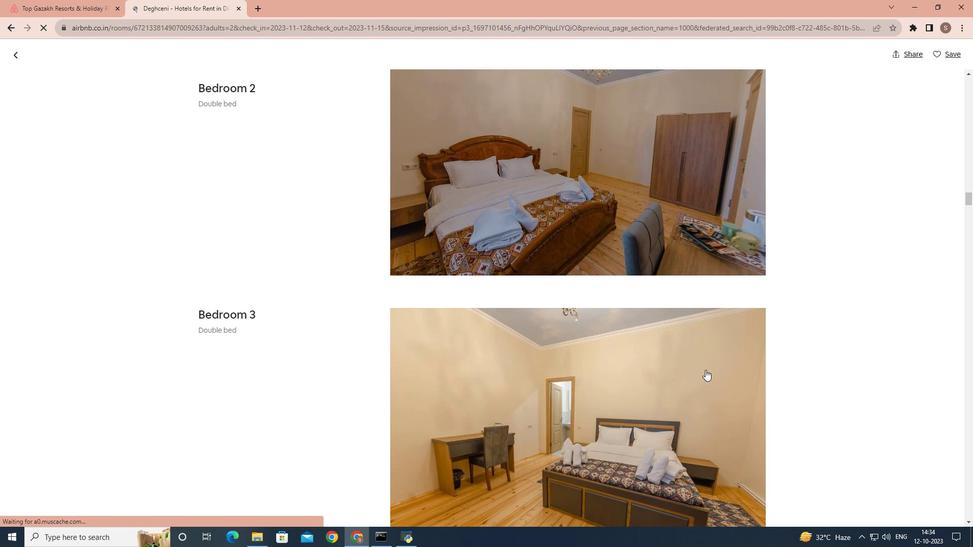 
Action: Mouse scrolled (706, 369) with delta (0, 0)
Screenshot: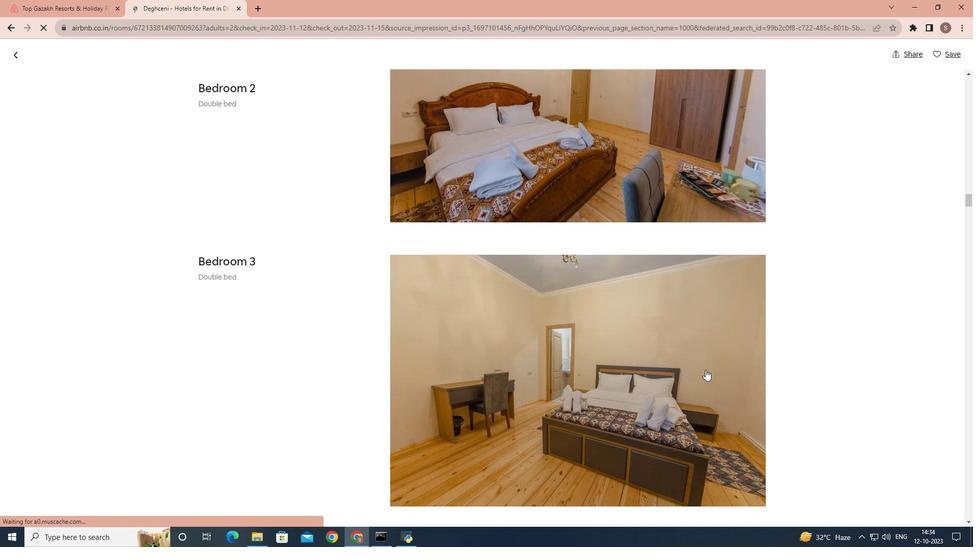 
Action: Mouse scrolled (706, 369) with delta (0, 0)
Screenshot: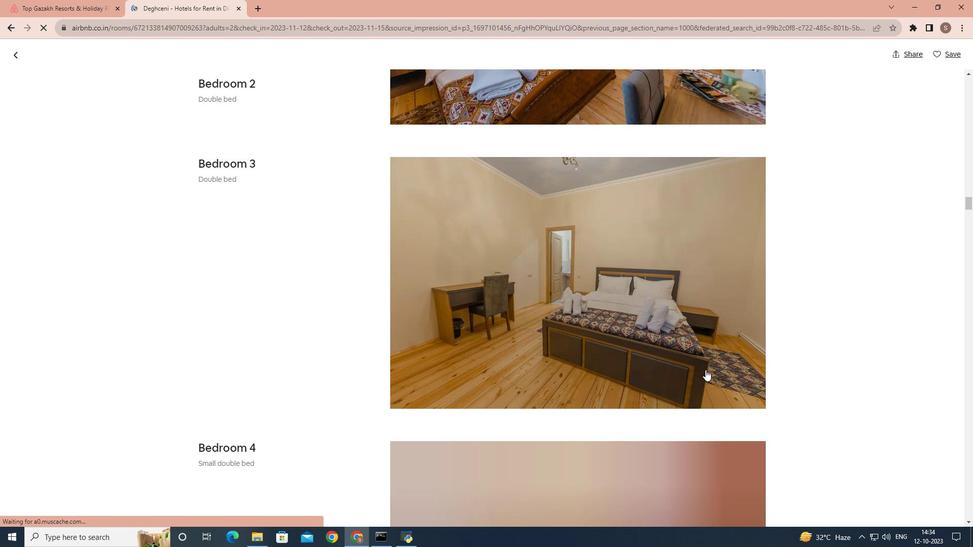 
Action: Mouse scrolled (706, 369) with delta (0, 0)
Screenshot: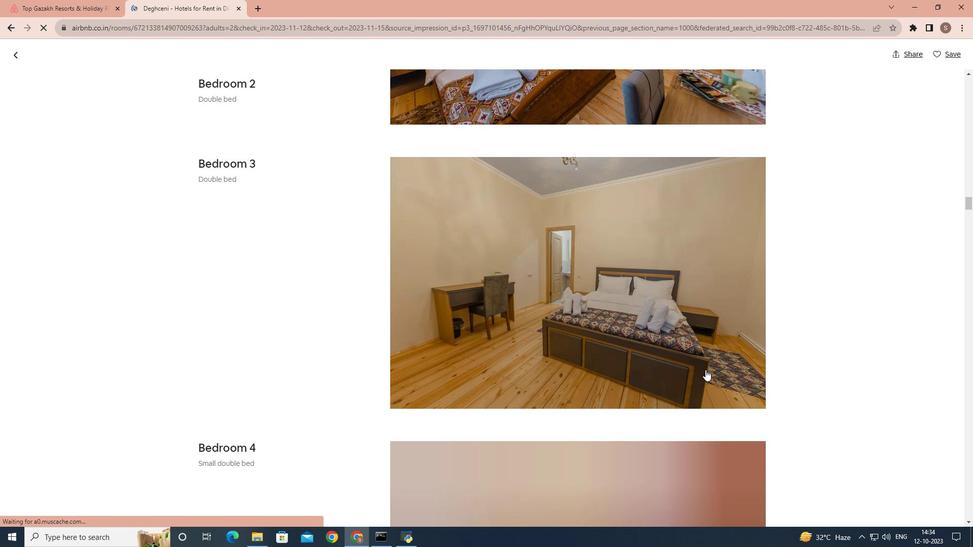 
Action: Mouse scrolled (706, 369) with delta (0, 0)
Screenshot: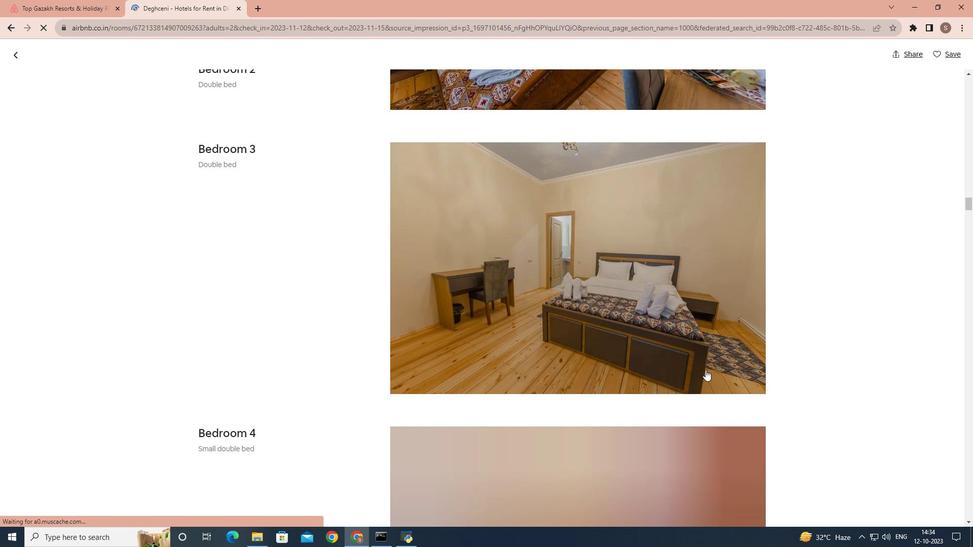 
Action: Mouse scrolled (706, 369) with delta (0, 0)
Screenshot: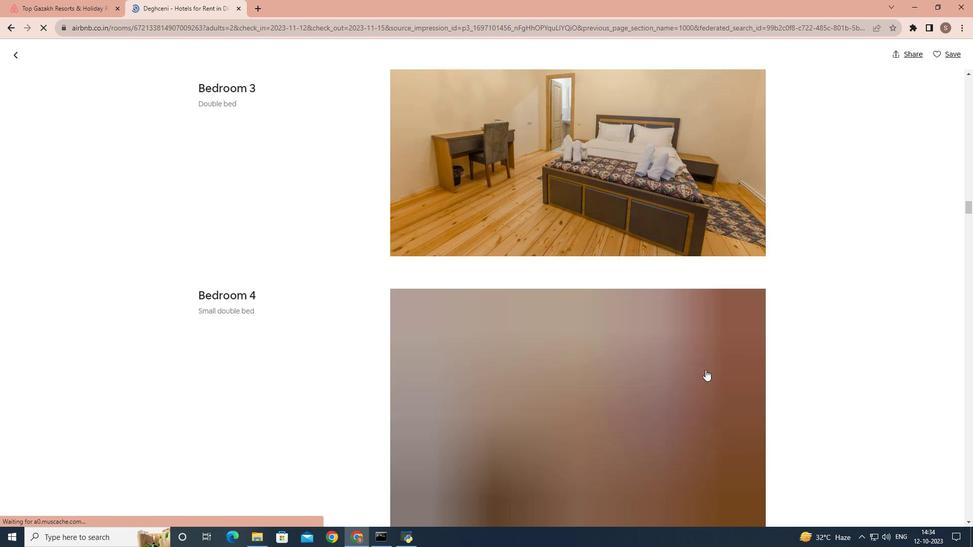 
Action: Mouse scrolled (706, 369) with delta (0, 0)
Screenshot: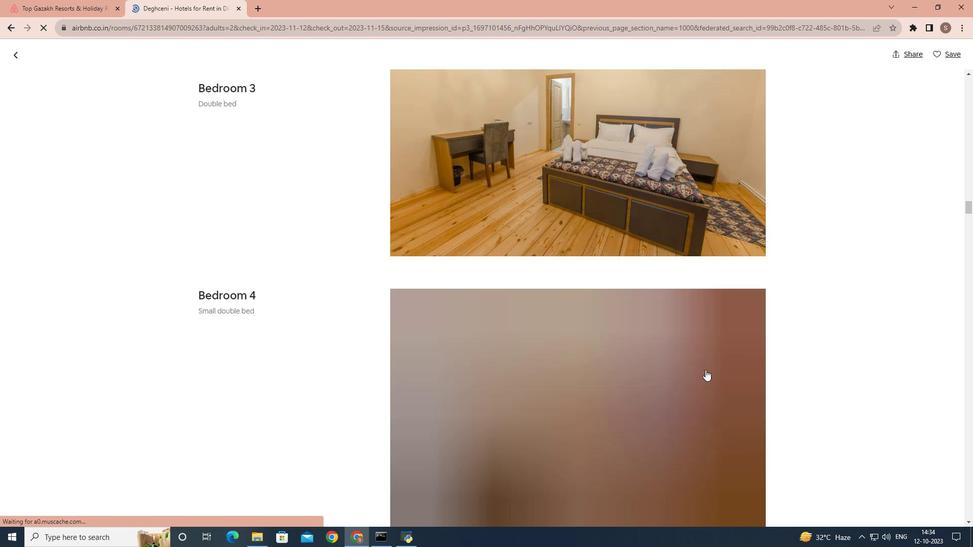 
Action: Mouse scrolled (706, 369) with delta (0, 0)
Screenshot: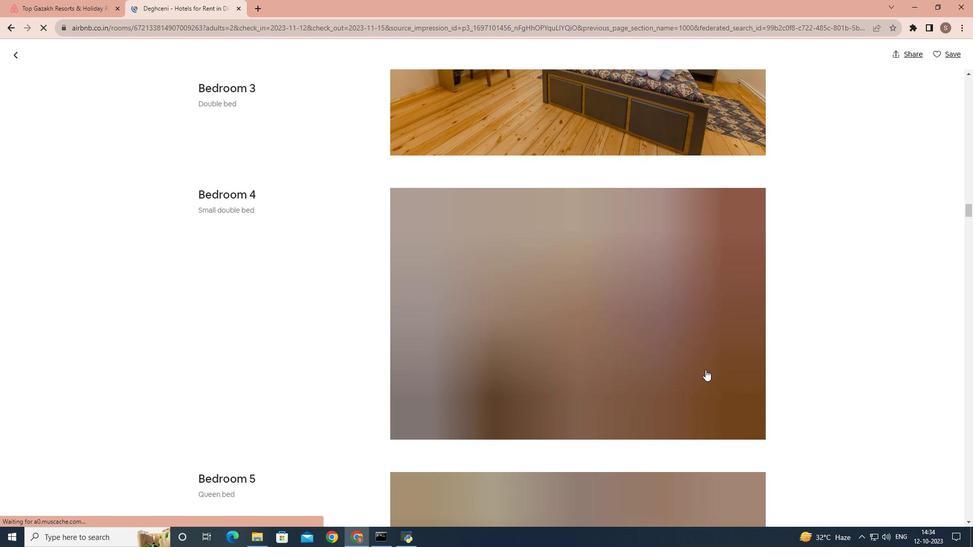 
Action: Mouse scrolled (706, 369) with delta (0, 0)
Screenshot: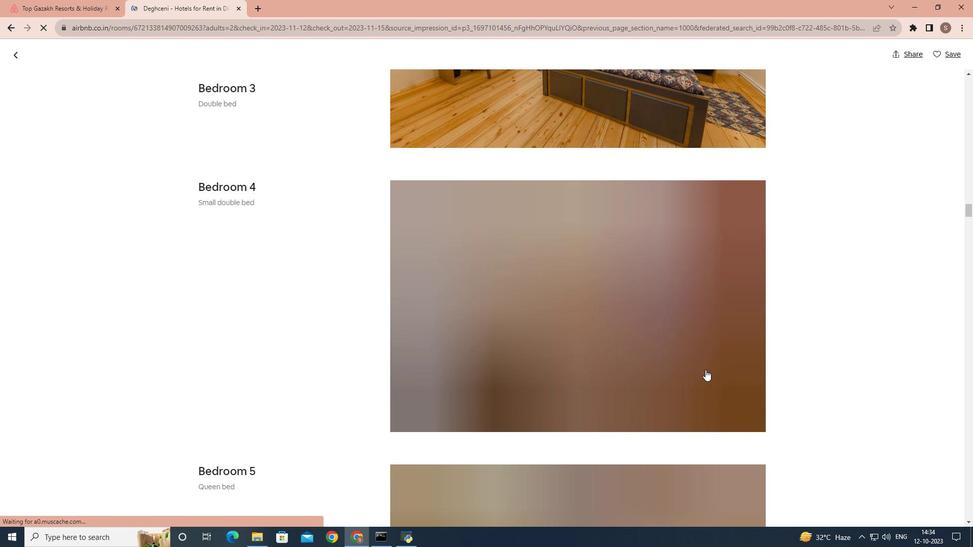 
Action: Mouse scrolled (706, 369) with delta (0, 0)
Screenshot: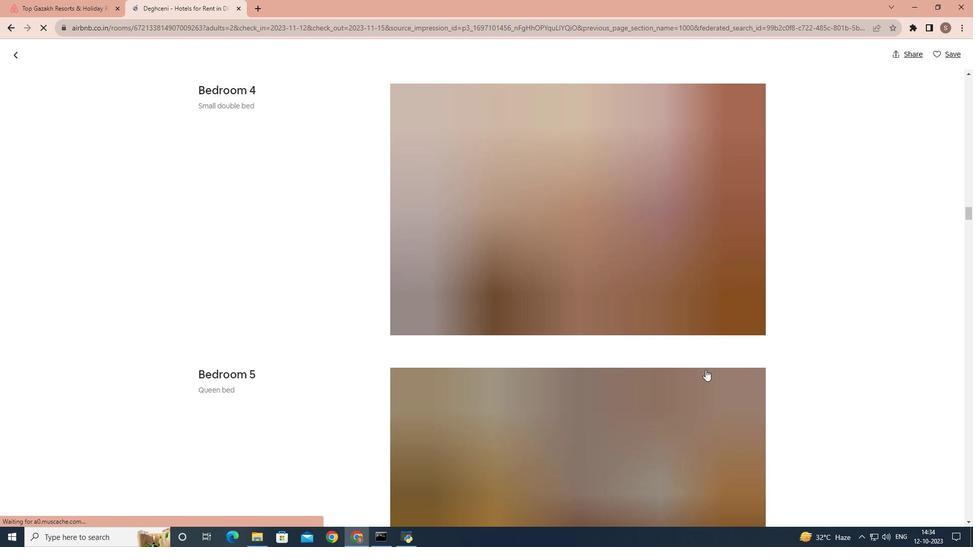 
Action: Mouse scrolled (706, 369) with delta (0, 0)
Screenshot: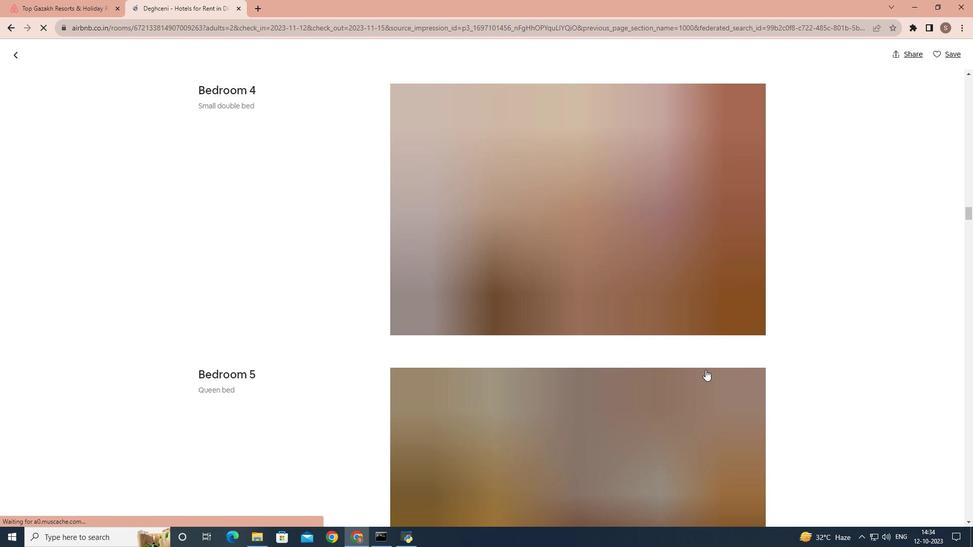 
Action: Mouse scrolled (706, 369) with delta (0, 0)
Screenshot: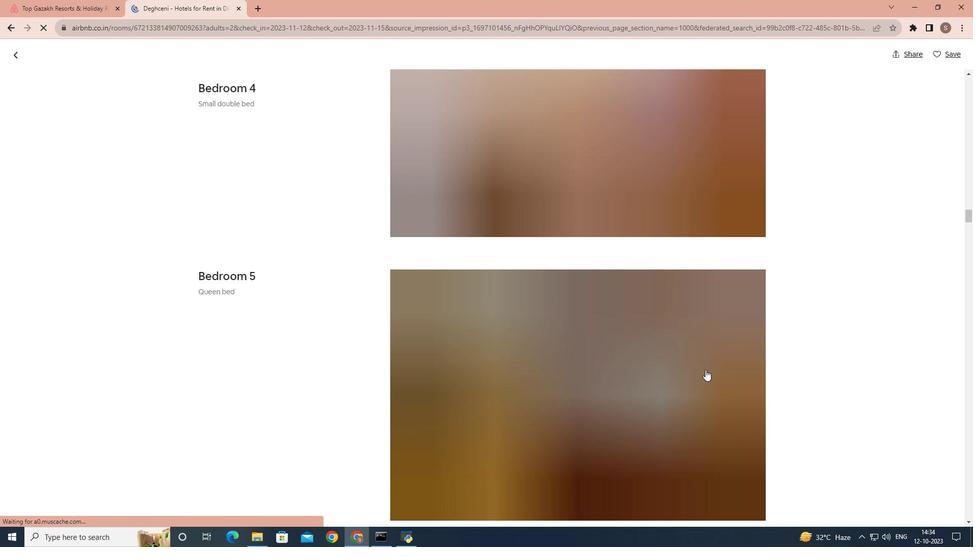 
Action: Mouse scrolled (706, 369) with delta (0, 0)
Screenshot: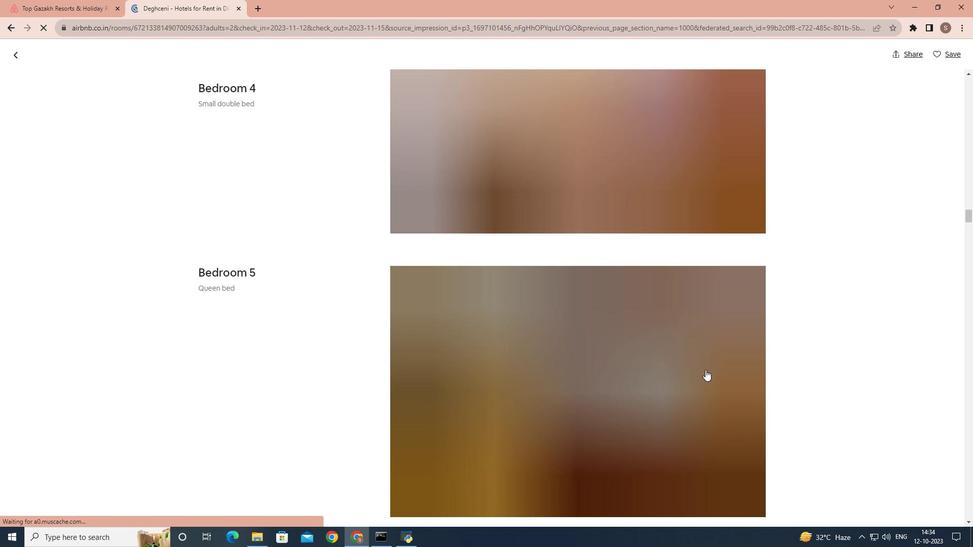 
Action: Mouse scrolled (706, 369) with delta (0, 0)
Screenshot: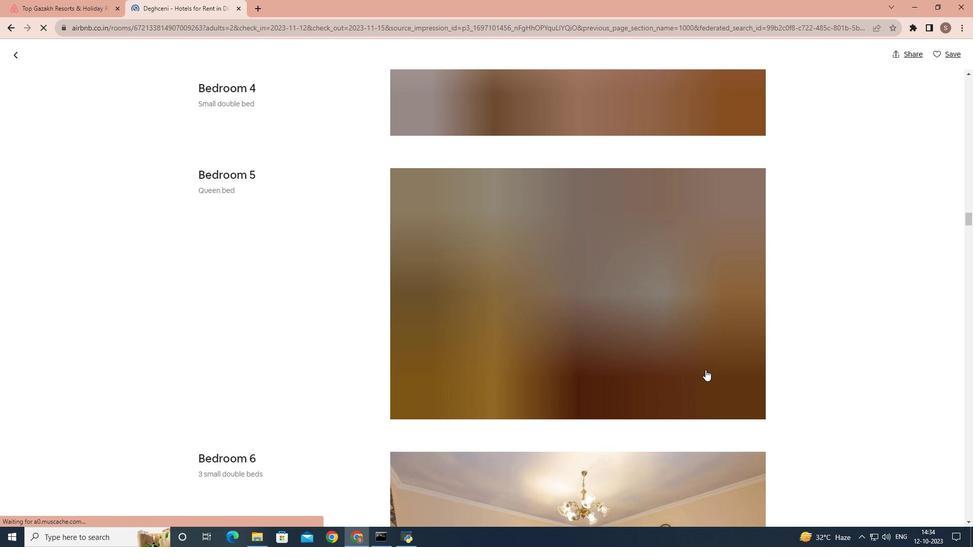 
Action: Mouse scrolled (706, 369) with delta (0, 0)
Screenshot: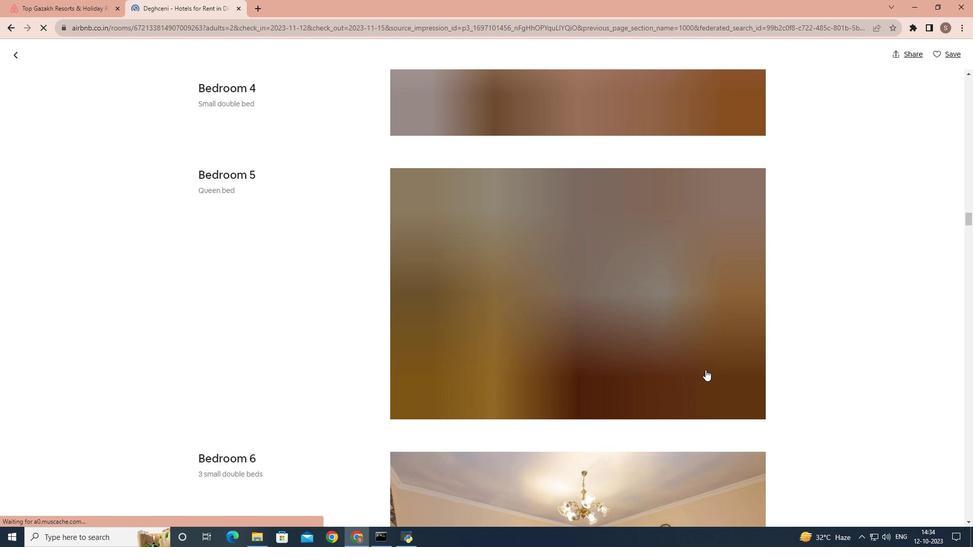 
Action: Mouse scrolled (706, 369) with delta (0, 0)
Screenshot: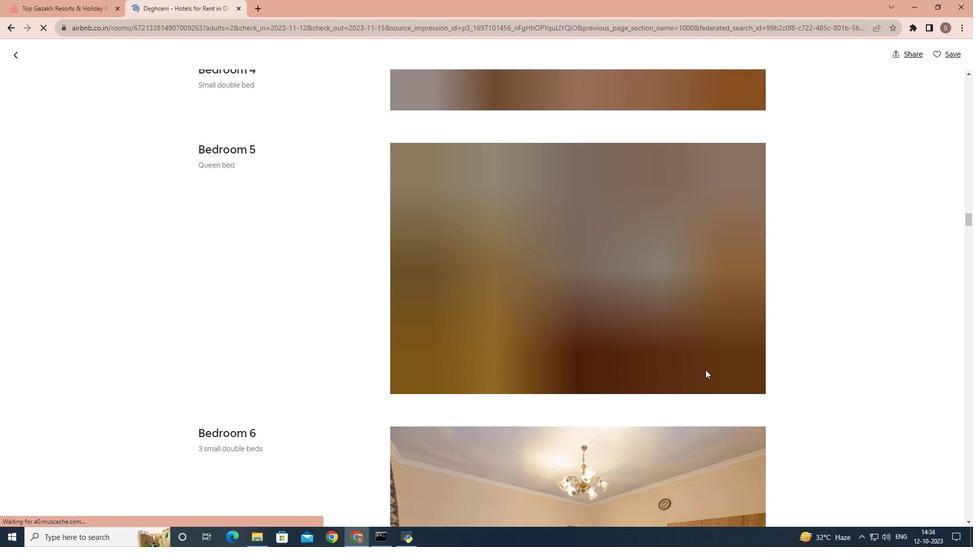 
Action: Mouse scrolled (706, 369) with delta (0, 0)
Screenshot: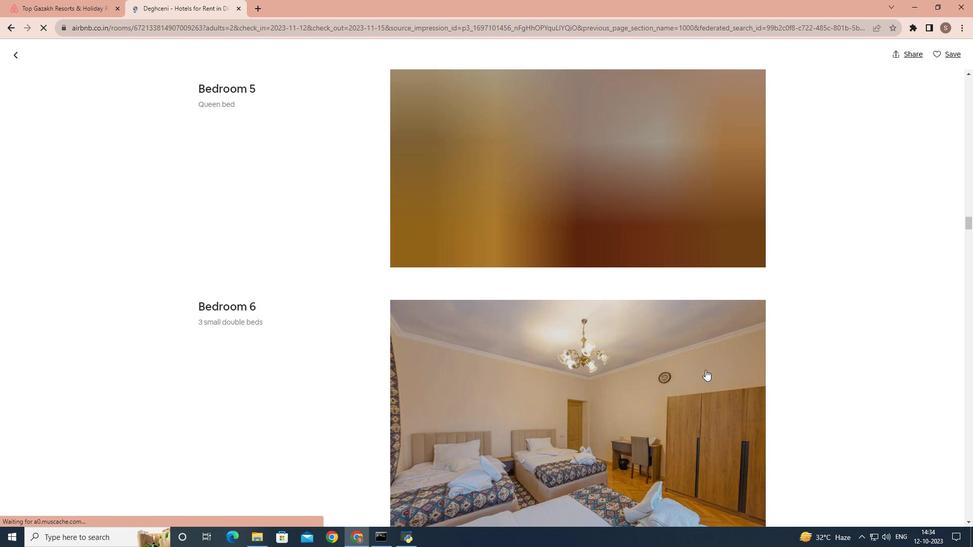 
Action: Mouse scrolled (706, 369) with delta (0, 0)
Screenshot: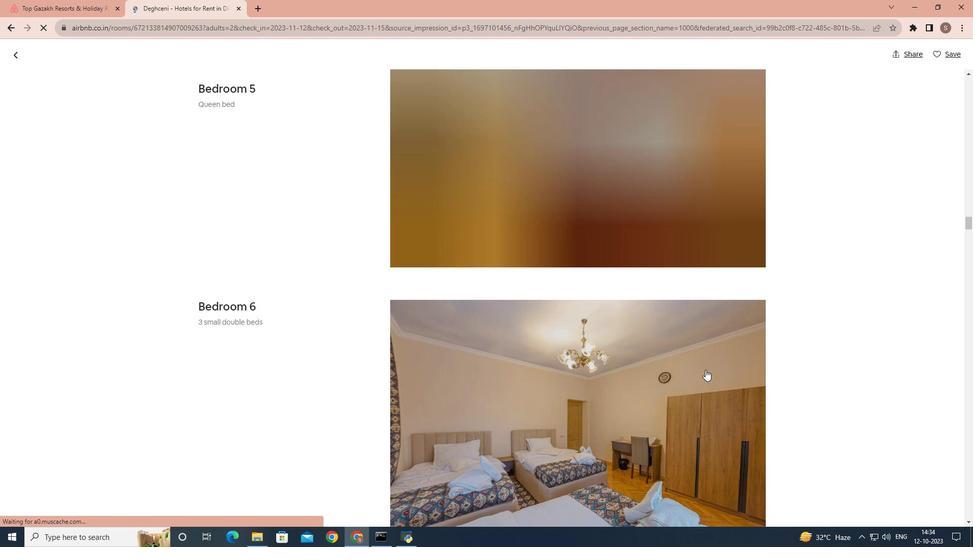 
Action: Mouse scrolled (706, 369) with delta (0, 0)
Screenshot: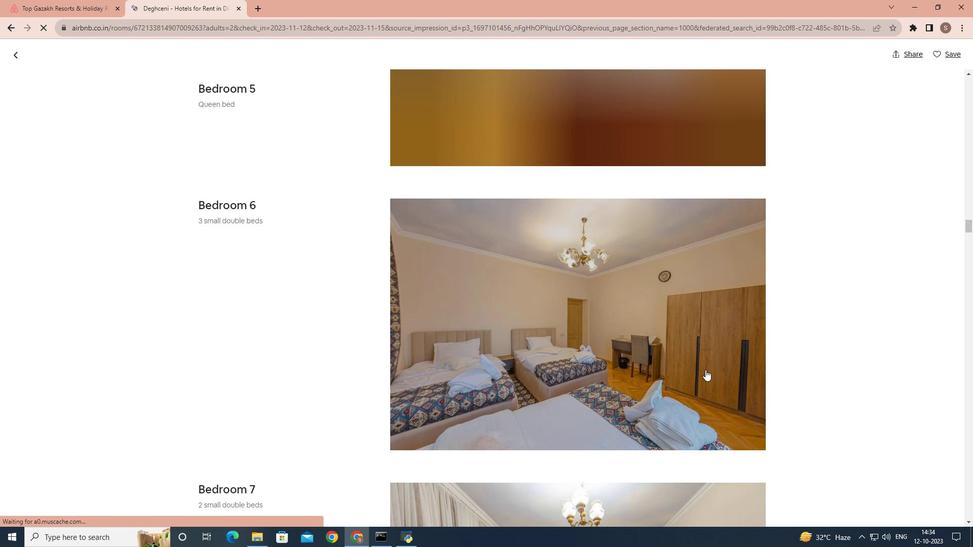 
Action: Mouse scrolled (706, 369) with delta (0, 0)
Screenshot: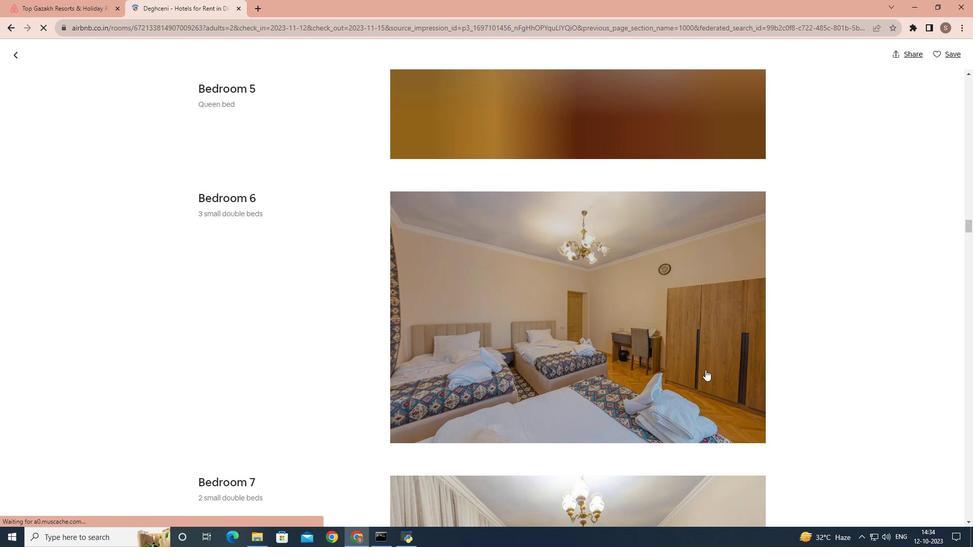 
Action: Mouse scrolled (706, 369) with delta (0, 0)
Screenshot: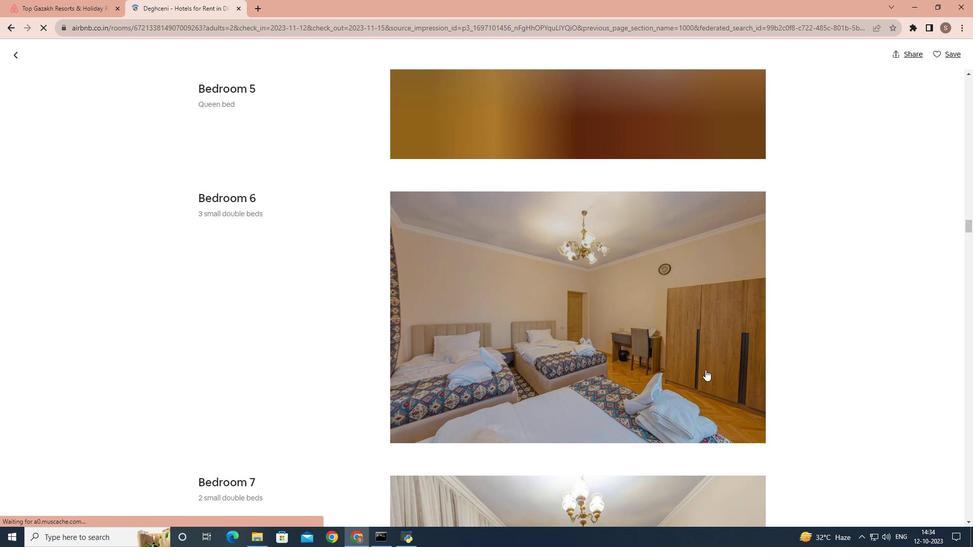
Action: Mouse scrolled (706, 369) with delta (0, 0)
Screenshot: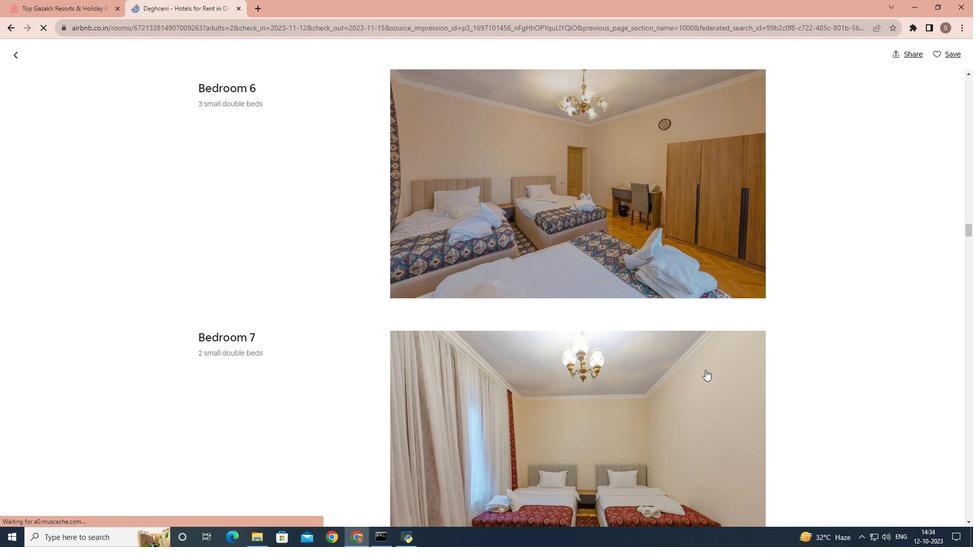 
Action: Mouse scrolled (706, 369) with delta (0, 0)
Screenshot: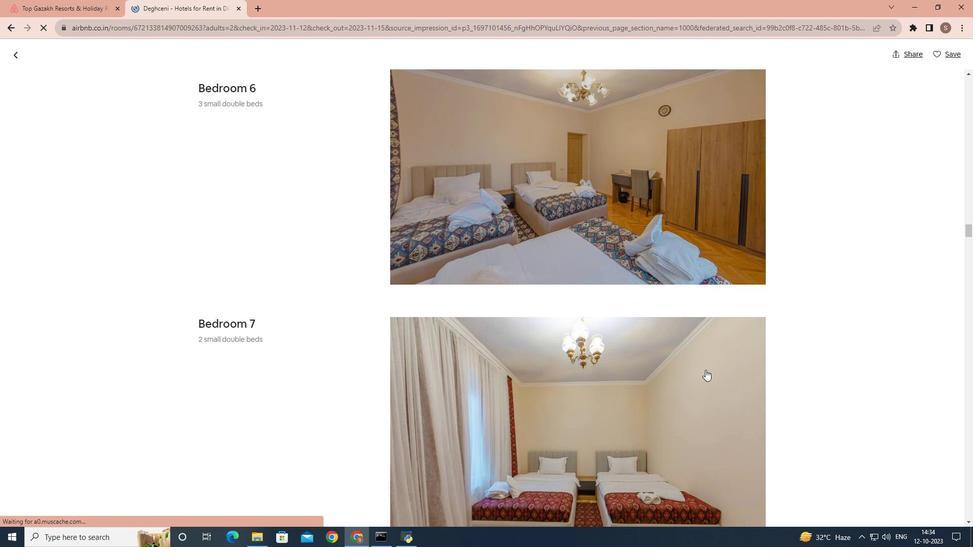 
Action: Mouse scrolled (706, 369) with delta (0, 0)
Screenshot: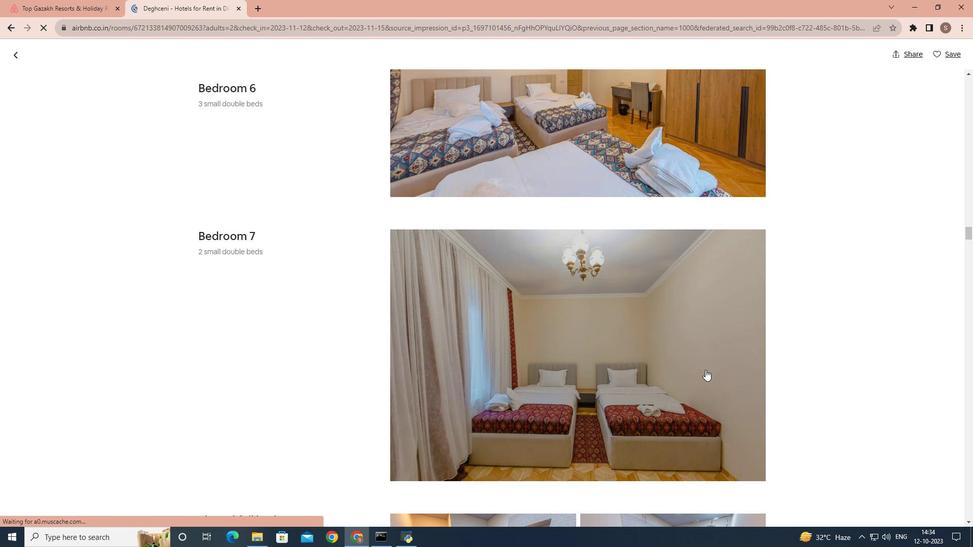 
Action: Mouse scrolled (706, 369) with delta (0, 0)
Screenshot: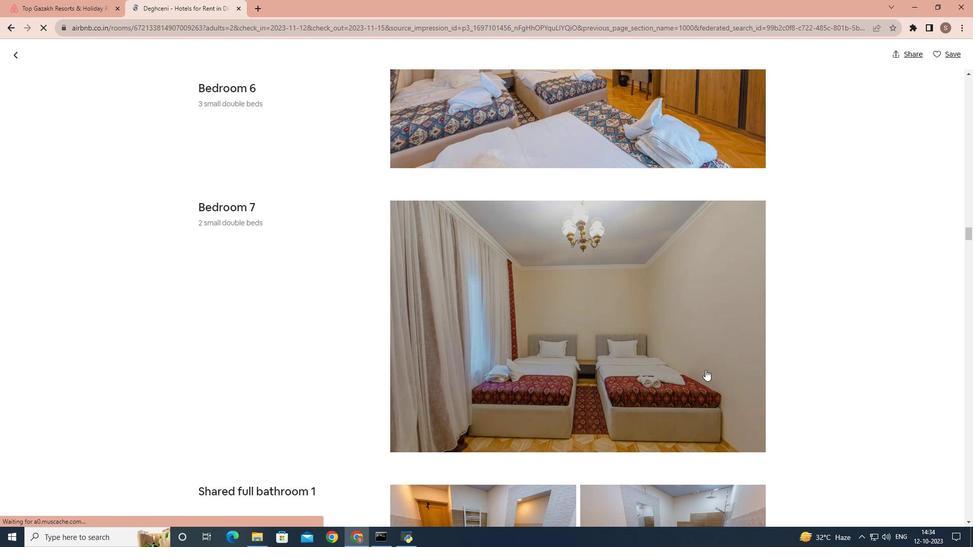 
Action: Mouse scrolled (706, 369) with delta (0, 0)
Screenshot: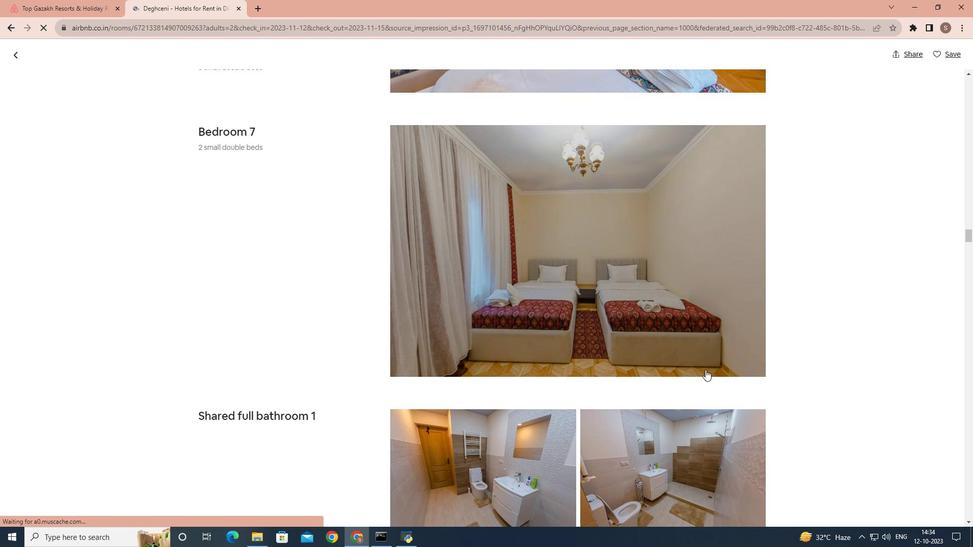 
Action: Mouse scrolled (706, 369) with delta (0, 0)
Screenshot: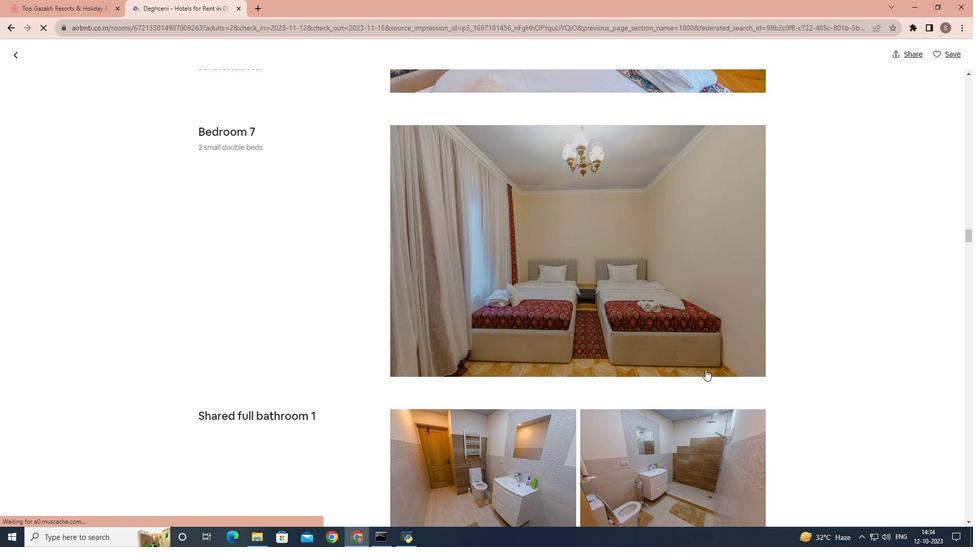 
Action: Mouse scrolled (706, 370) with delta (0, 0)
Screenshot: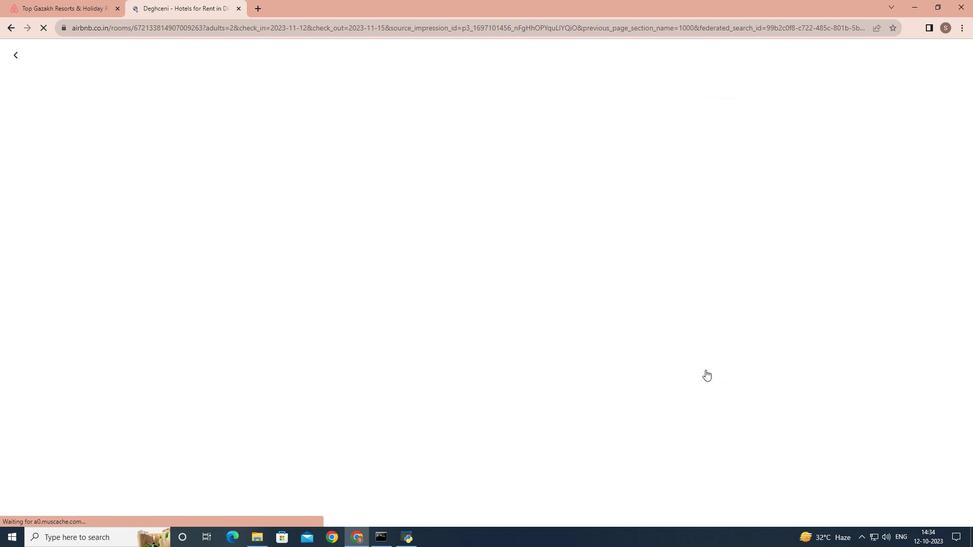 
Action: Mouse scrolled (706, 369) with delta (0, 0)
Screenshot: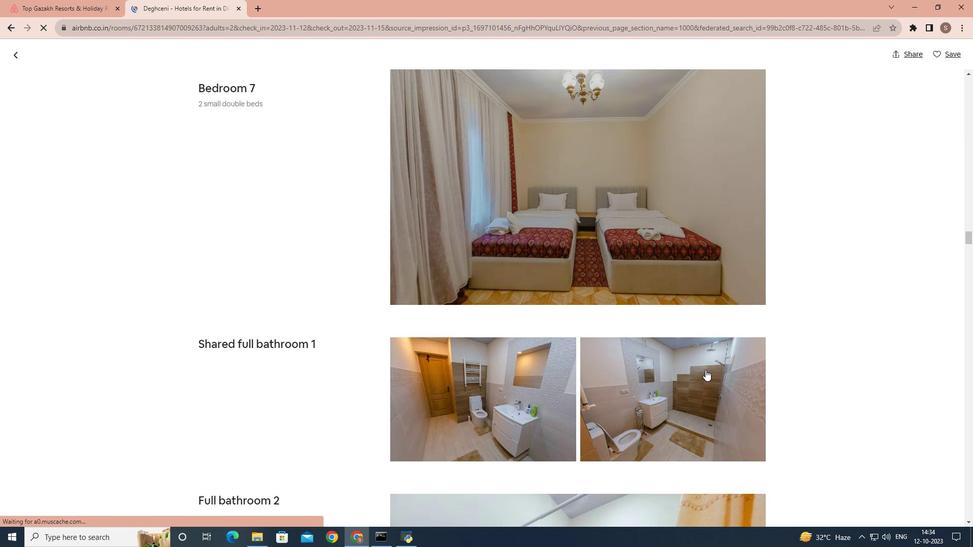 
Action: Mouse scrolled (706, 369) with delta (0, 0)
Screenshot: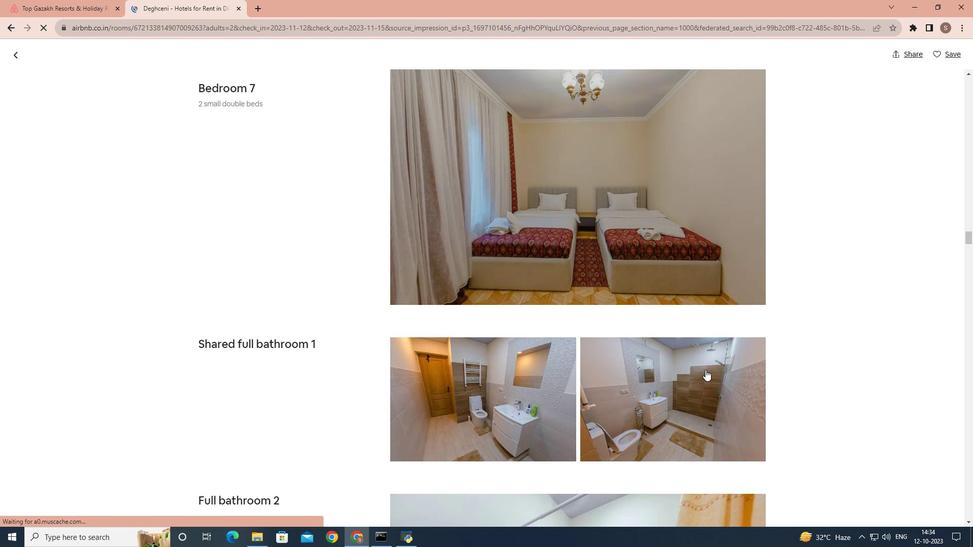 
Action: Mouse scrolled (706, 369) with delta (0, 0)
Screenshot: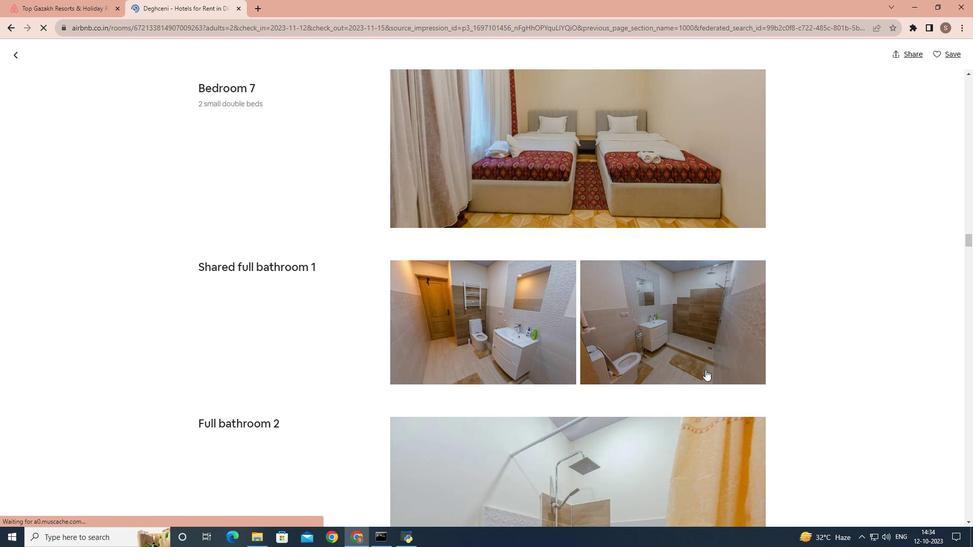 
Action: Mouse scrolled (706, 369) with delta (0, 0)
Screenshot: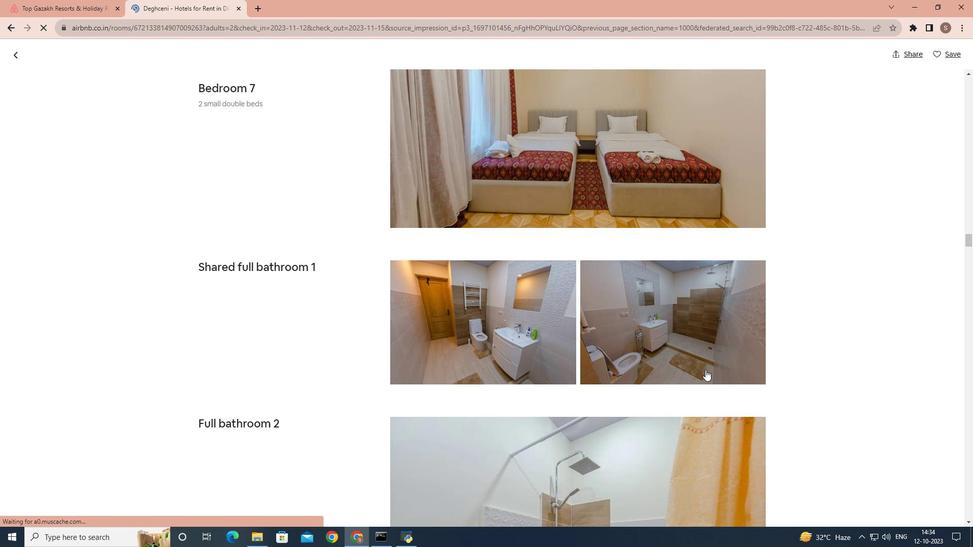 
Action: Mouse scrolled (706, 369) with delta (0, 0)
Screenshot: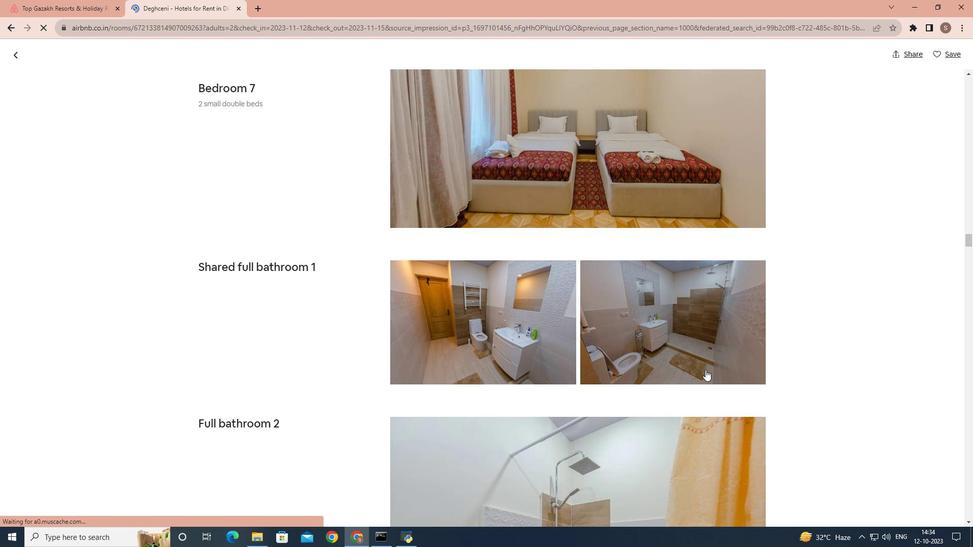 
Action: Mouse scrolled (706, 369) with delta (0, 0)
Screenshot: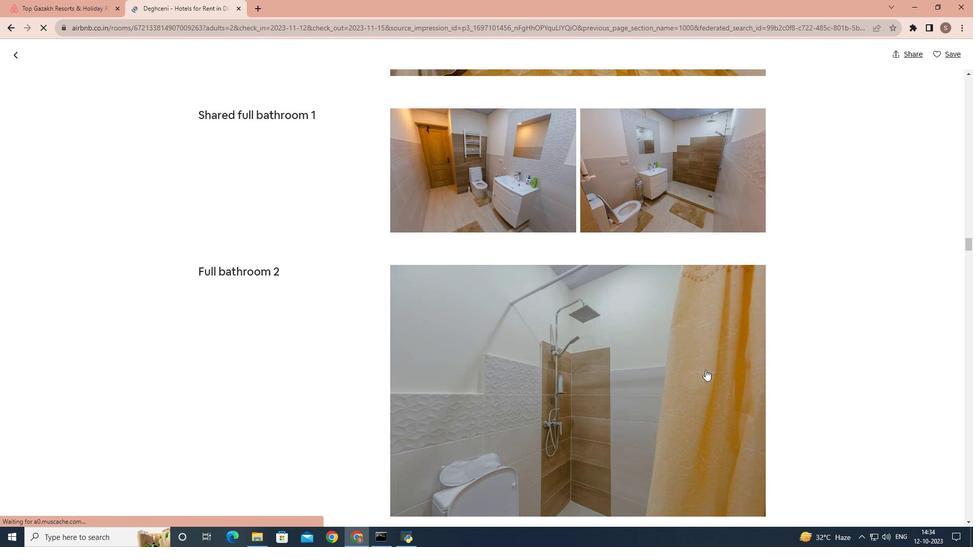 
Action: Mouse scrolled (706, 369) with delta (0, 0)
Screenshot: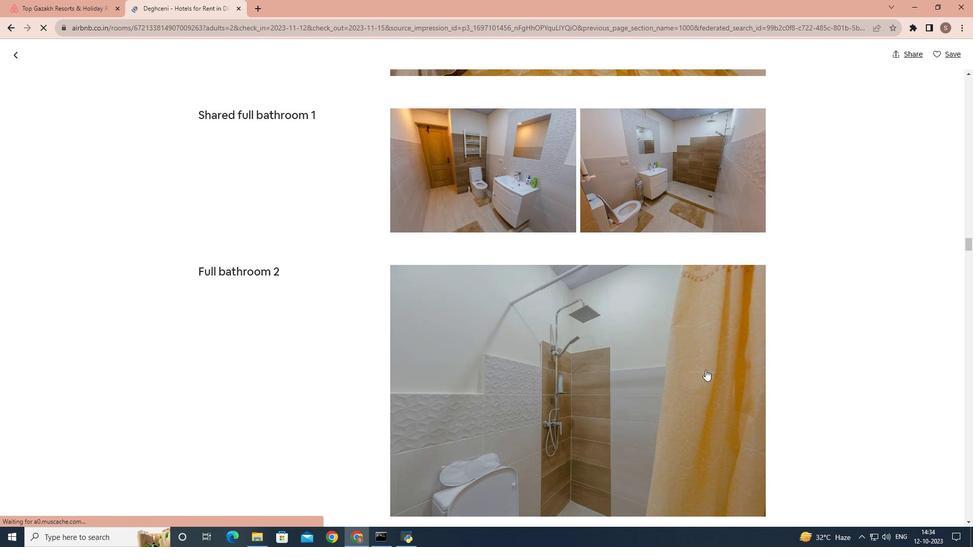 
Action: Mouse scrolled (706, 369) with delta (0, 0)
Screenshot: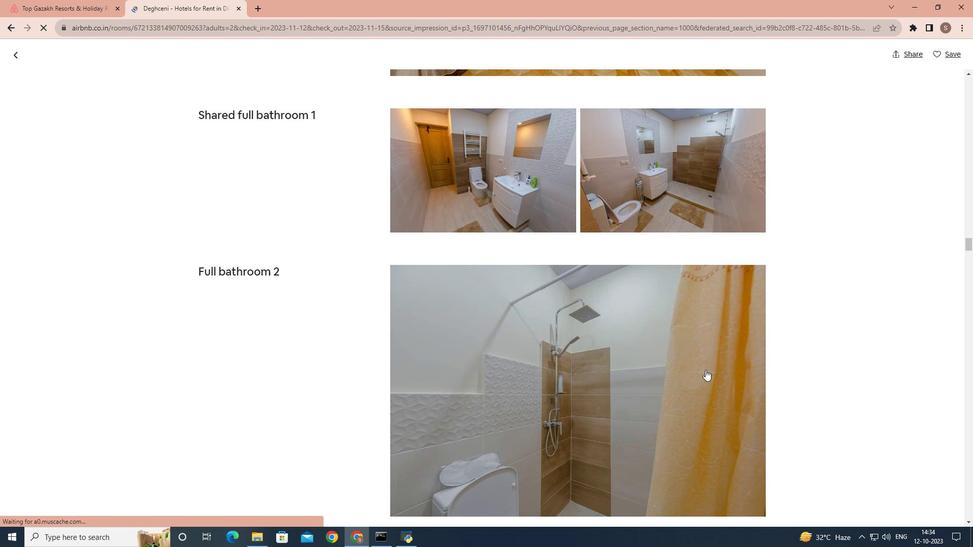 
Action: Mouse scrolled (706, 369) with delta (0, 0)
Screenshot: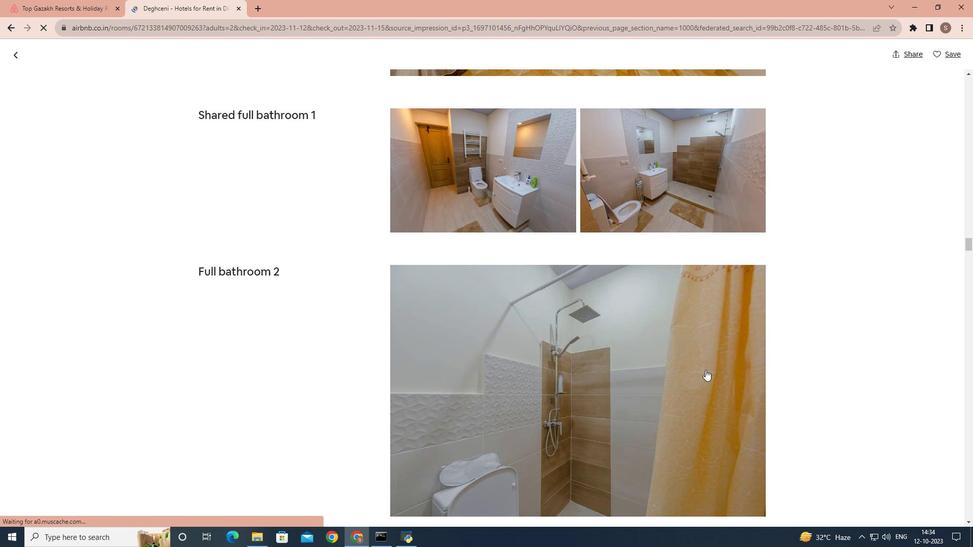 
Action: Mouse scrolled (706, 369) with delta (0, 0)
Screenshot: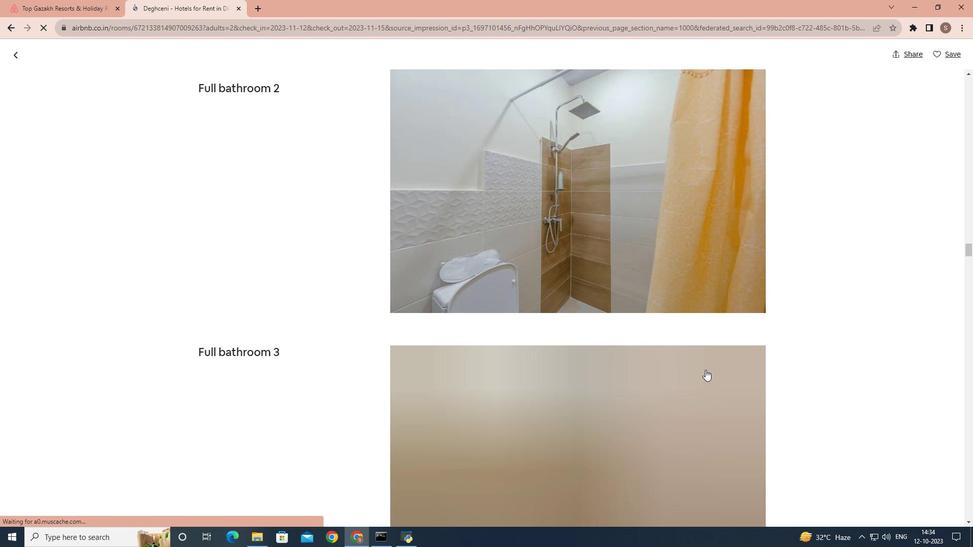 
Action: Mouse scrolled (706, 369) with delta (0, 0)
Screenshot: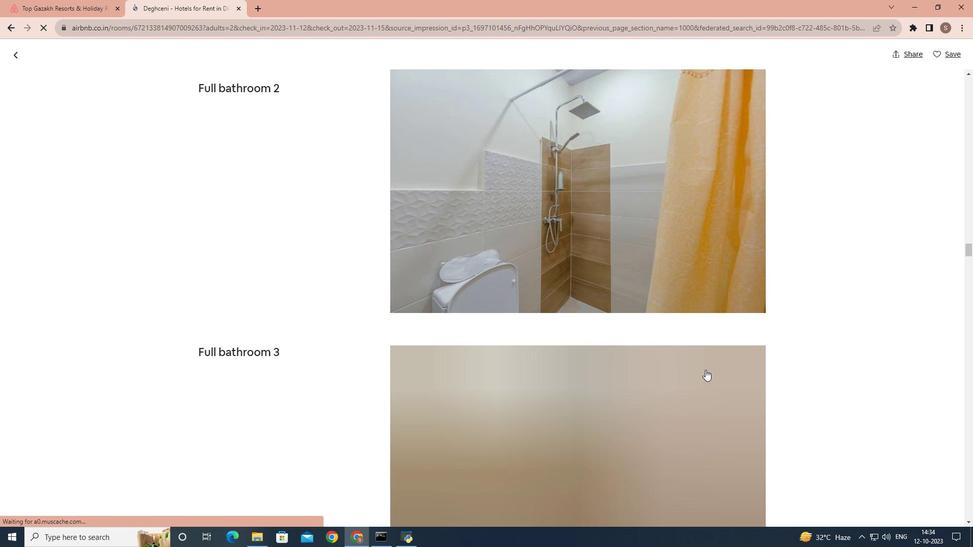 
Action: Mouse scrolled (706, 369) with delta (0, 0)
Screenshot: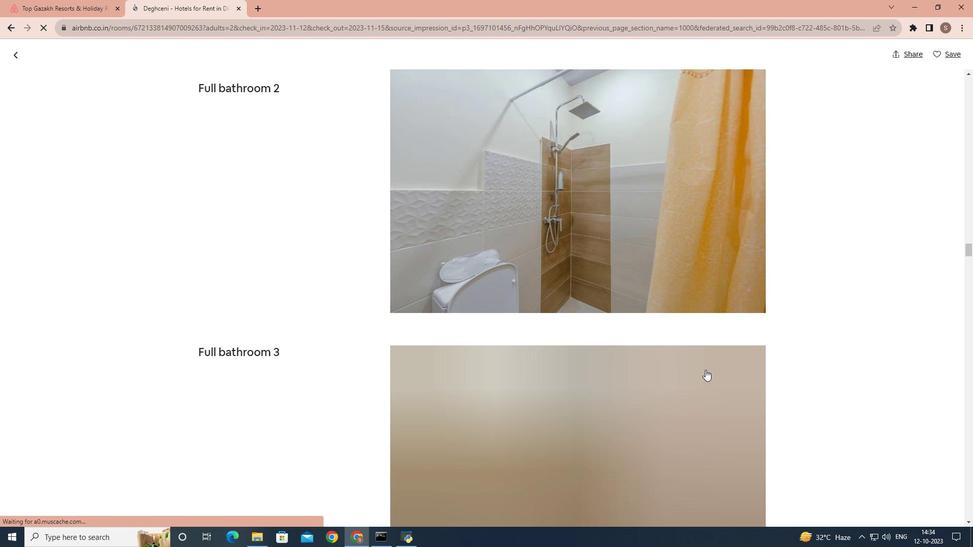 
Action: Mouse scrolled (706, 369) with delta (0, 0)
Screenshot: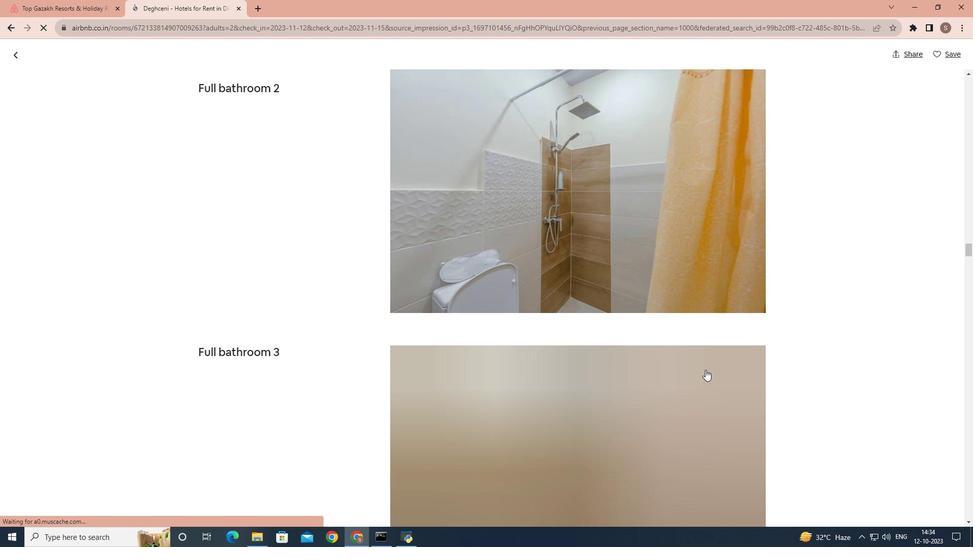 
Action: Mouse scrolled (706, 369) with delta (0, 0)
Screenshot: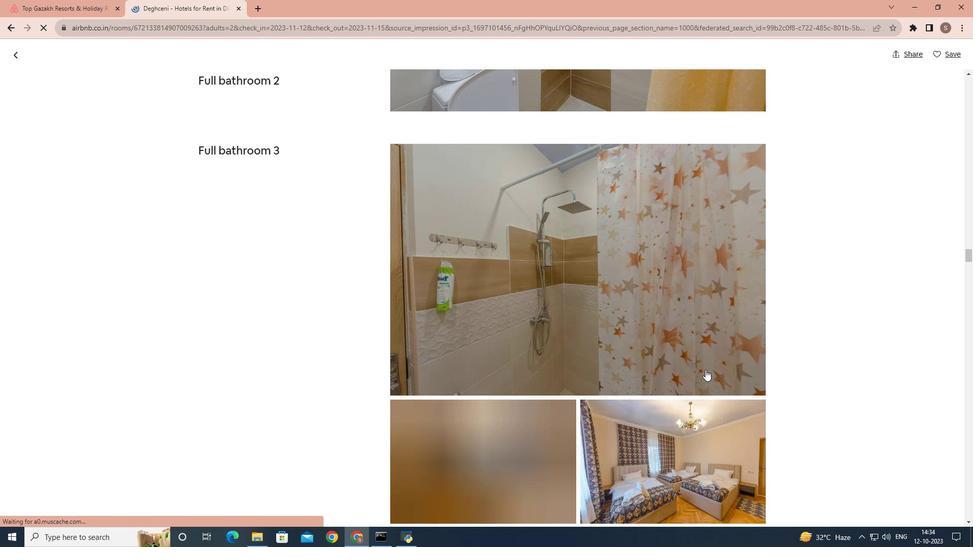 
Action: Mouse scrolled (706, 369) with delta (0, 0)
Screenshot: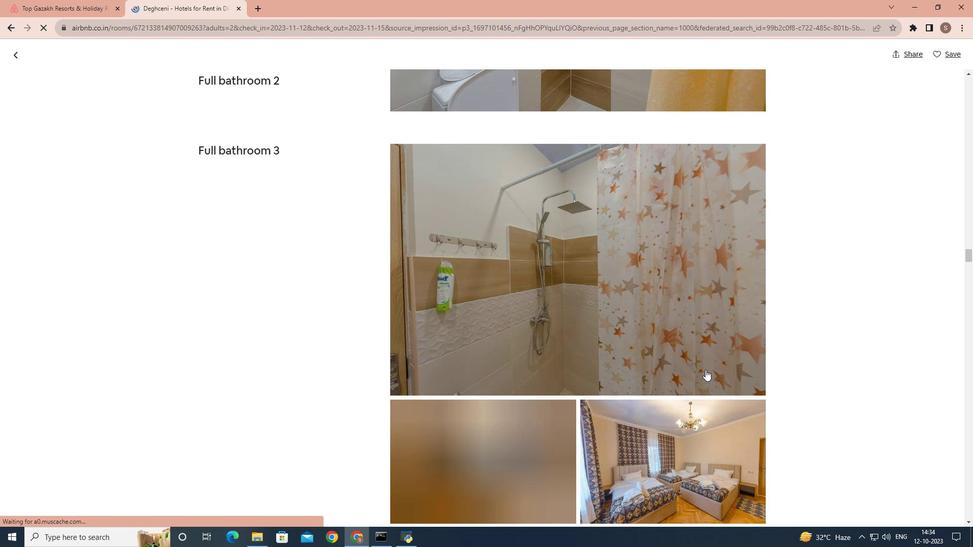 
Action: Mouse scrolled (706, 369) with delta (0, 0)
Screenshot: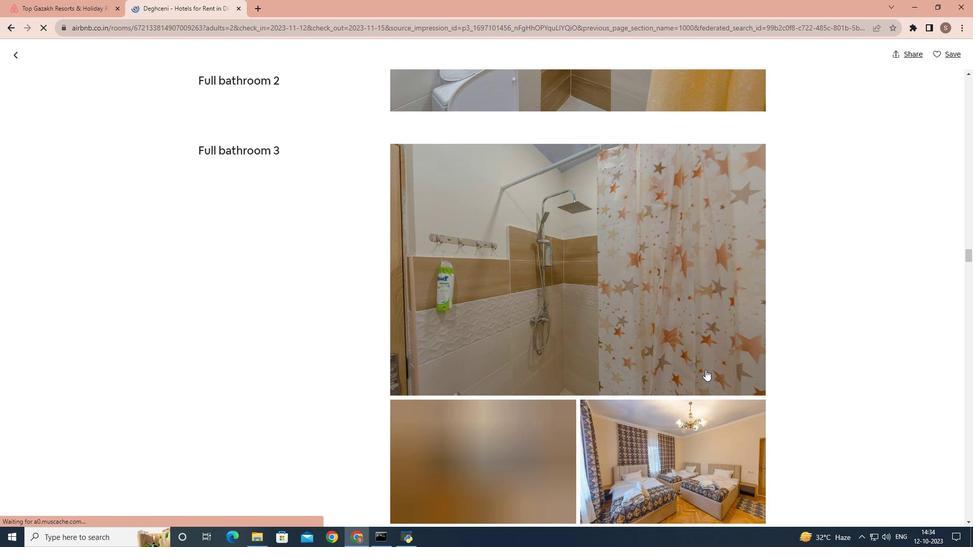 
Action: Mouse scrolled (706, 369) with delta (0, 0)
Screenshot: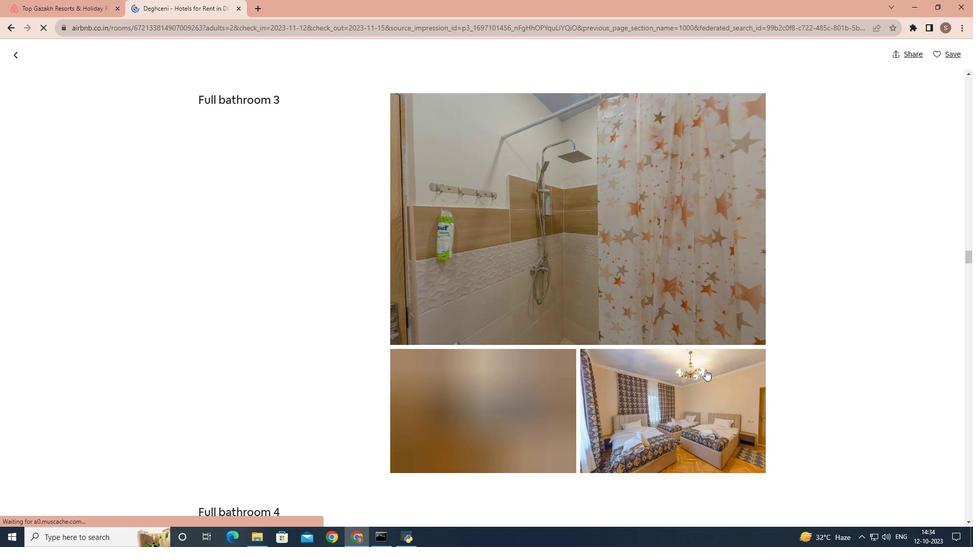 
Action: Mouse scrolled (706, 369) with delta (0, 0)
Screenshot: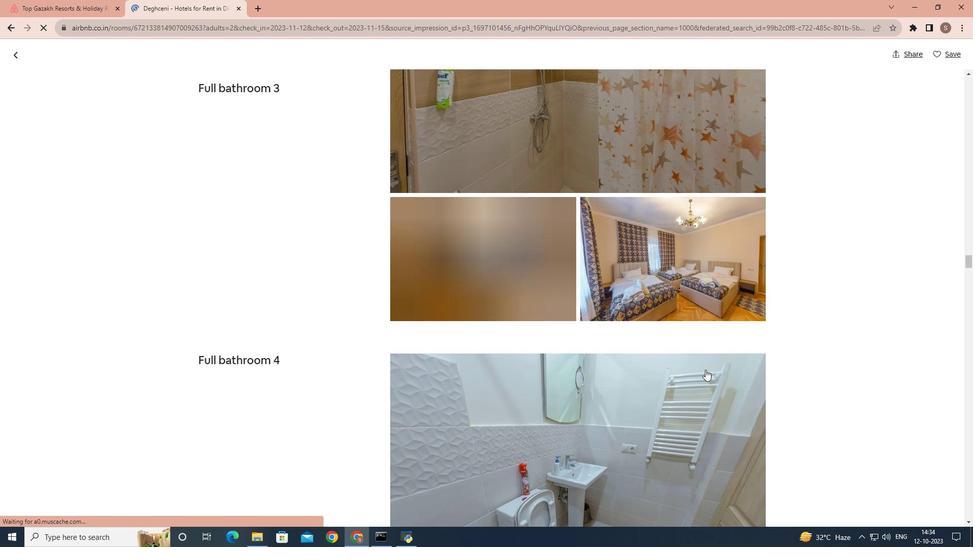 
Action: Mouse scrolled (706, 369) with delta (0, 0)
Screenshot: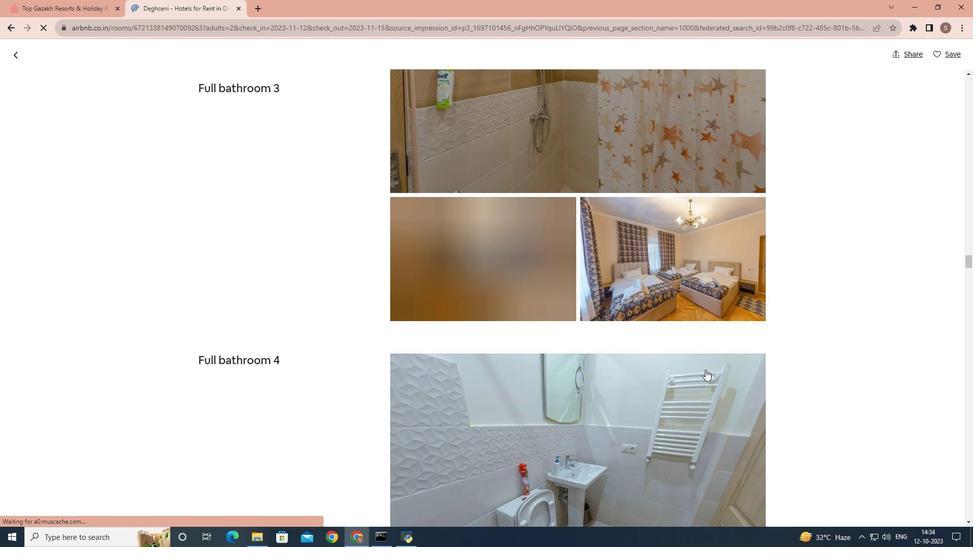 
Action: Mouse scrolled (706, 369) with delta (0, 0)
Screenshot: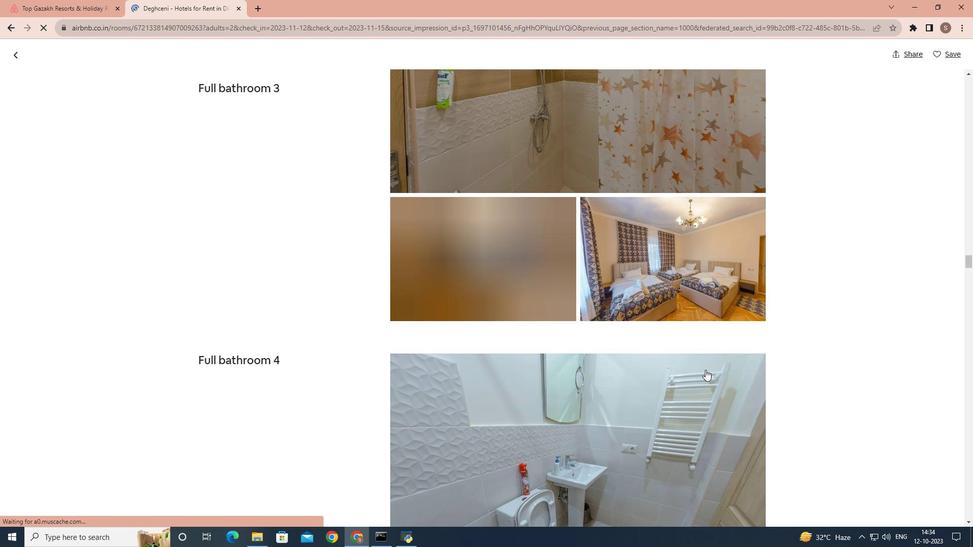 
Action: Mouse scrolled (706, 369) with delta (0, 0)
Screenshot: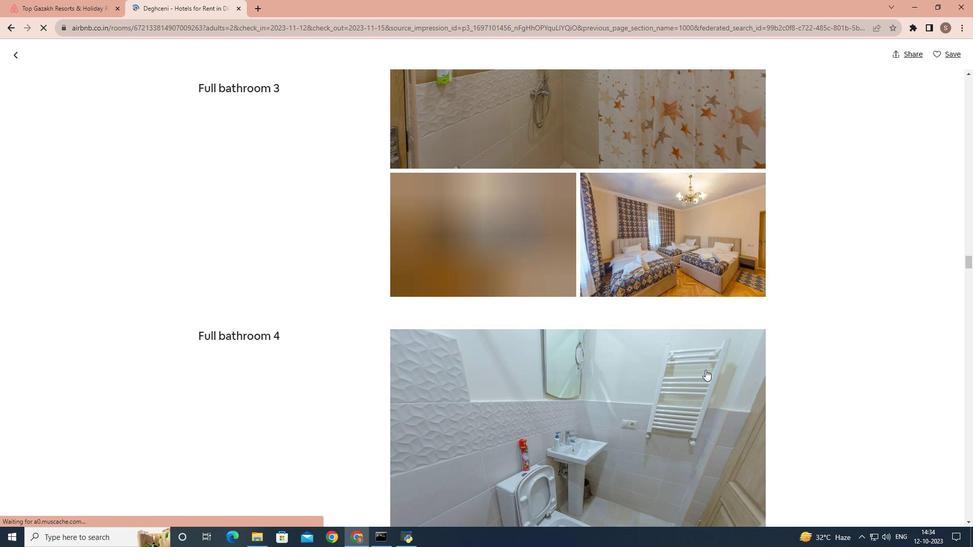 
Action: Mouse scrolled (706, 369) with delta (0, 0)
Screenshot: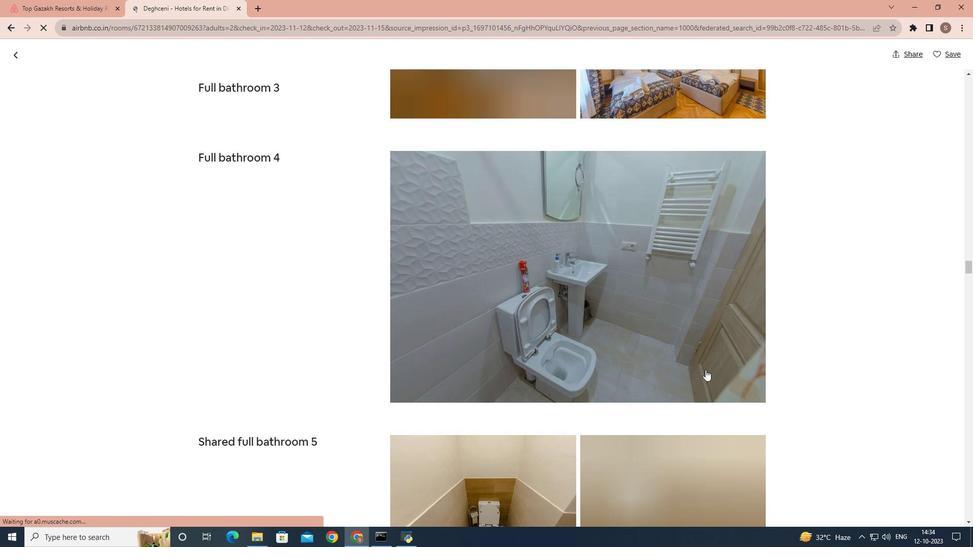 
Action: Mouse scrolled (706, 369) with delta (0, 0)
Screenshot: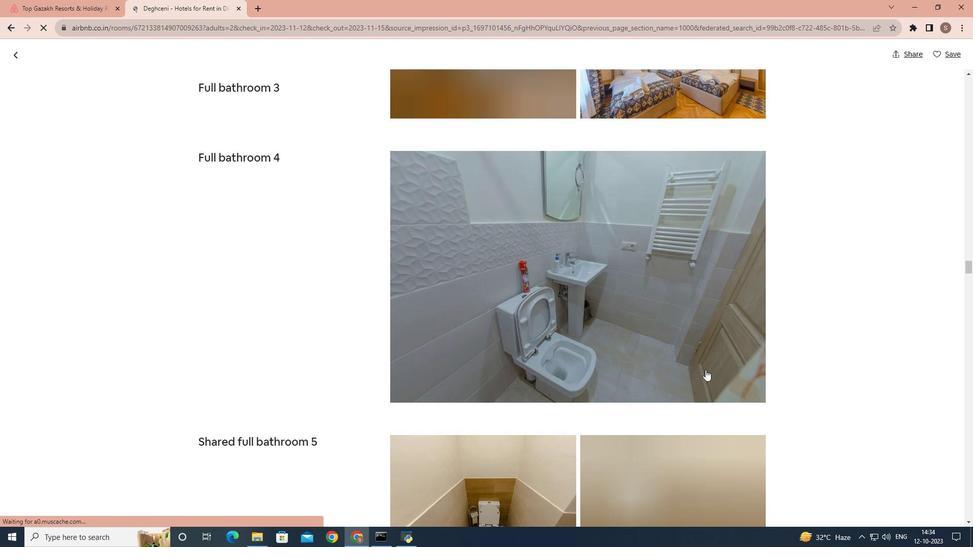 
Action: Mouse scrolled (706, 369) with delta (0, 0)
Screenshot: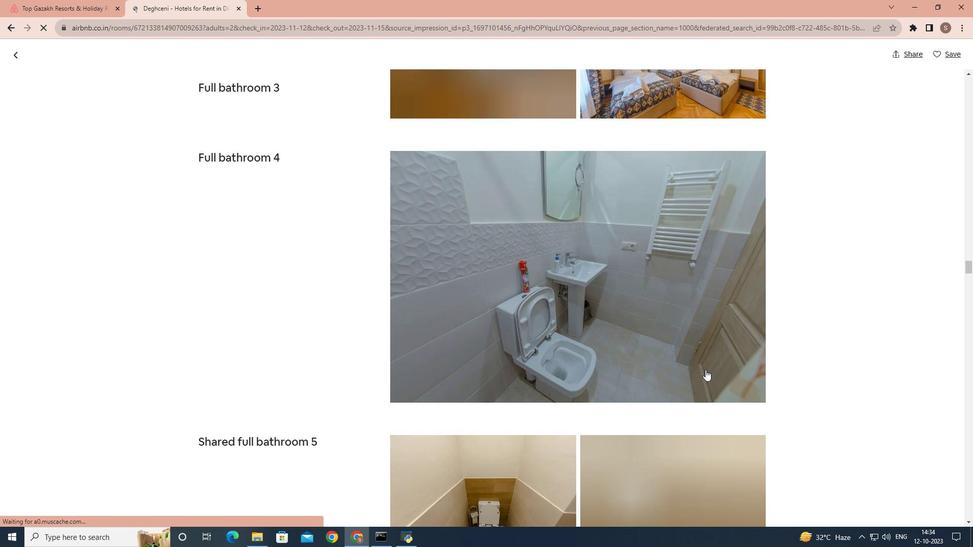 
Action: Mouse scrolled (706, 369) with delta (0, 0)
Screenshot: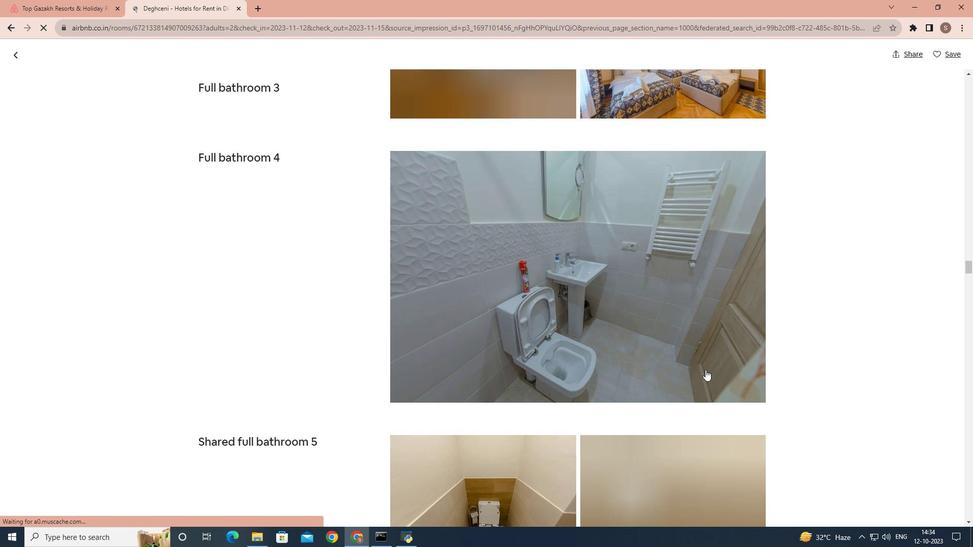 
Action: Mouse scrolled (706, 369) with delta (0, 0)
Screenshot: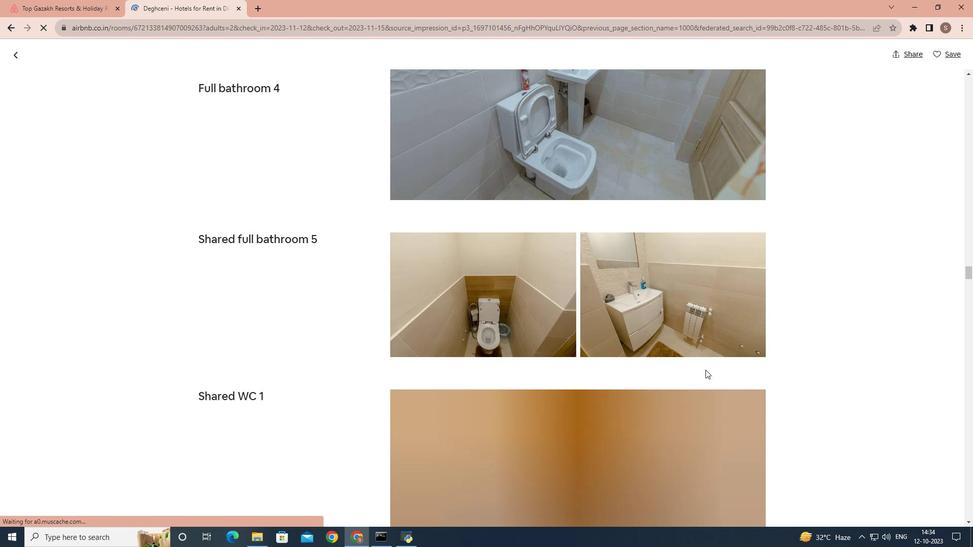 
Action: Mouse scrolled (706, 369) with delta (0, 0)
Screenshot: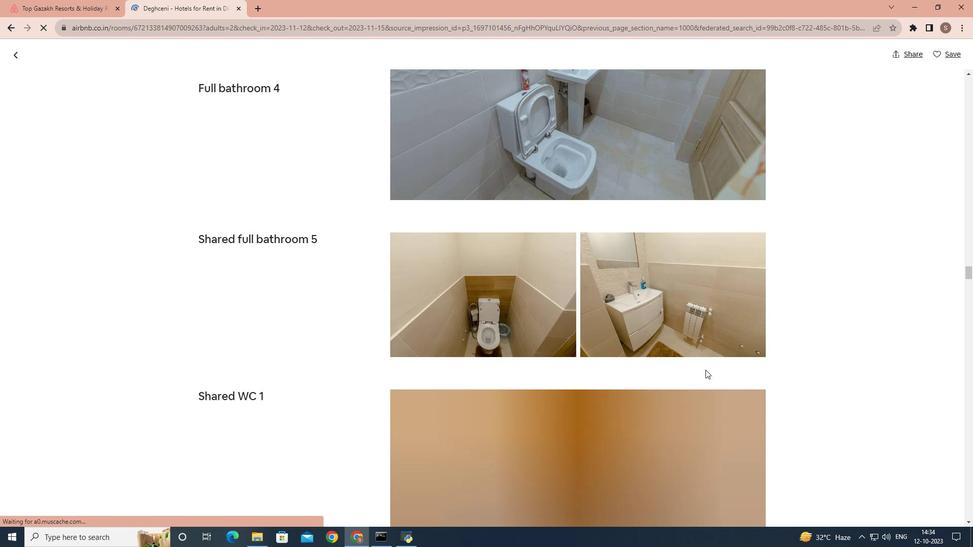 
Action: Mouse scrolled (706, 369) with delta (0, 0)
Screenshot: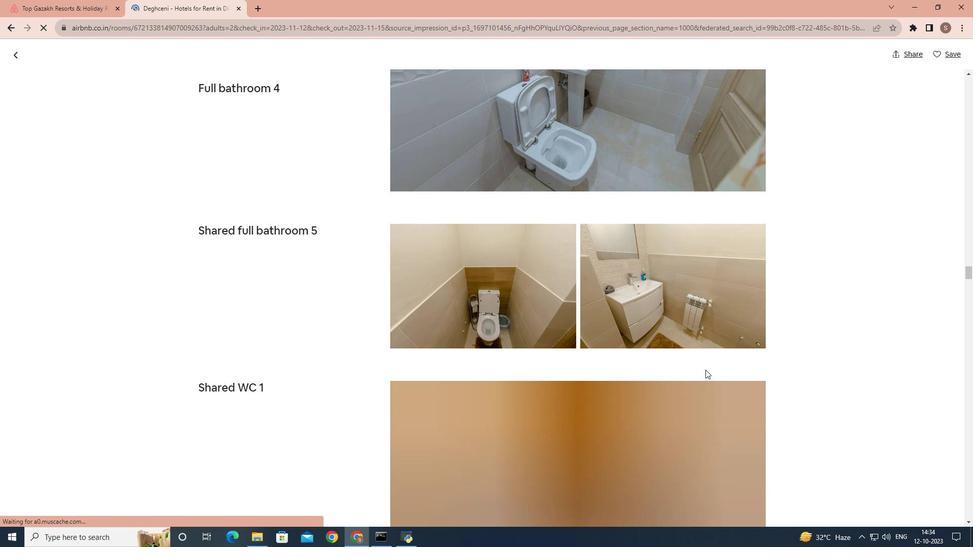 
Action: Mouse scrolled (706, 369) with delta (0, 0)
Screenshot: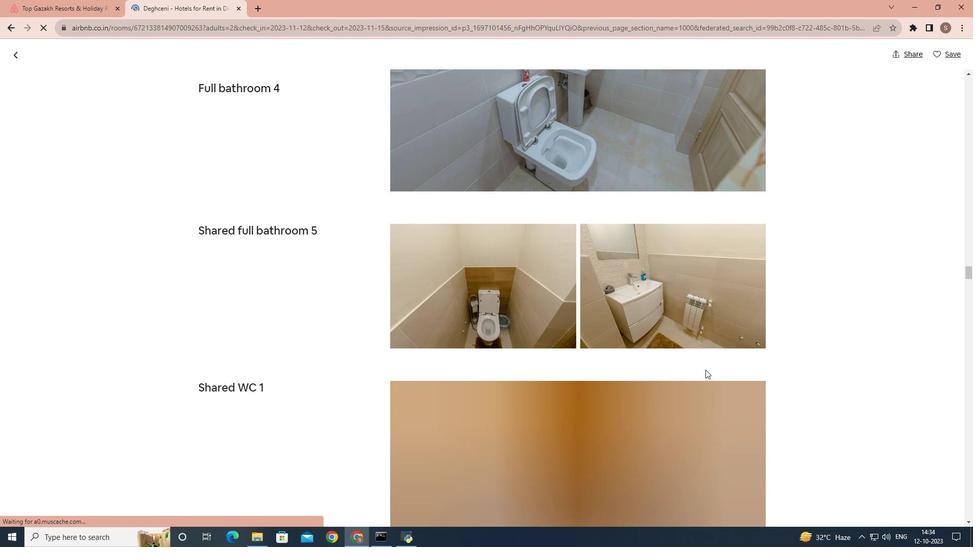 
Action: Mouse scrolled (706, 369) with delta (0, 0)
Screenshot: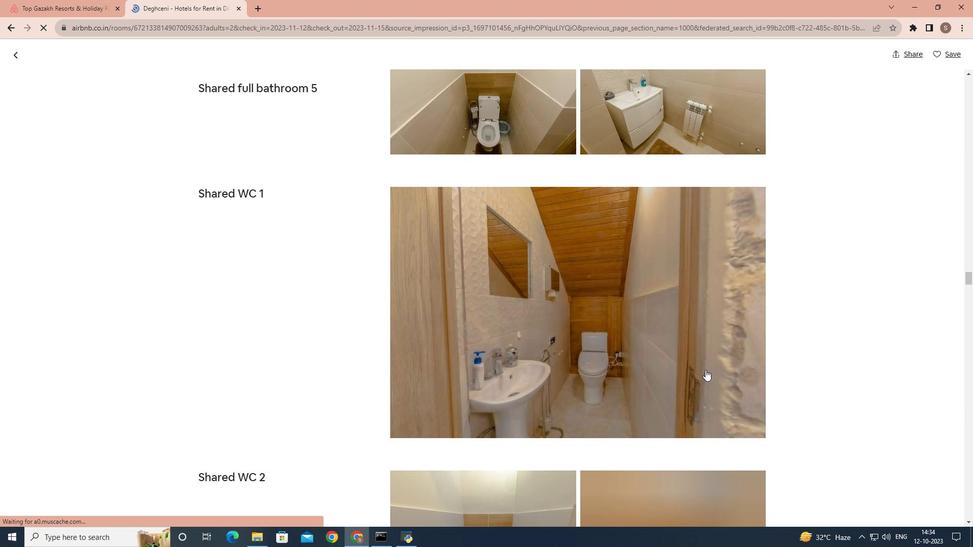 
Action: Mouse scrolled (706, 369) with delta (0, 0)
Screenshot: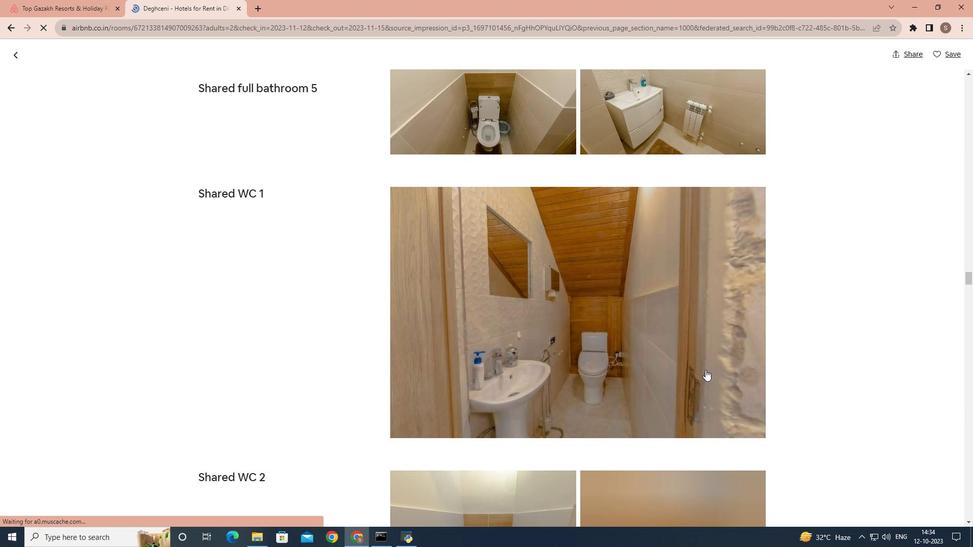 
Action: Mouse scrolled (706, 369) with delta (0, 0)
Screenshot: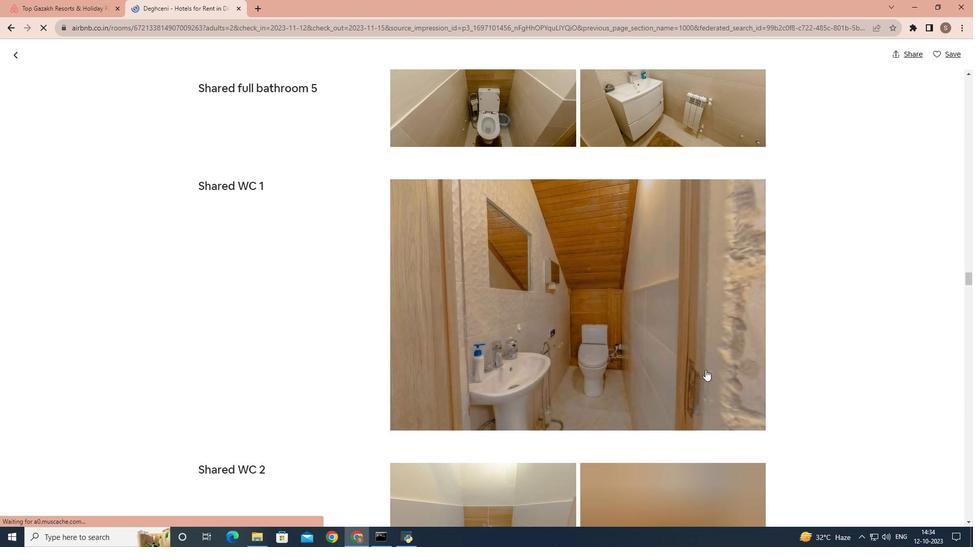 
Action: Mouse scrolled (706, 369) with delta (0, 0)
Screenshot: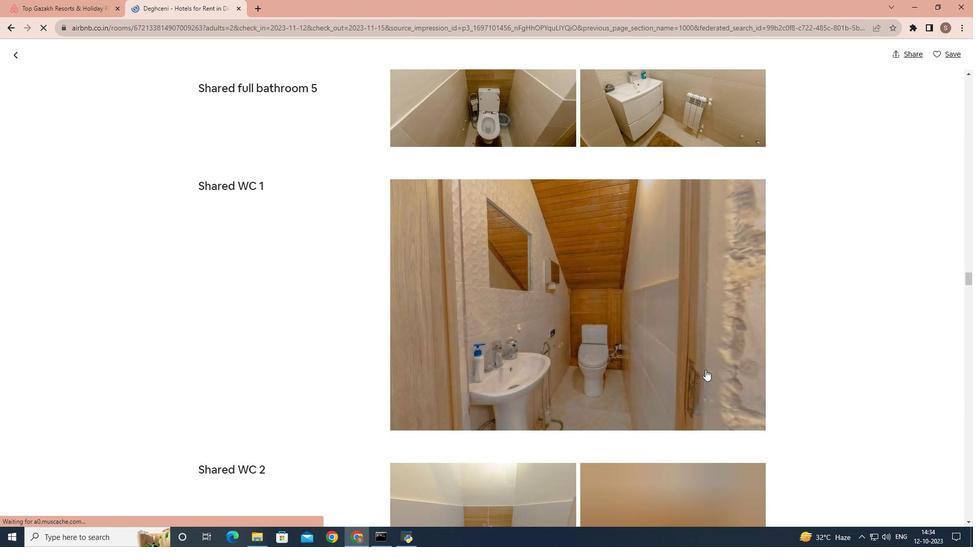 
Action: Mouse scrolled (706, 370) with delta (0, 0)
Screenshot: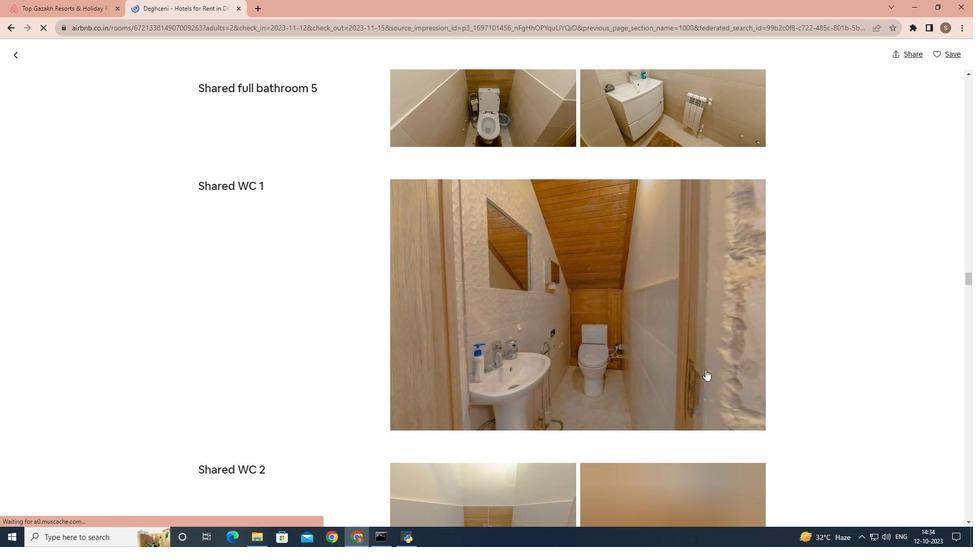 
Action: Mouse scrolled (706, 369) with delta (0, 0)
Screenshot: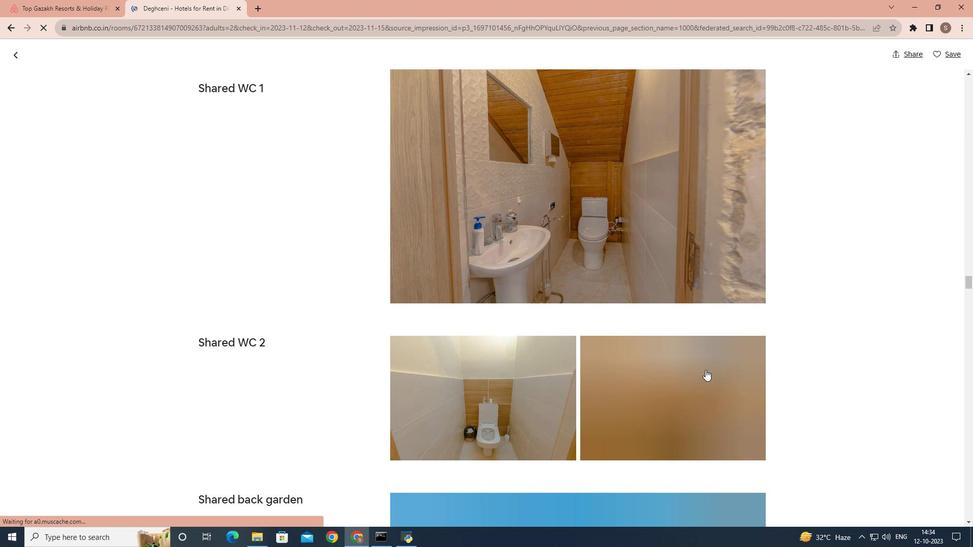 
Action: Mouse scrolled (706, 369) with delta (0, 0)
Screenshot: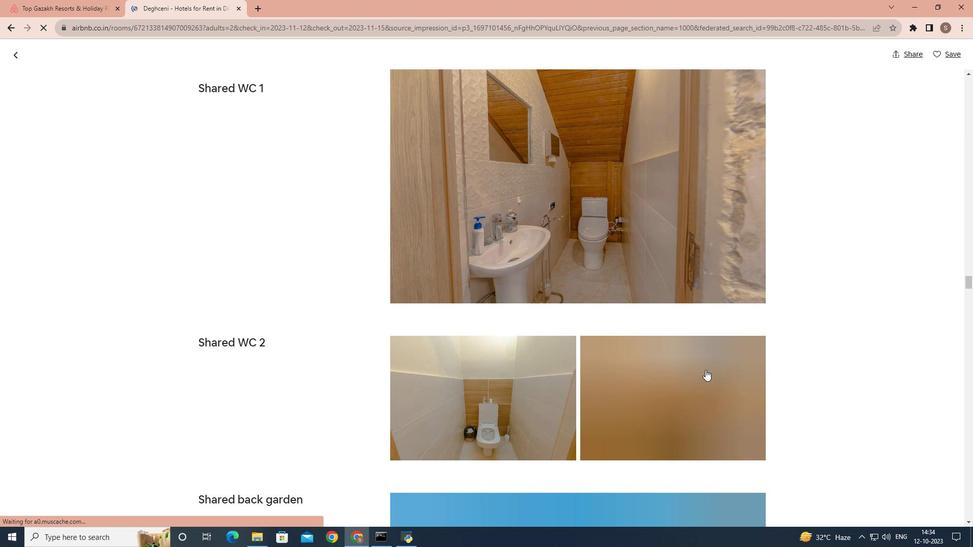 
Action: Mouse scrolled (706, 369) with delta (0, 0)
Screenshot: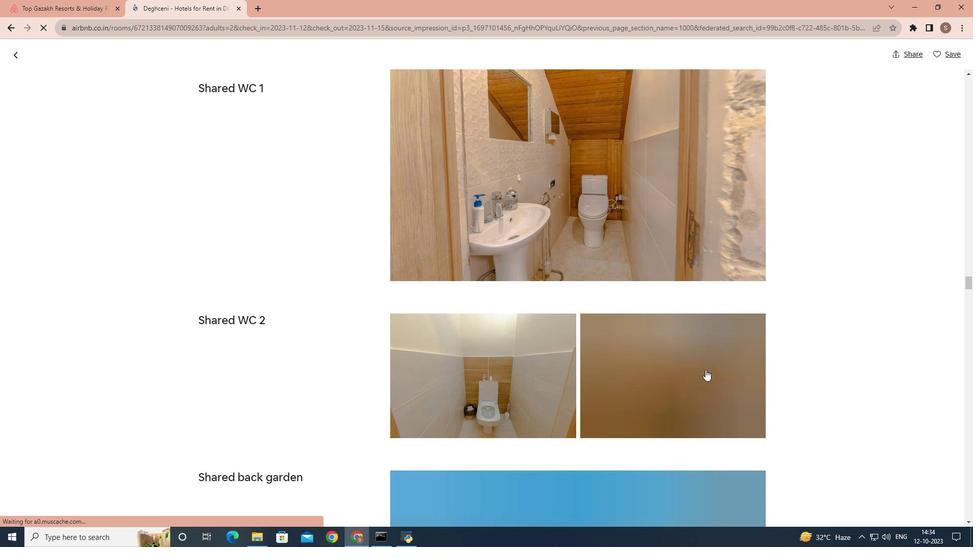 
Action: Mouse scrolled (706, 369) with delta (0, 0)
Screenshot: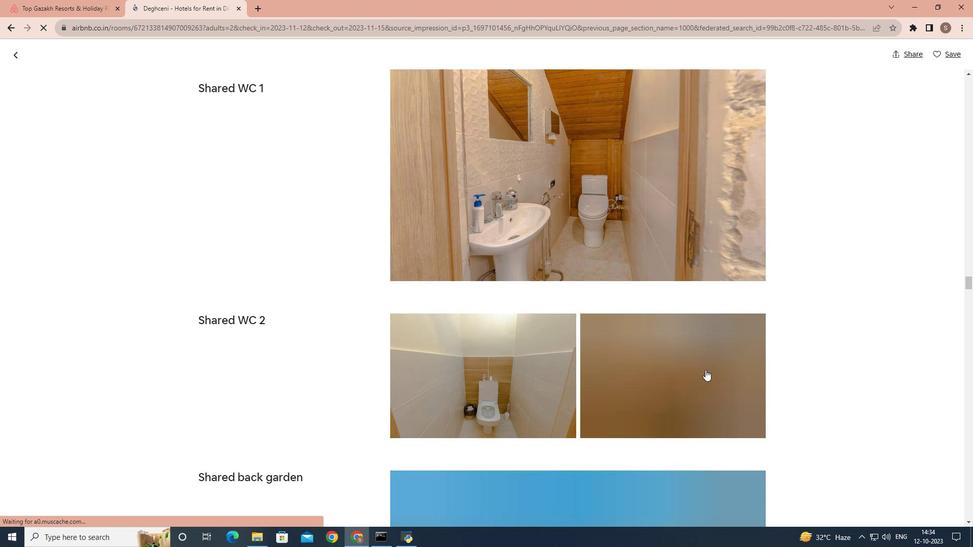 
Action: Mouse scrolled (706, 369) with delta (0, 0)
Screenshot: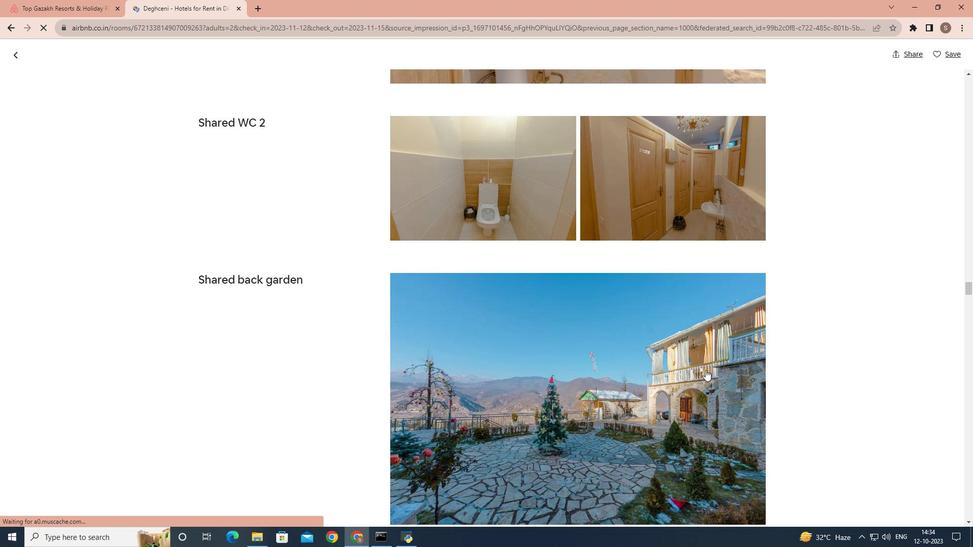 
Action: Mouse scrolled (706, 369) with delta (0, 0)
Screenshot: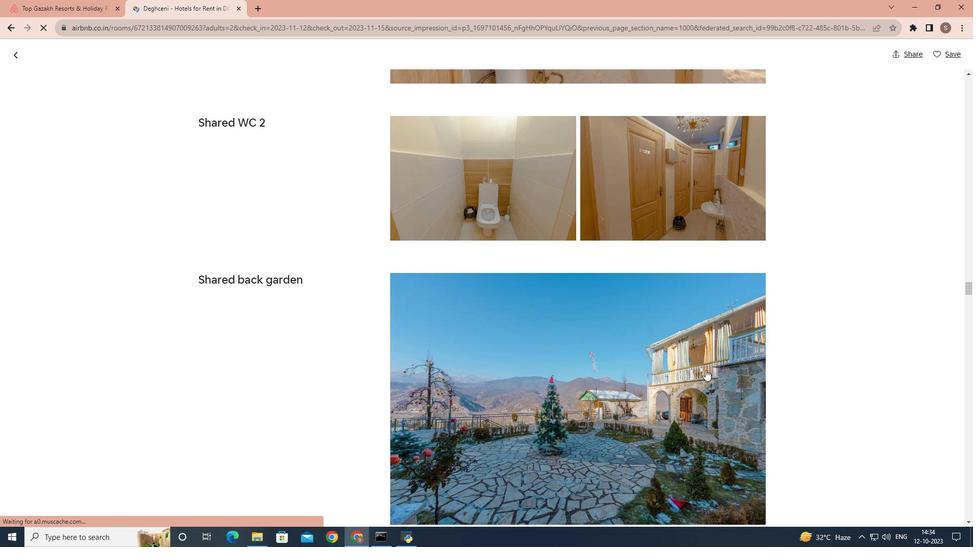 
Action: Mouse scrolled (706, 369) with delta (0, 0)
Screenshot: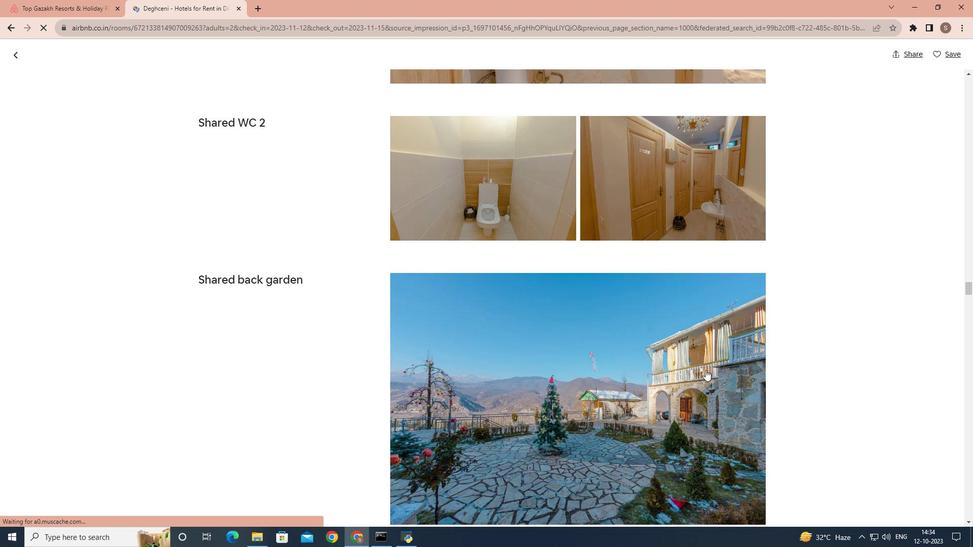 
Action: Mouse scrolled (706, 369) with delta (0, 0)
Screenshot: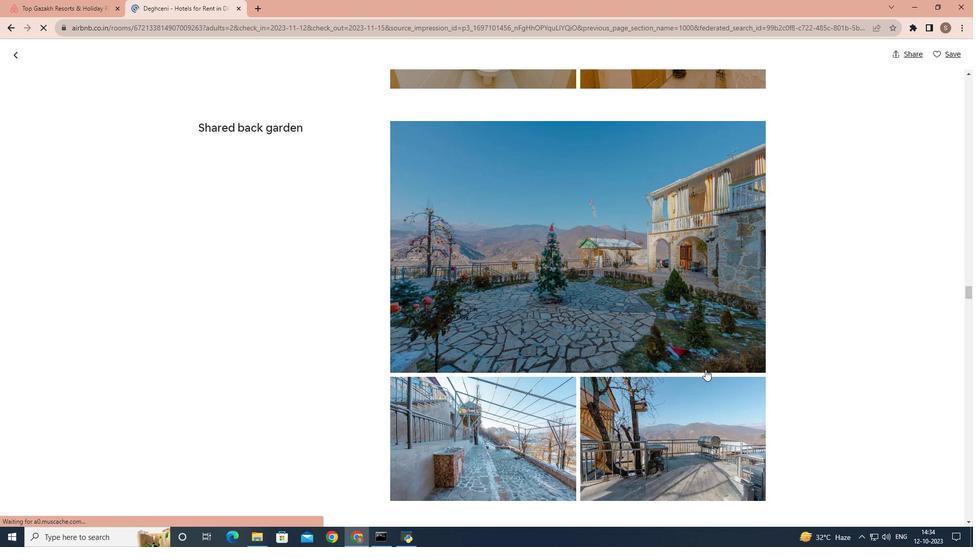 
Action: Mouse scrolled (706, 369) with delta (0, 0)
Screenshot: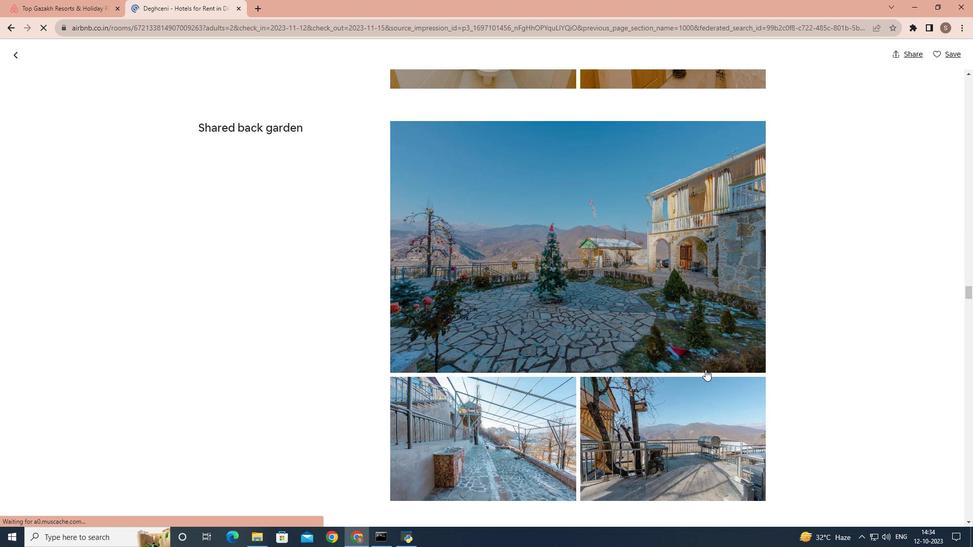 
Action: Mouse scrolled (706, 369) with delta (0, 0)
Screenshot: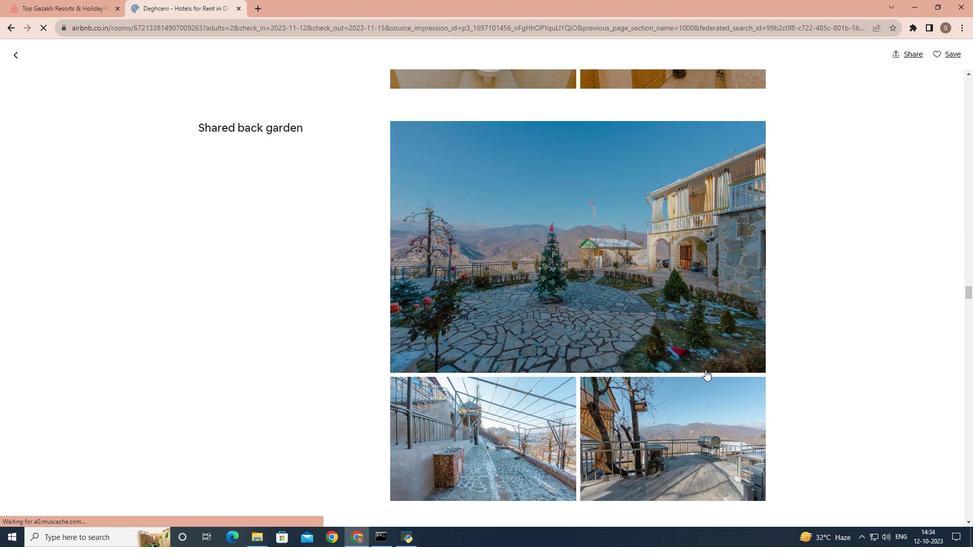 
Action: Mouse scrolled (706, 369) with delta (0, 0)
Screenshot: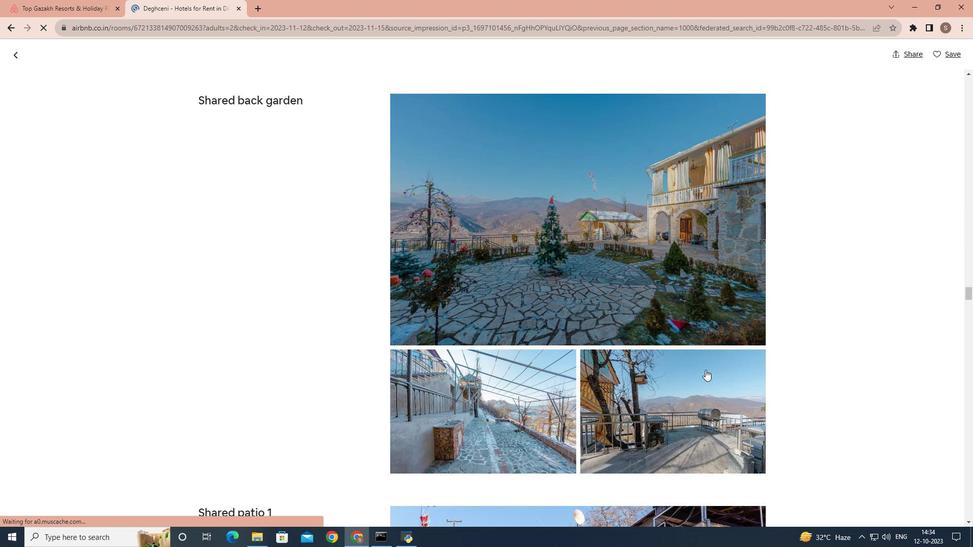 
Action: Mouse scrolled (706, 369) with delta (0, 0)
Screenshot: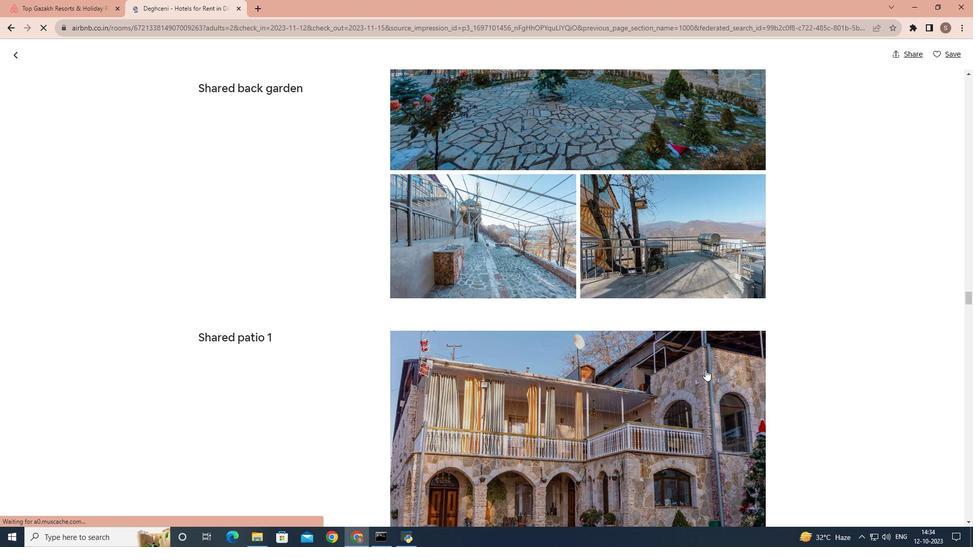 
Action: Mouse scrolled (706, 369) with delta (0, 0)
Screenshot: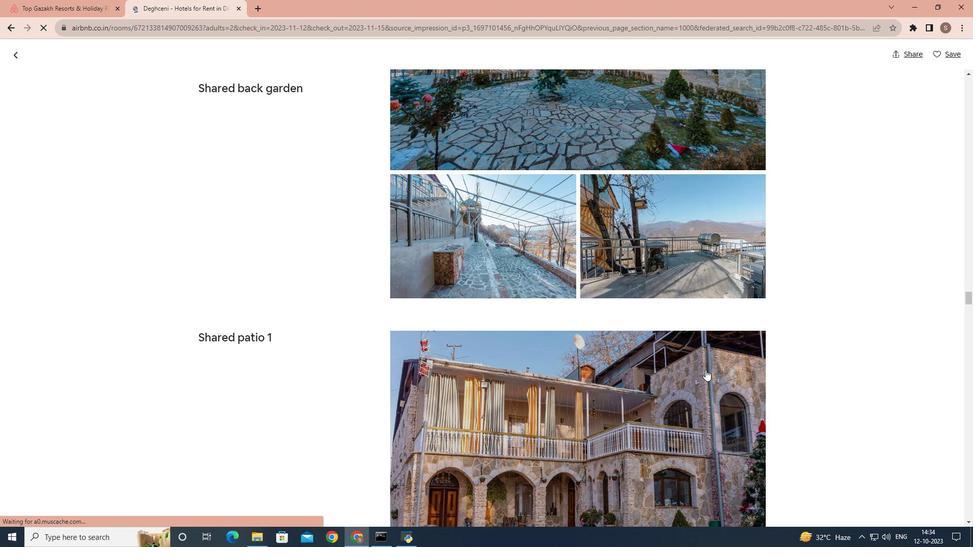 
Action: Mouse scrolled (706, 369) with delta (0, 0)
Screenshot: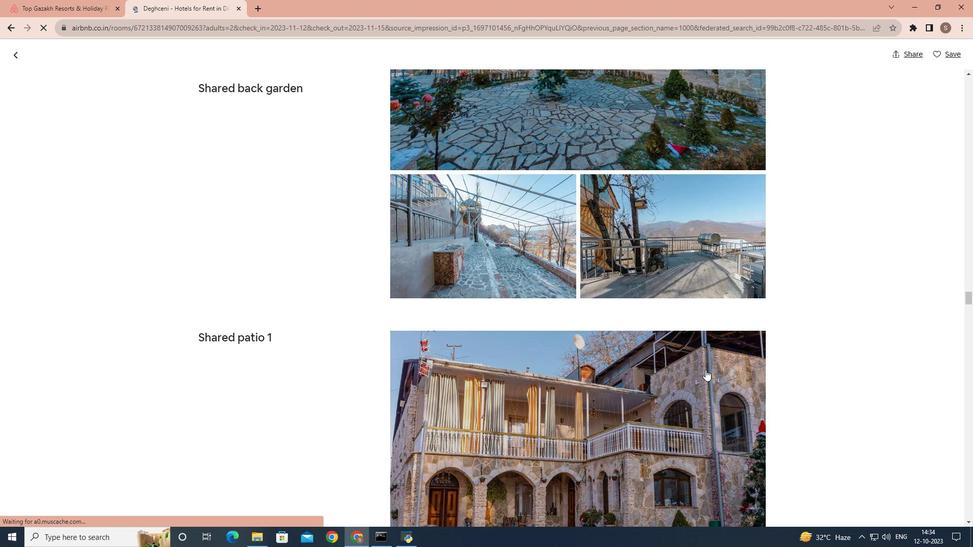 
Action: Mouse scrolled (706, 369) with delta (0, 0)
Screenshot: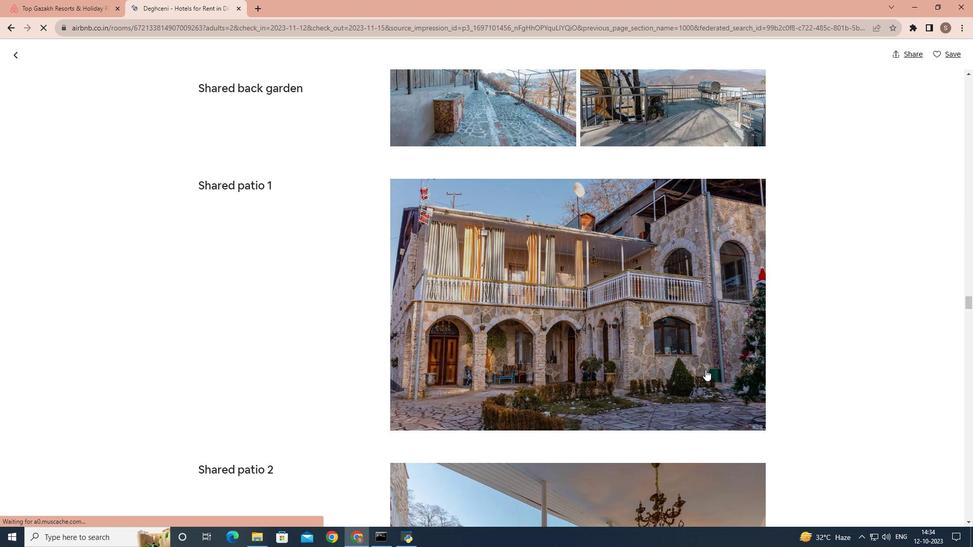 
Action: Mouse scrolled (706, 369) with delta (0, 0)
Screenshot: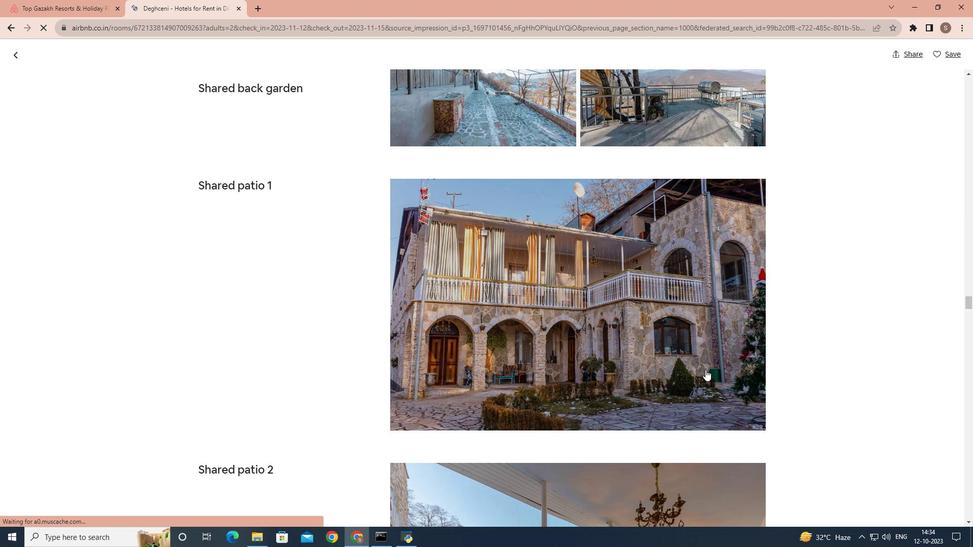 
Action: Mouse scrolled (706, 369) with delta (0, 0)
Screenshot: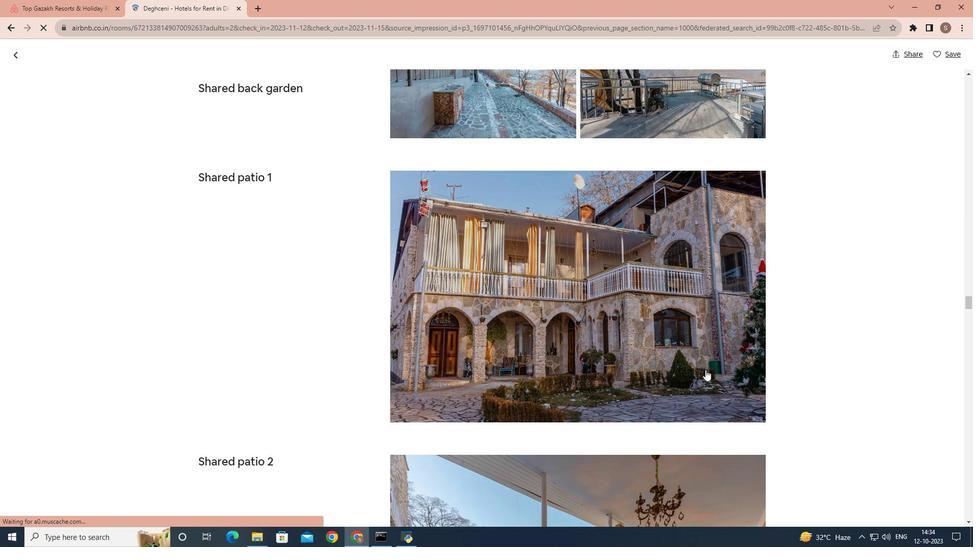 
Action: Mouse scrolled (706, 369) with delta (0, 0)
Screenshot: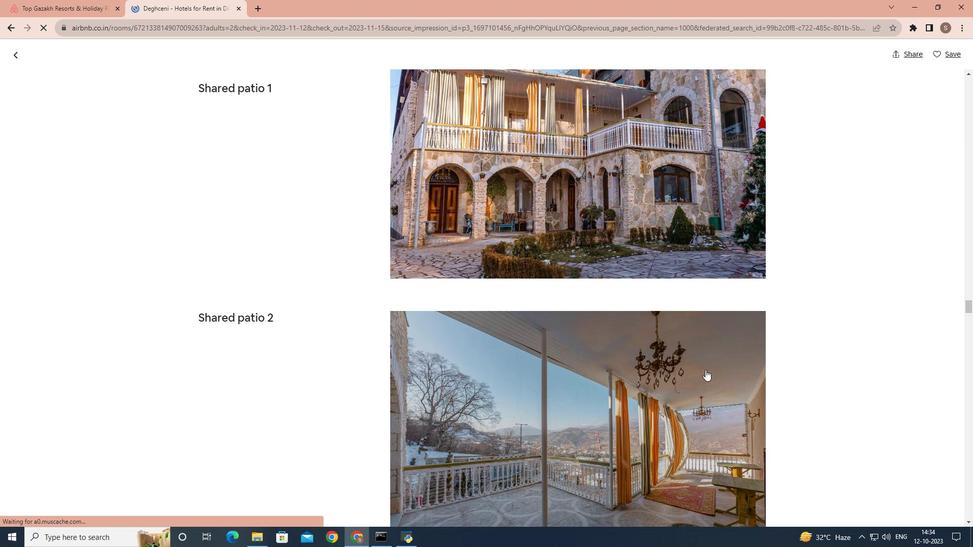 
Action: Mouse scrolled (706, 369) with delta (0, 0)
Screenshot: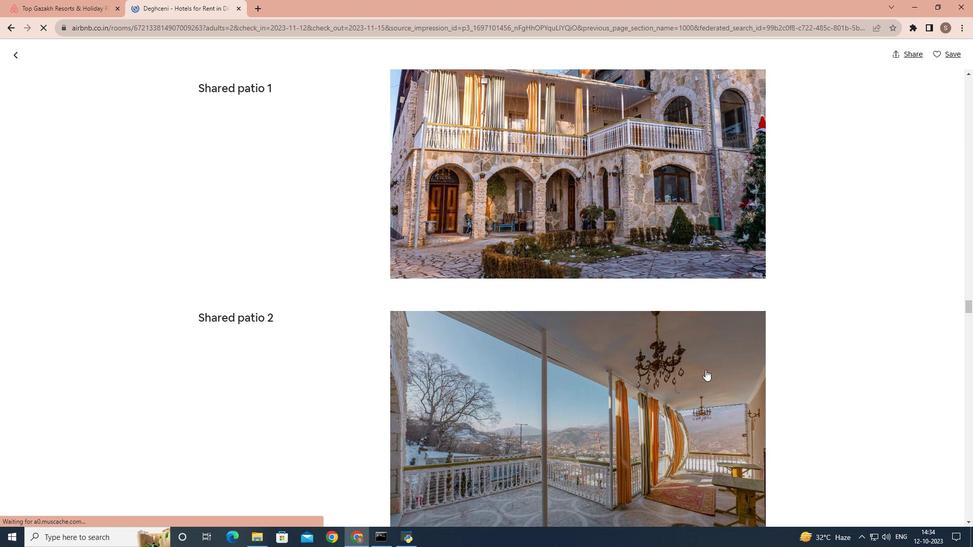 
Action: Mouse scrolled (706, 369) with delta (0, 0)
Screenshot: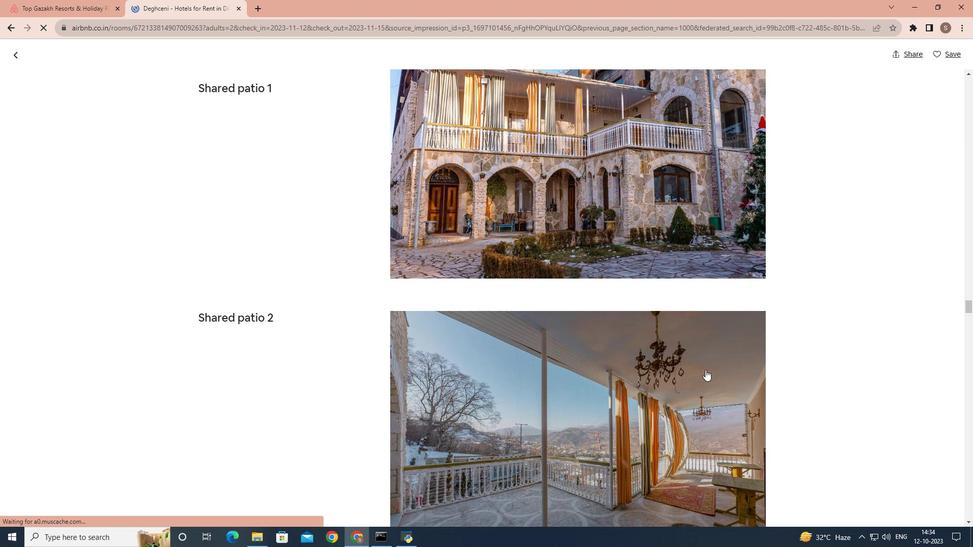
Action: Mouse scrolled (706, 369) with delta (0, 0)
Screenshot: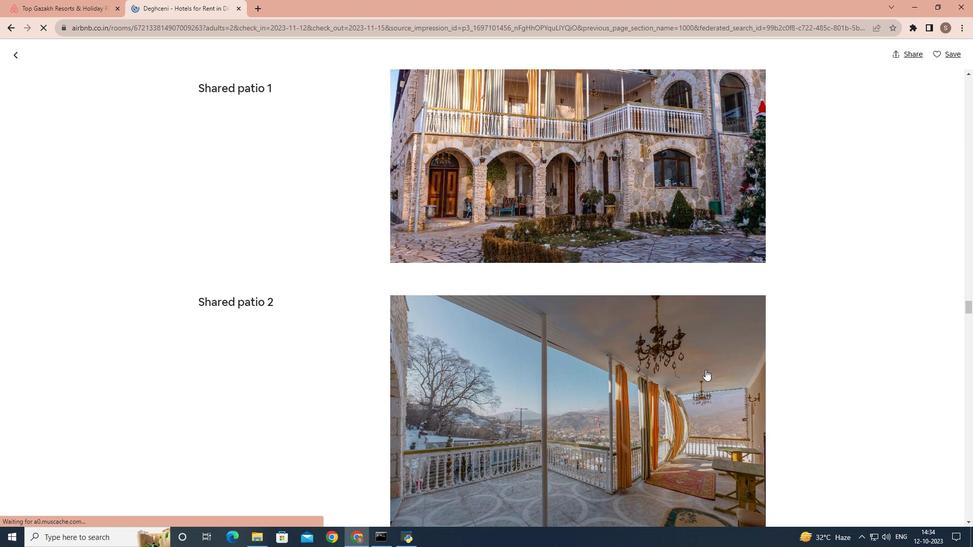
Action: Mouse scrolled (706, 369) with delta (0, 0)
Screenshot: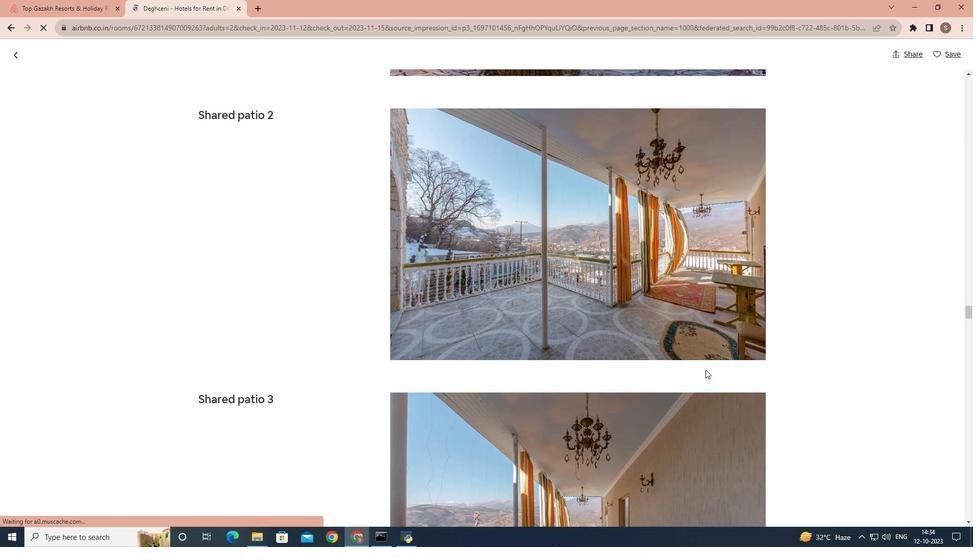 
Action: Mouse scrolled (706, 369) with delta (0, 0)
Screenshot: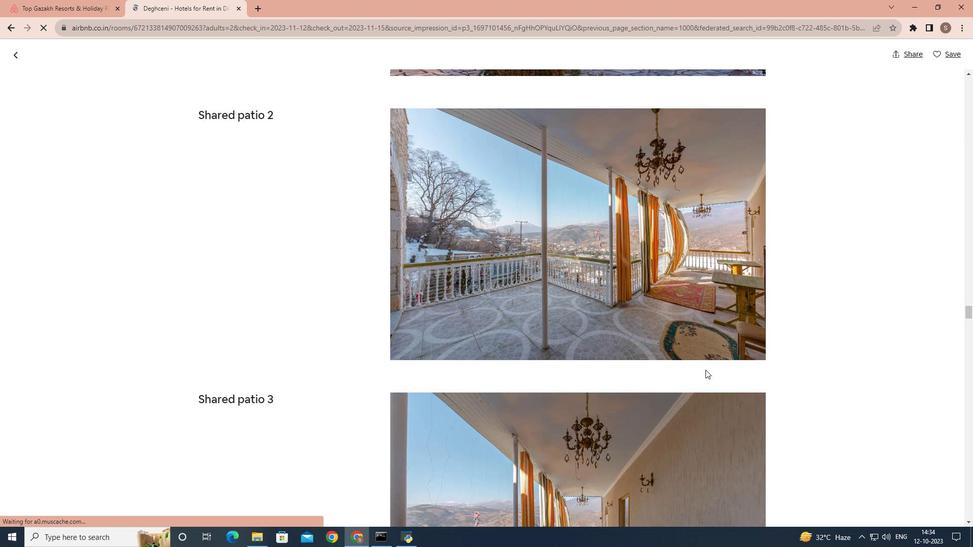 
Action: Mouse scrolled (706, 369) with delta (0, 0)
Screenshot: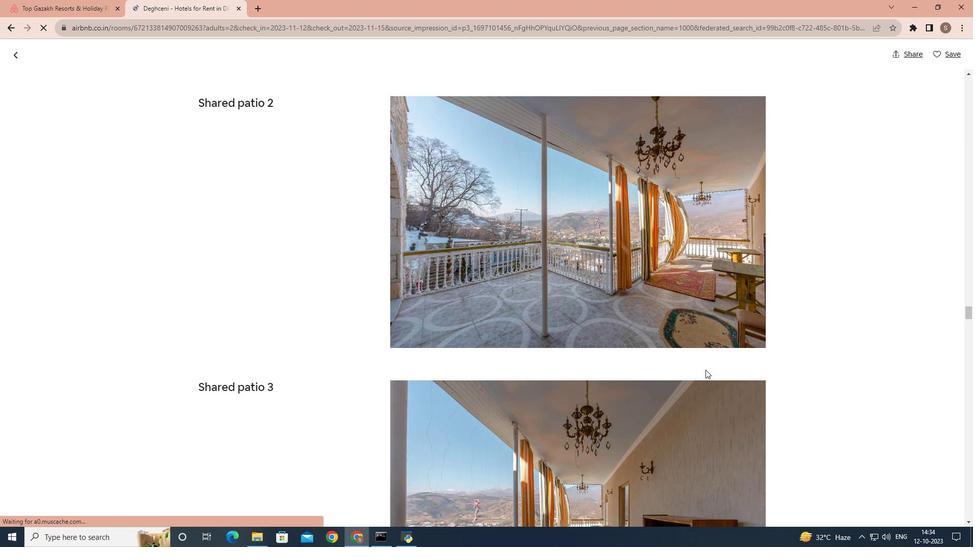 
Action: Mouse scrolled (706, 369) with delta (0, 0)
Screenshot: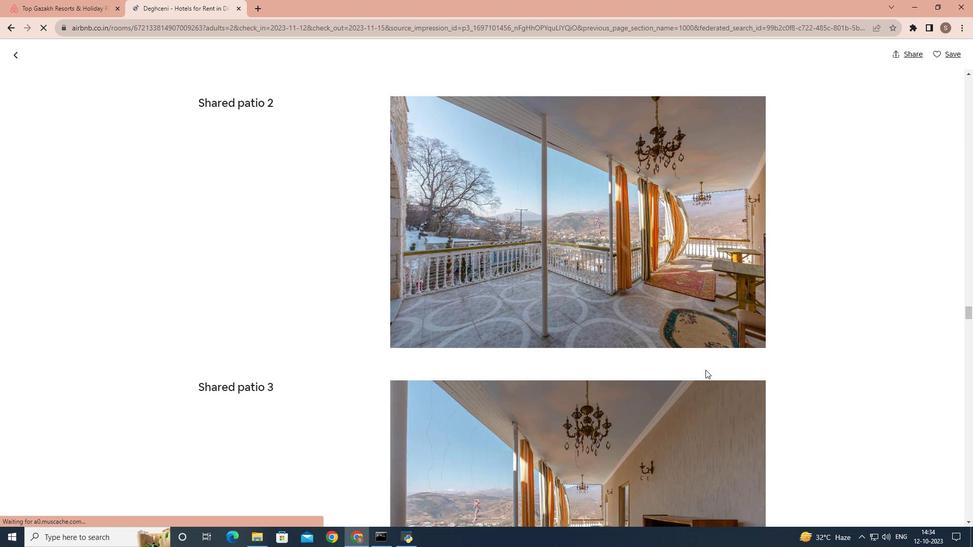 
Action: Mouse scrolled (706, 369) with delta (0, 0)
Screenshot: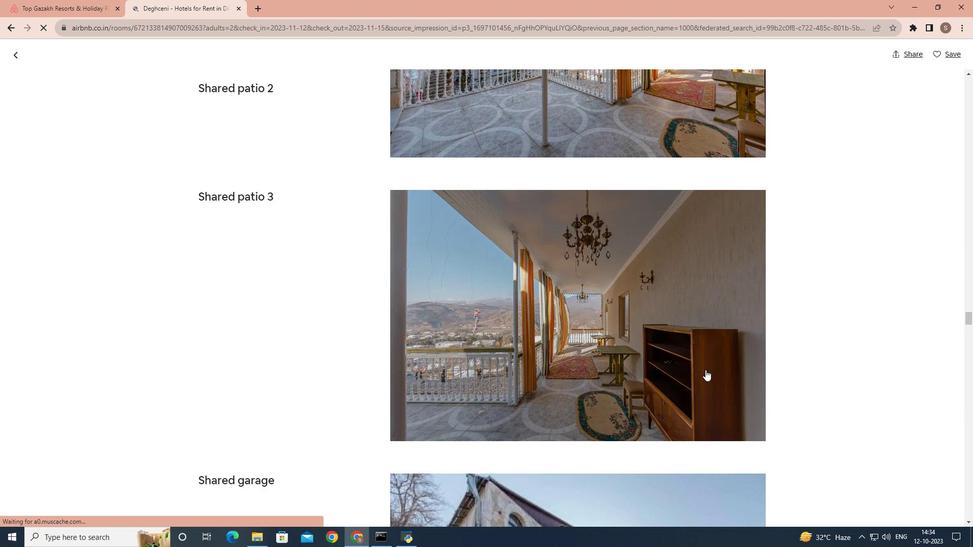 
Action: Mouse scrolled (706, 369) with delta (0, 0)
Screenshot: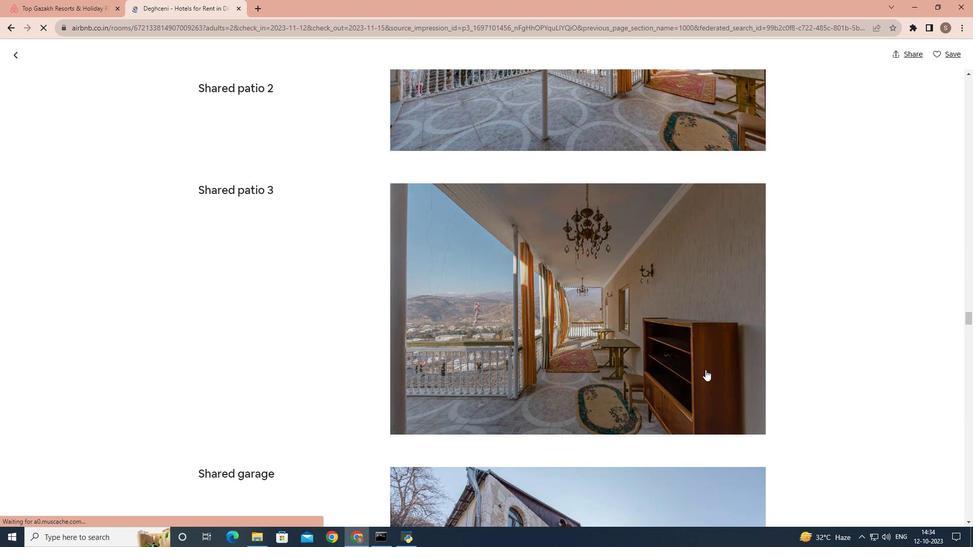 
Action: Mouse scrolled (706, 369) with delta (0, 0)
Screenshot: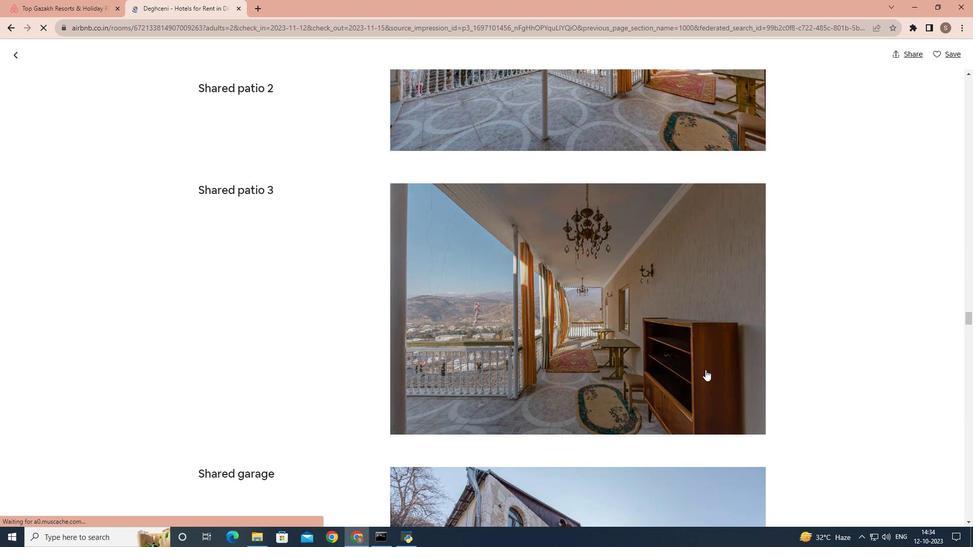 
Action: Mouse scrolled (706, 369) with delta (0, 0)
Screenshot: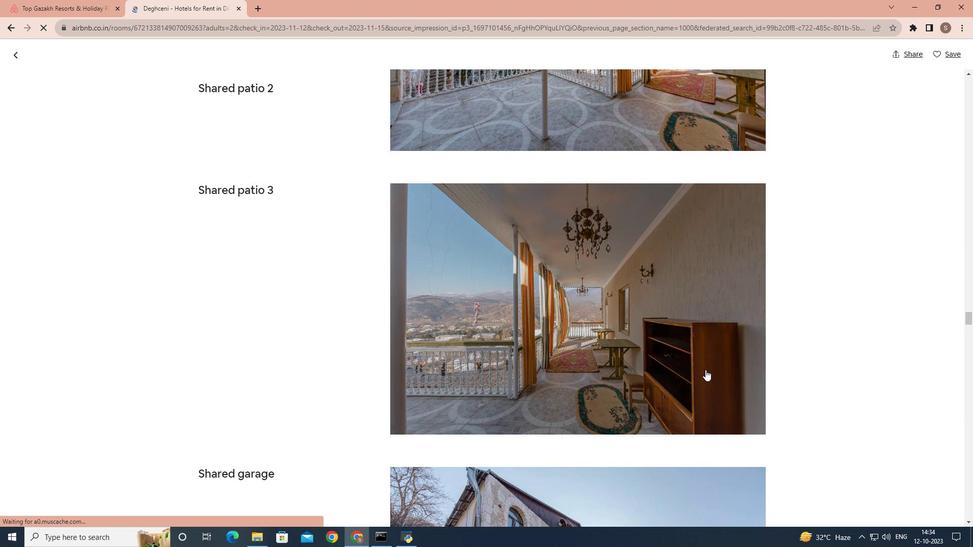 
Action: Mouse scrolled (706, 369) with delta (0, 0)
Screenshot: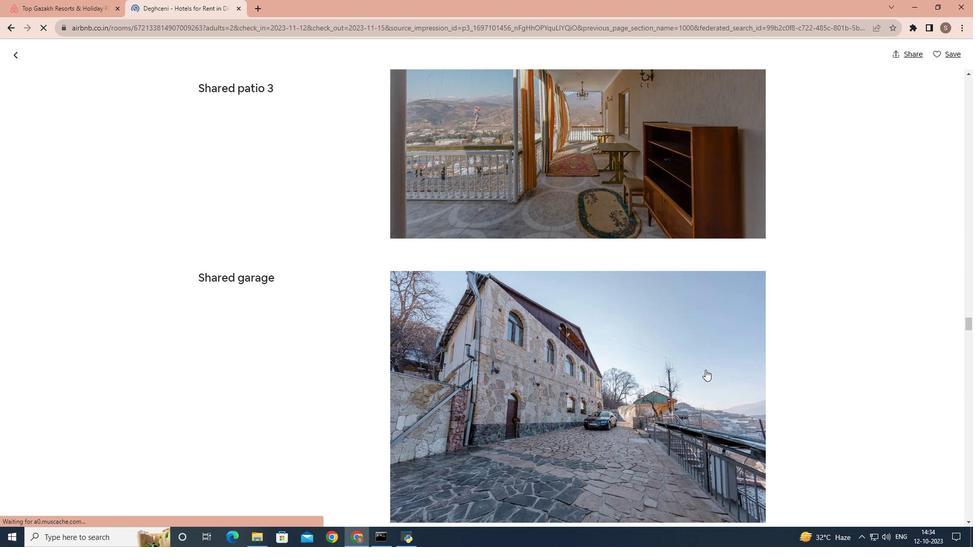 
Action: Mouse scrolled (706, 369) with delta (0, 0)
Screenshot: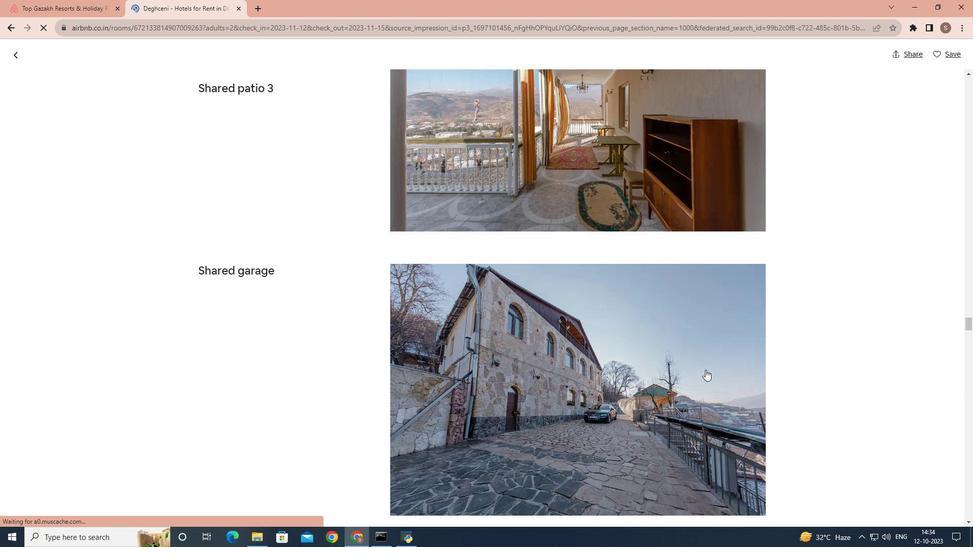 
Action: Mouse scrolled (706, 369) with delta (0, 0)
Screenshot: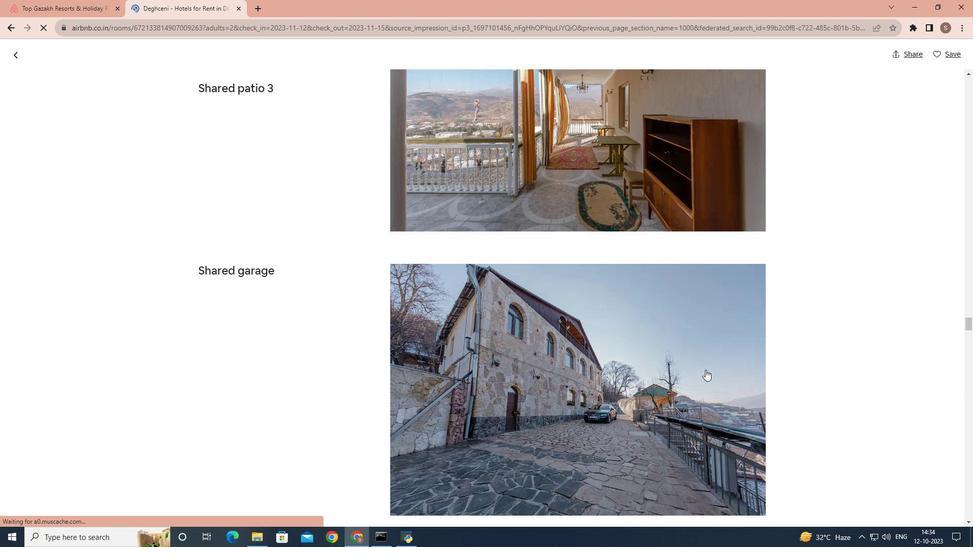 
Action: Mouse scrolled (706, 369) with delta (0, 0)
Screenshot: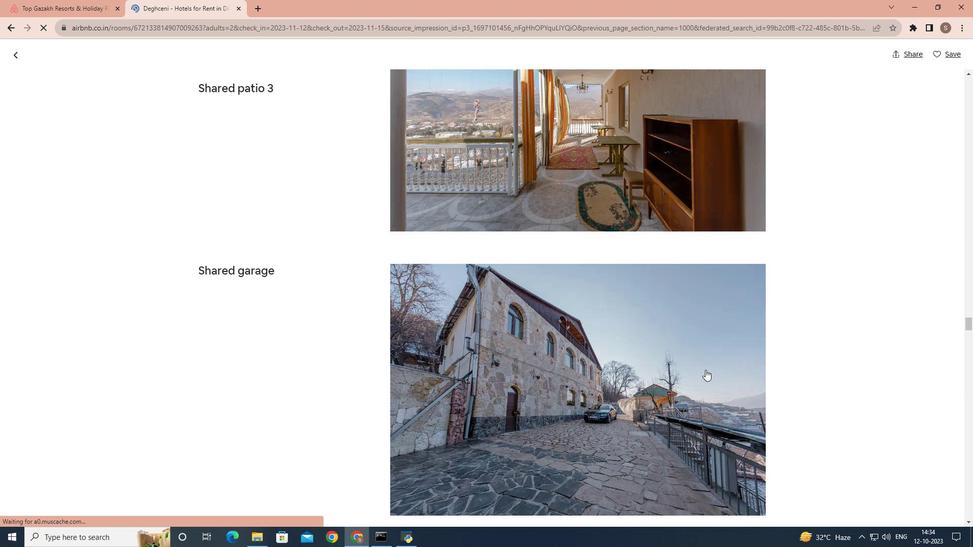 
Action: Mouse scrolled (706, 369) with delta (0, 0)
Screenshot: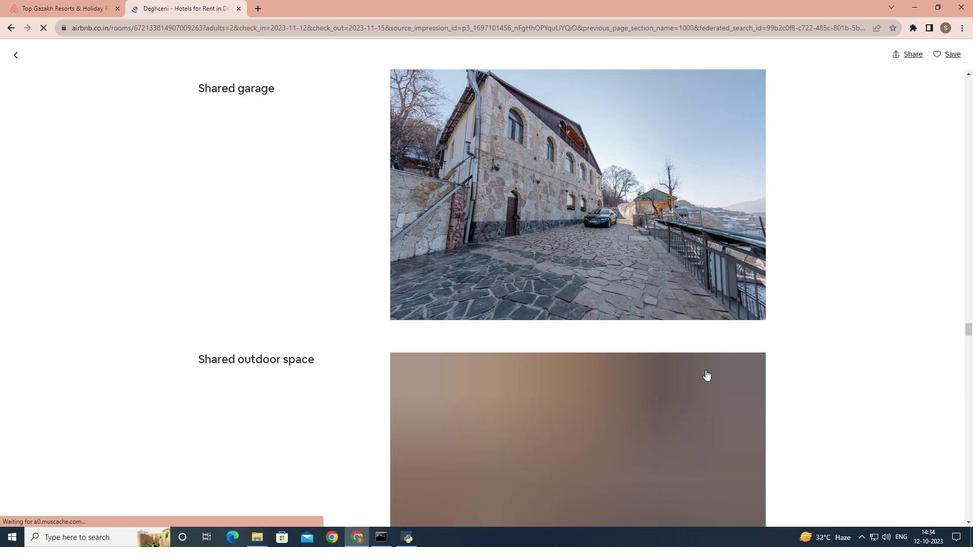 
Action: Mouse scrolled (706, 369) with delta (0, 0)
Screenshot: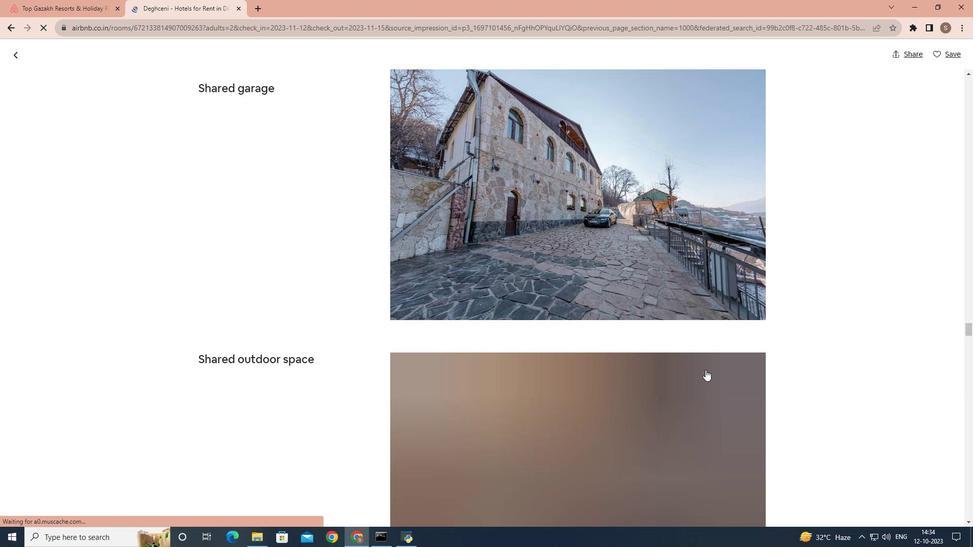 
Action: Mouse scrolled (706, 369) with delta (0, 0)
Screenshot: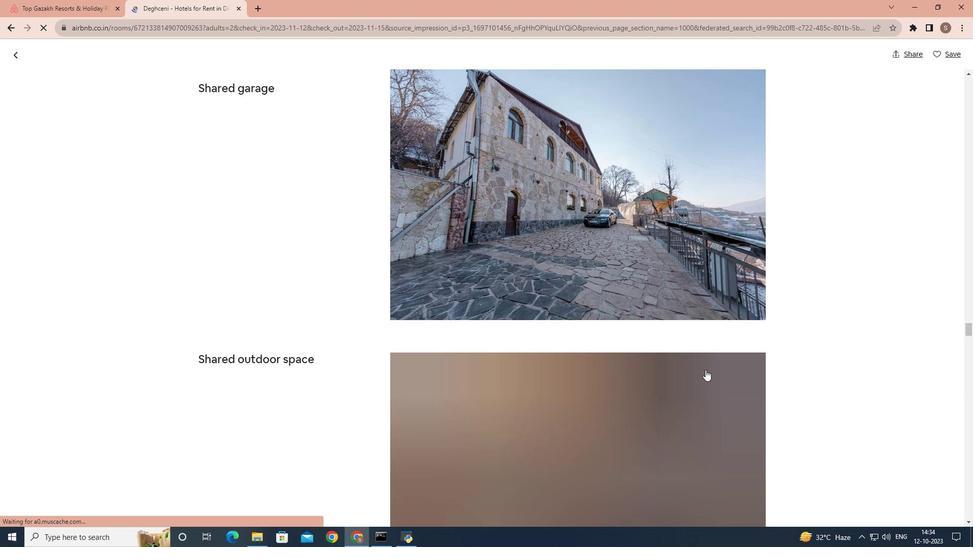 
Action: Mouse scrolled (706, 369) with delta (0, 0)
Screenshot: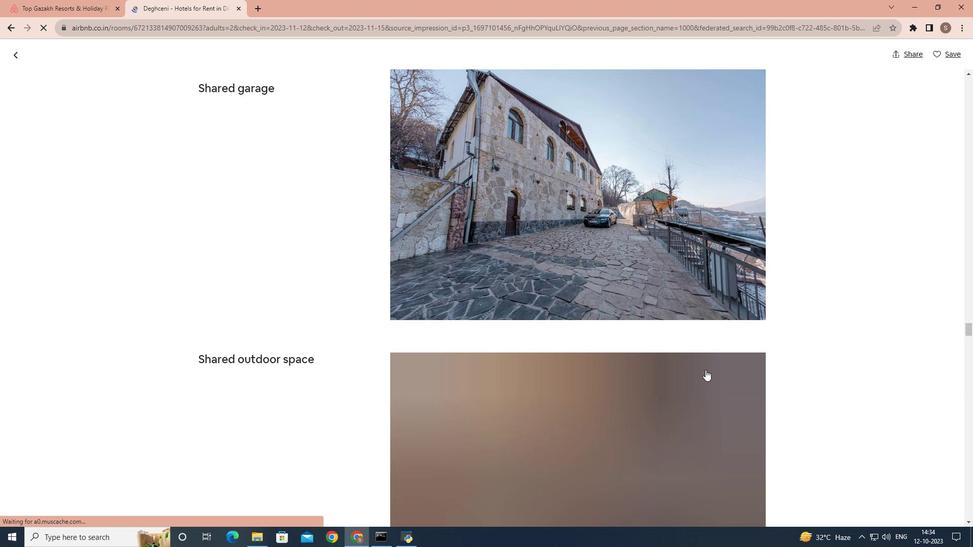
Action: Mouse scrolled (706, 369) with delta (0, 0)
Screenshot: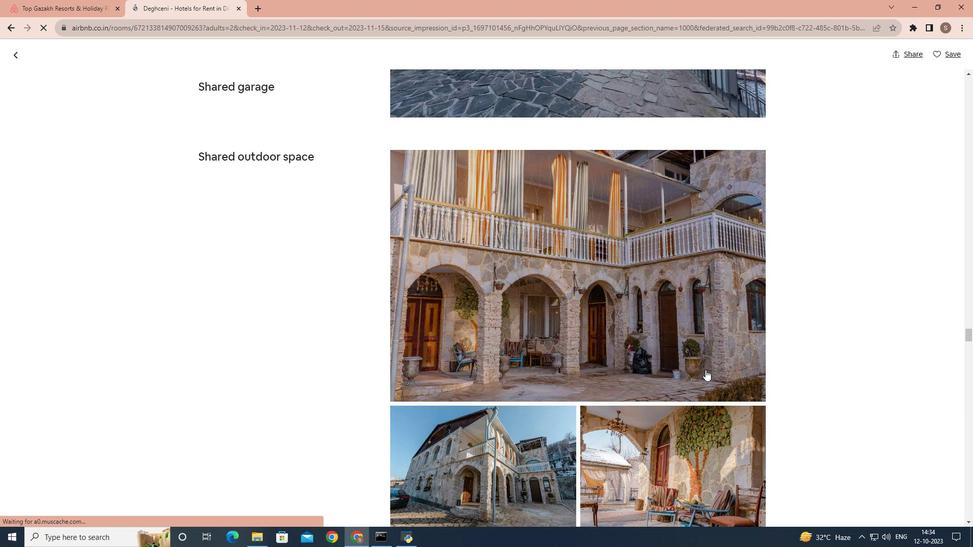 
Action: Mouse scrolled (706, 369) with delta (0, 0)
Screenshot: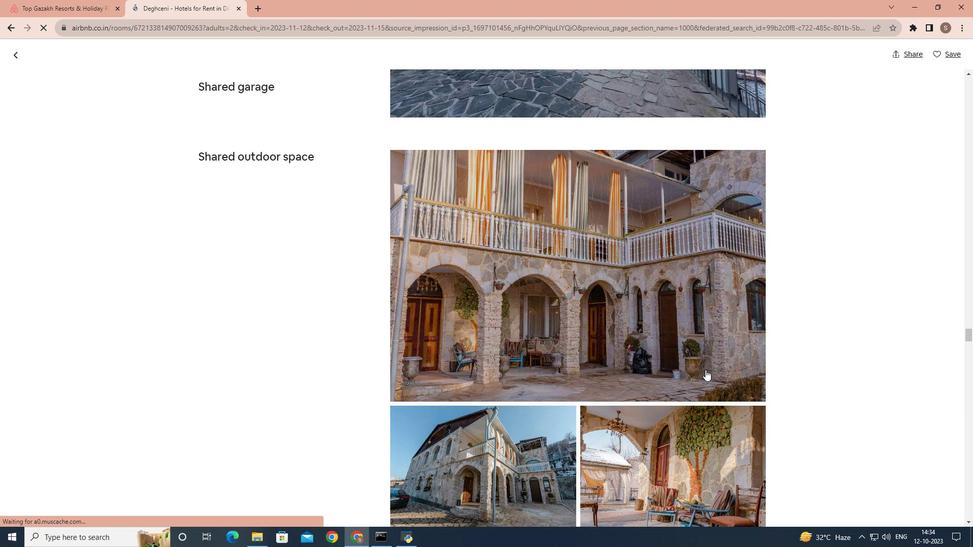 
Action: Mouse scrolled (706, 369) with delta (0, 0)
Screenshot: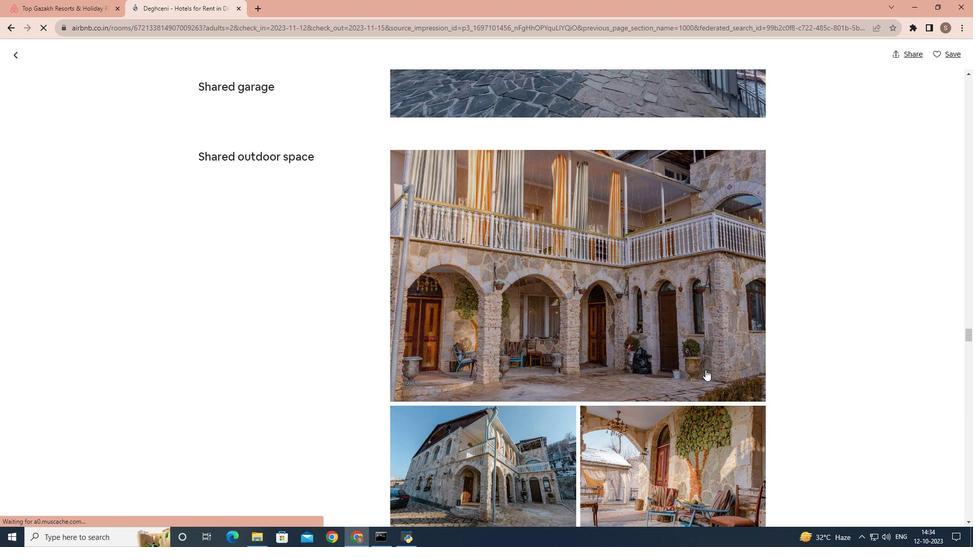 
Action: Mouse scrolled (706, 369) with delta (0, 0)
Screenshot: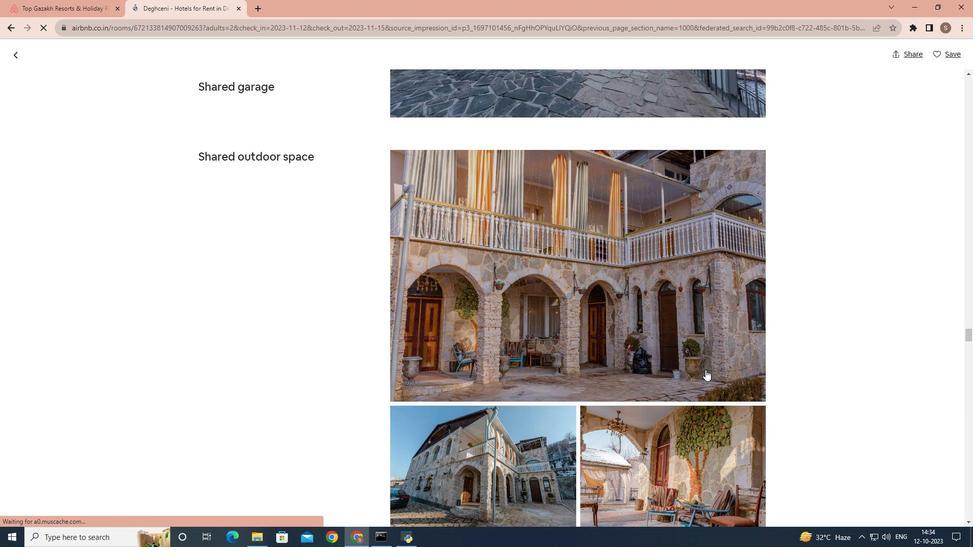 
Action: Mouse scrolled (706, 369) with delta (0, 0)
Screenshot: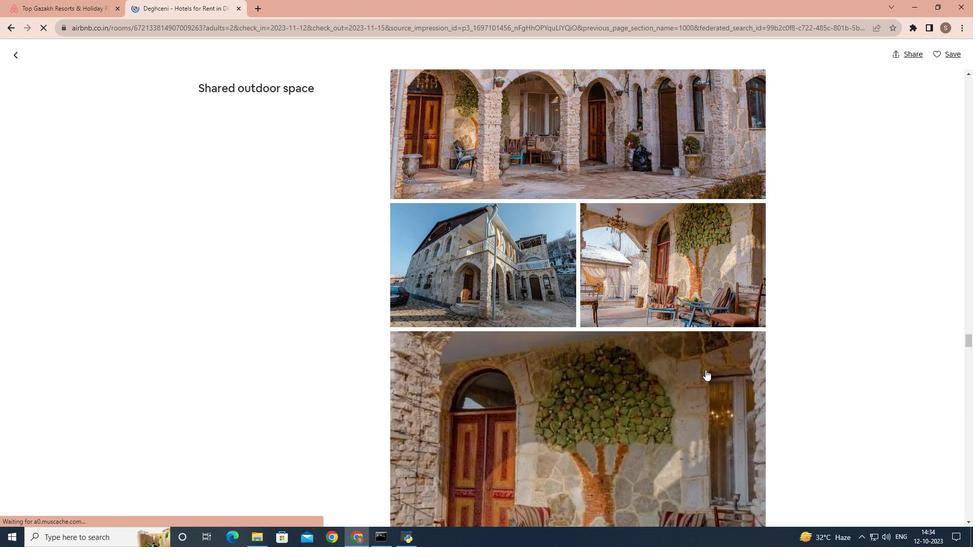 
Action: Mouse scrolled (706, 369) with delta (0, 0)
Screenshot: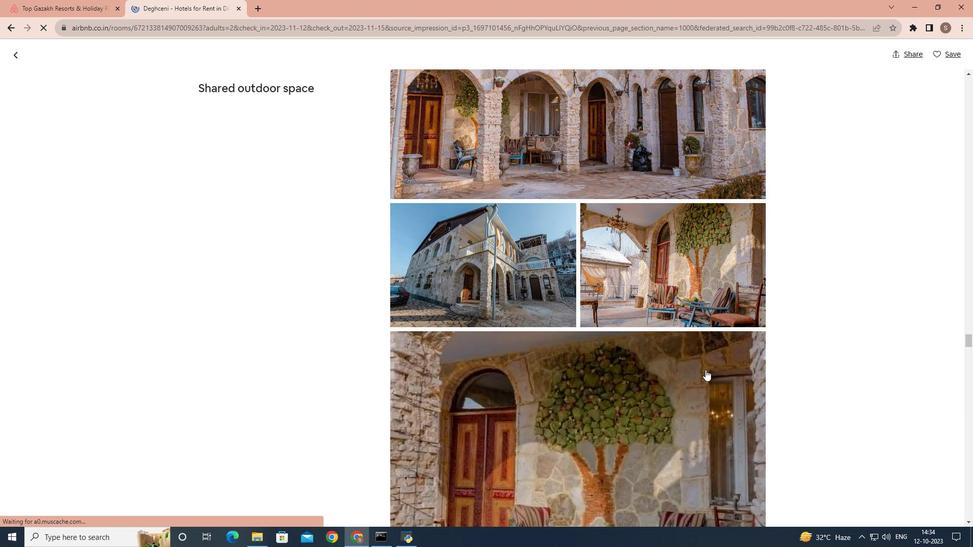 
Action: Mouse scrolled (706, 369) with delta (0, 0)
Screenshot: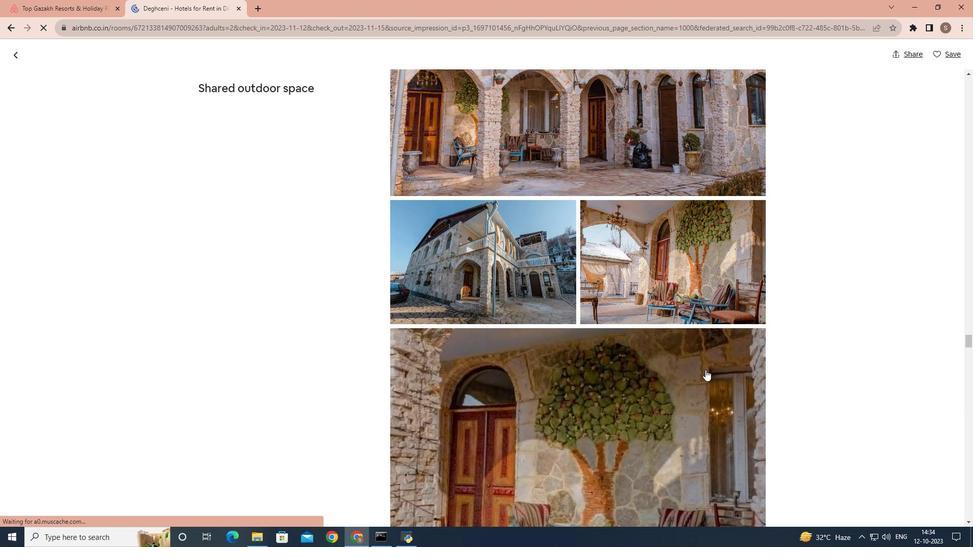 
Action: Mouse scrolled (706, 369) with delta (0, 0)
Screenshot: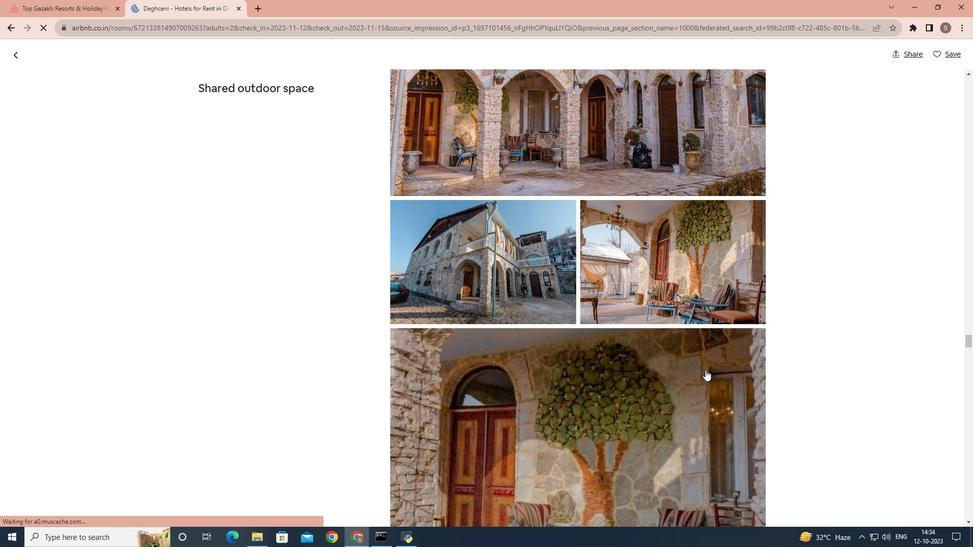
Action: Mouse scrolled (706, 369) with delta (0, 0)
Screenshot: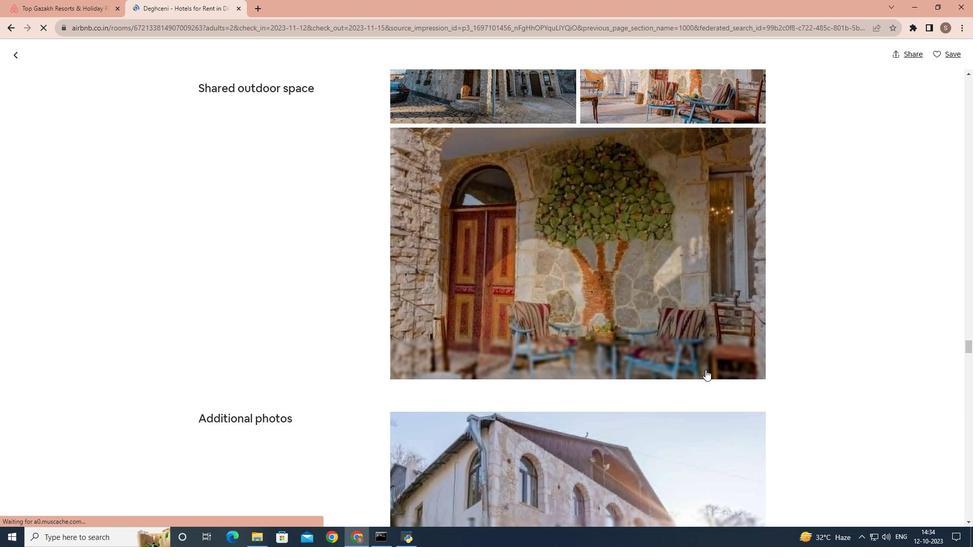 
Action: Mouse scrolled (706, 369) with delta (0, 0)
Screenshot: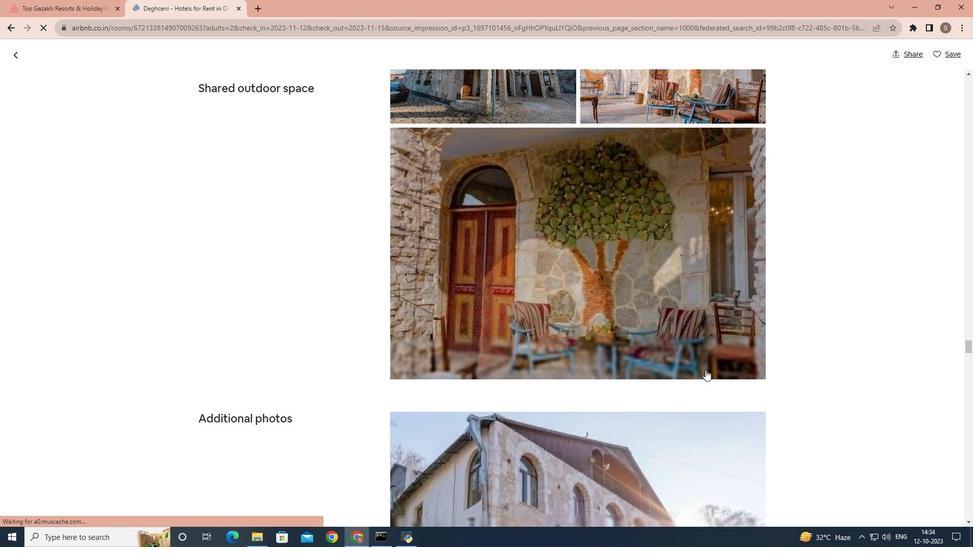 
Action: Mouse scrolled (706, 369) with delta (0, 0)
Screenshot: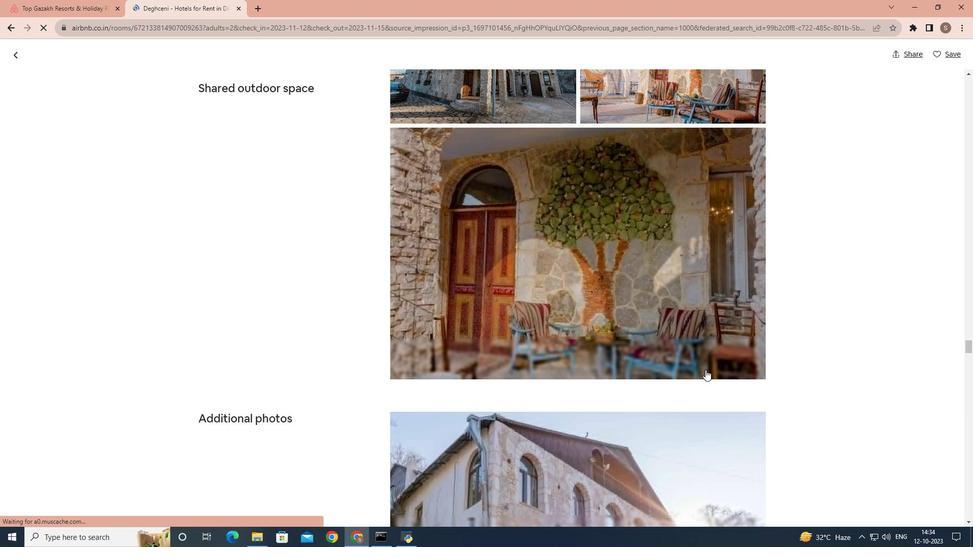 
Action: Mouse scrolled (706, 369) with delta (0, 0)
Screenshot: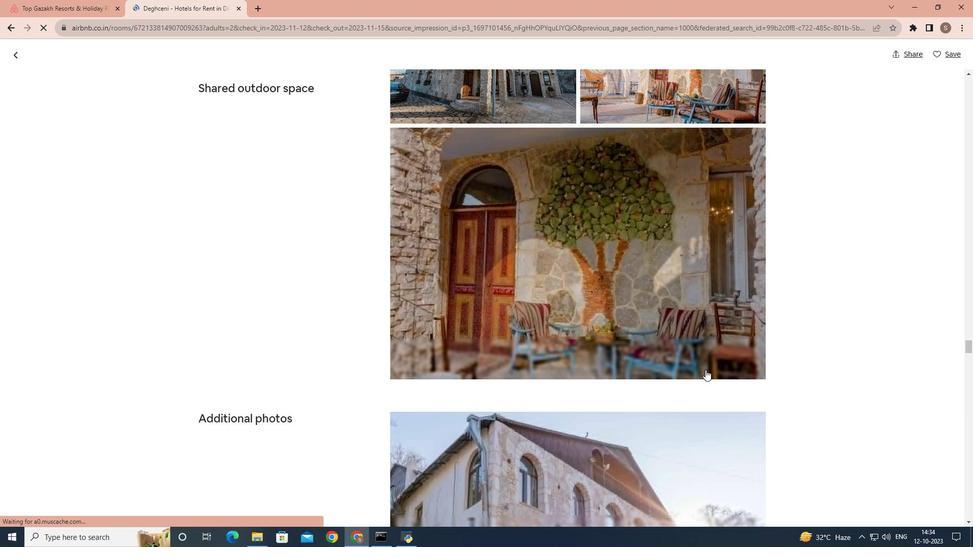 
Action: Mouse scrolled (706, 369) with delta (0, 0)
Screenshot: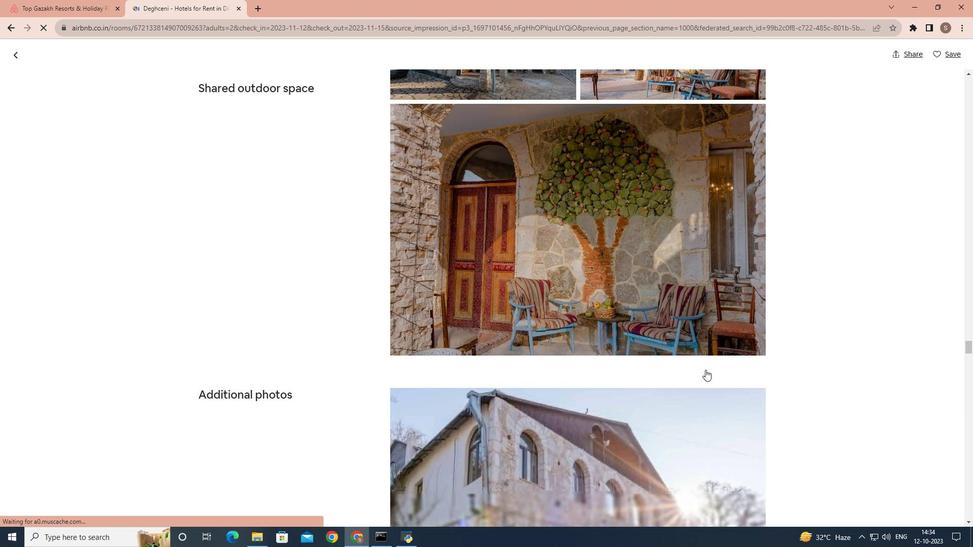 
Action: Mouse scrolled (706, 369) with delta (0, 0)
Screenshot: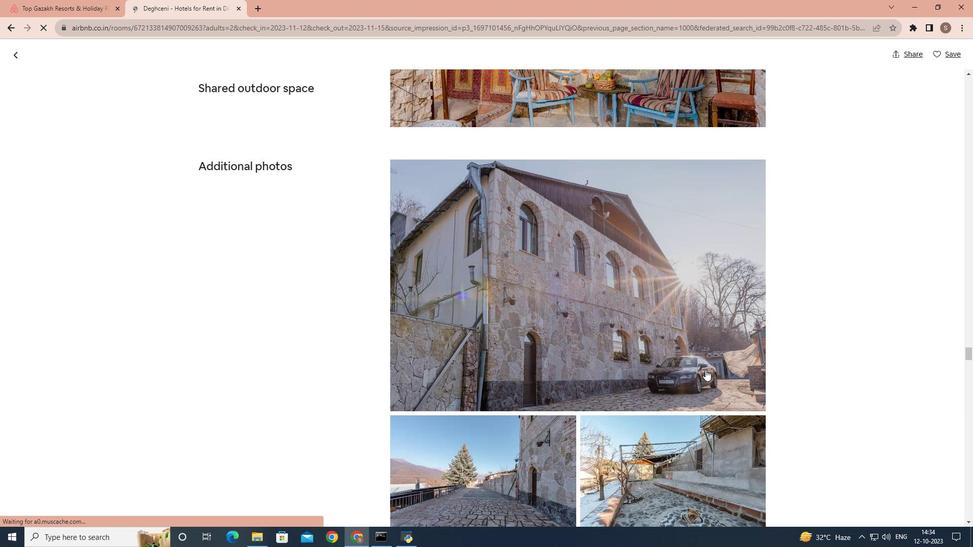 
Action: Mouse scrolled (706, 369) with delta (0, 0)
Screenshot: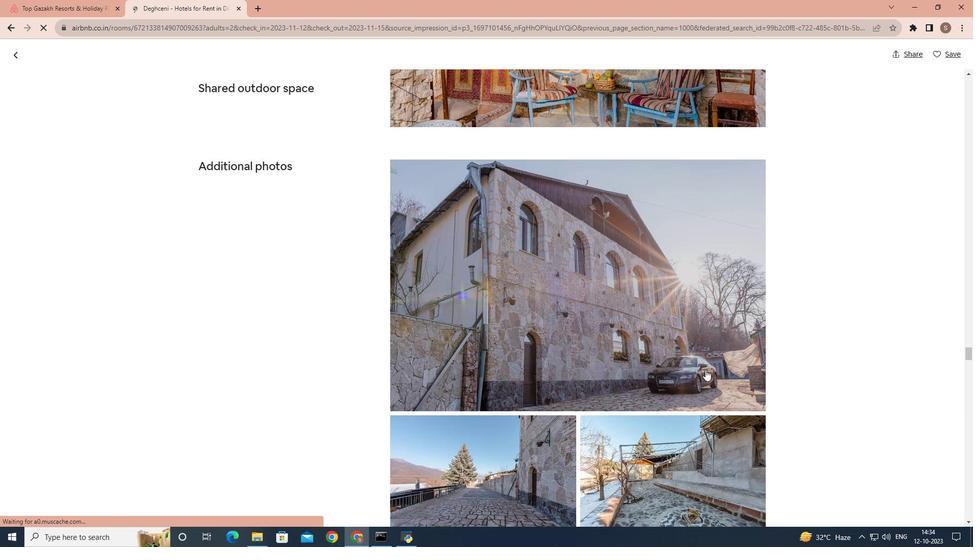 
Action: Mouse scrolled (706, 369) with delta (0, 0)
Screenshot: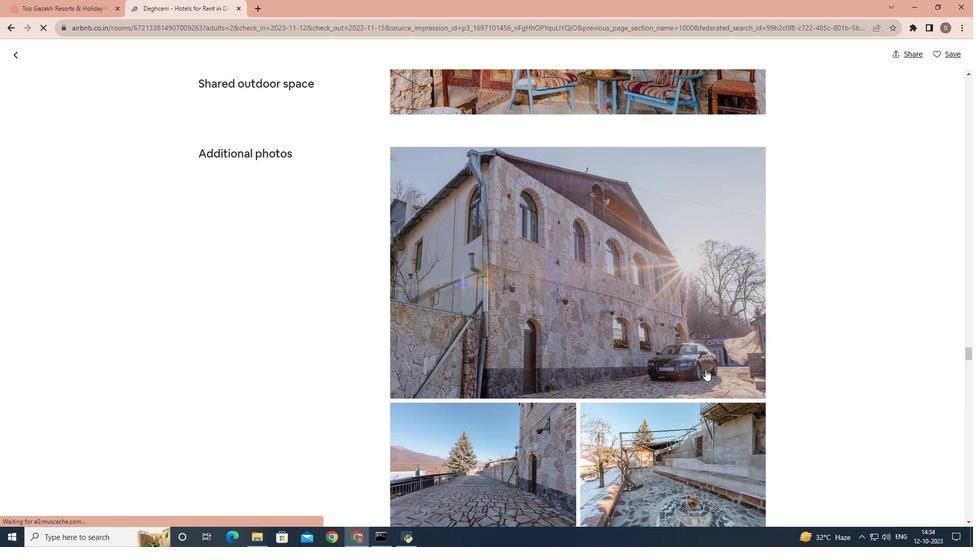 
Action: Mouse scrolled (706, 369) with delta (0, 0)
